 Task: Find connections with filter location Mau with filter topic #Saaswith filter profile language Potuguese with filter current company Atul Ltd with filter school Assam Jobs with filter industry IT System Testing and Evaluation with filter service category Financial Analysis with filter keywords title Hotel Front Door Greeter
Action: Mouse moved to (669, 87)
Screenshot: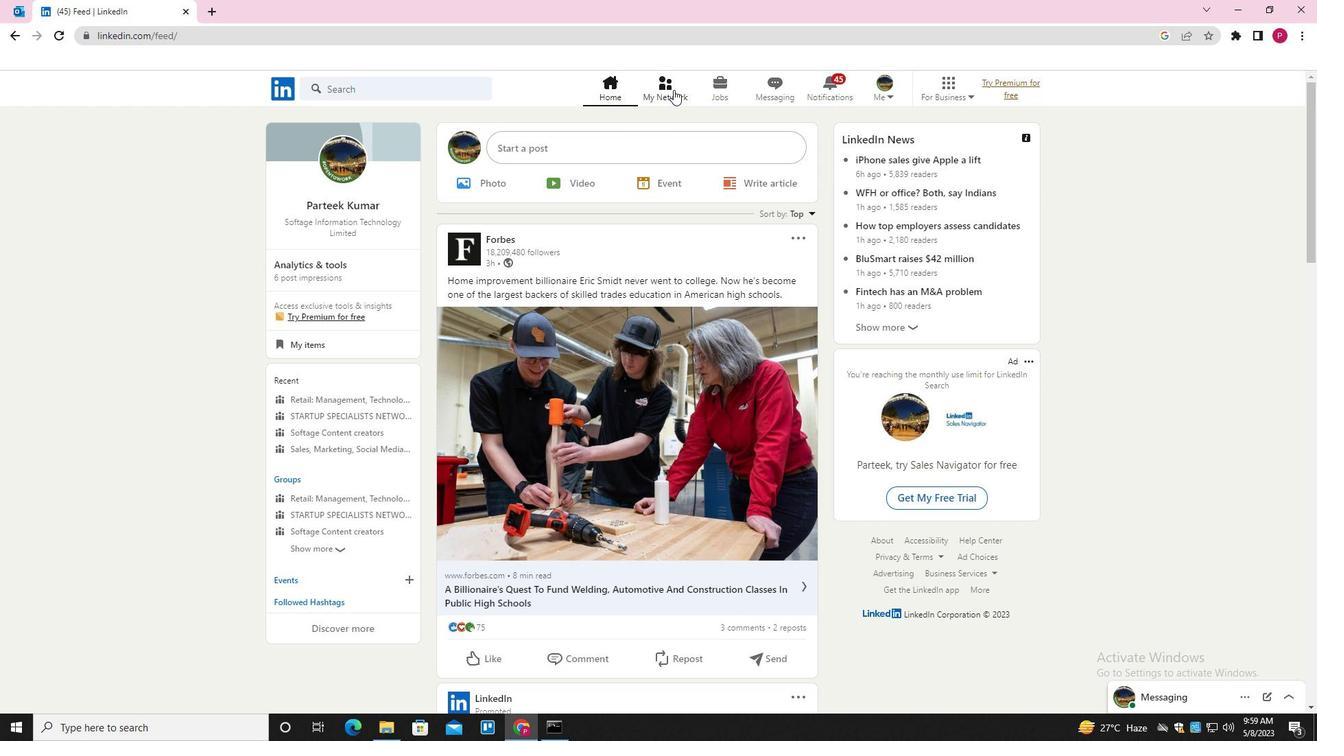 
Action: Mouse pressed left at (669, 87)
Screenshot: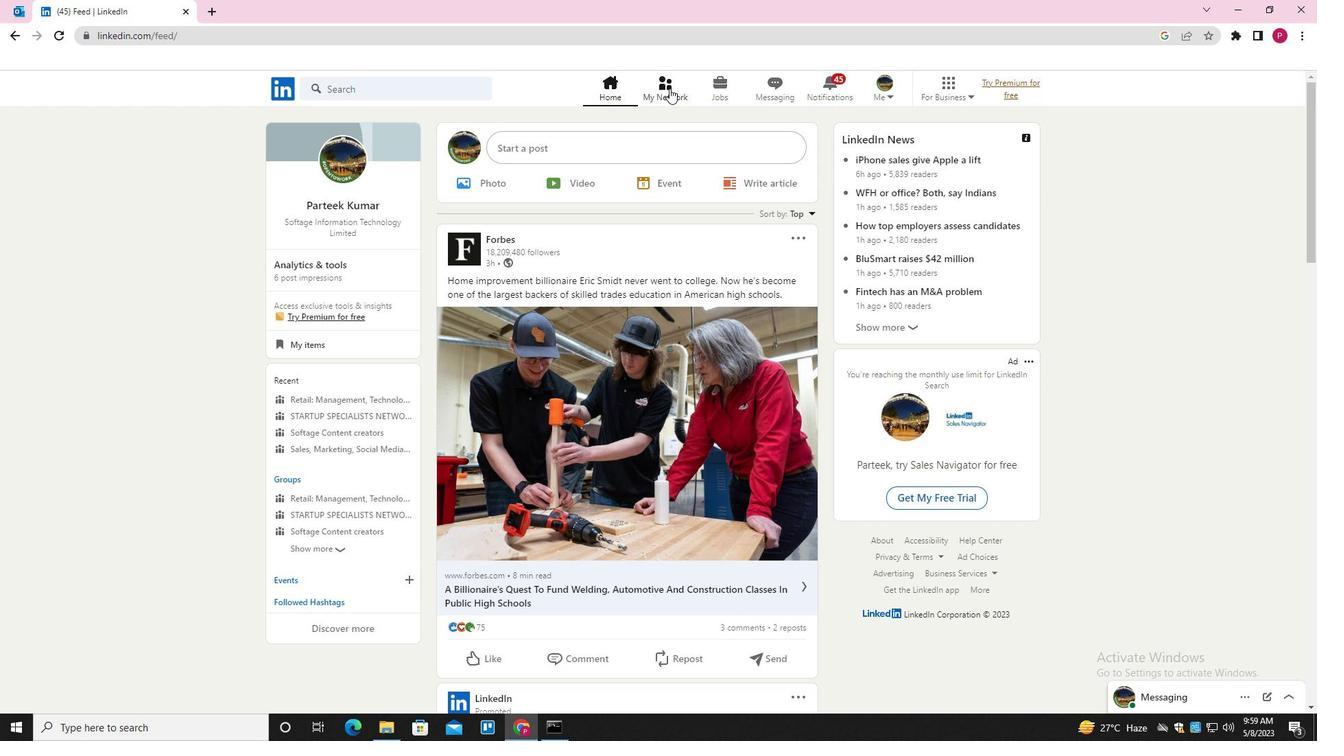 
Action: Mouse moved to (448, 166)
Screenshot: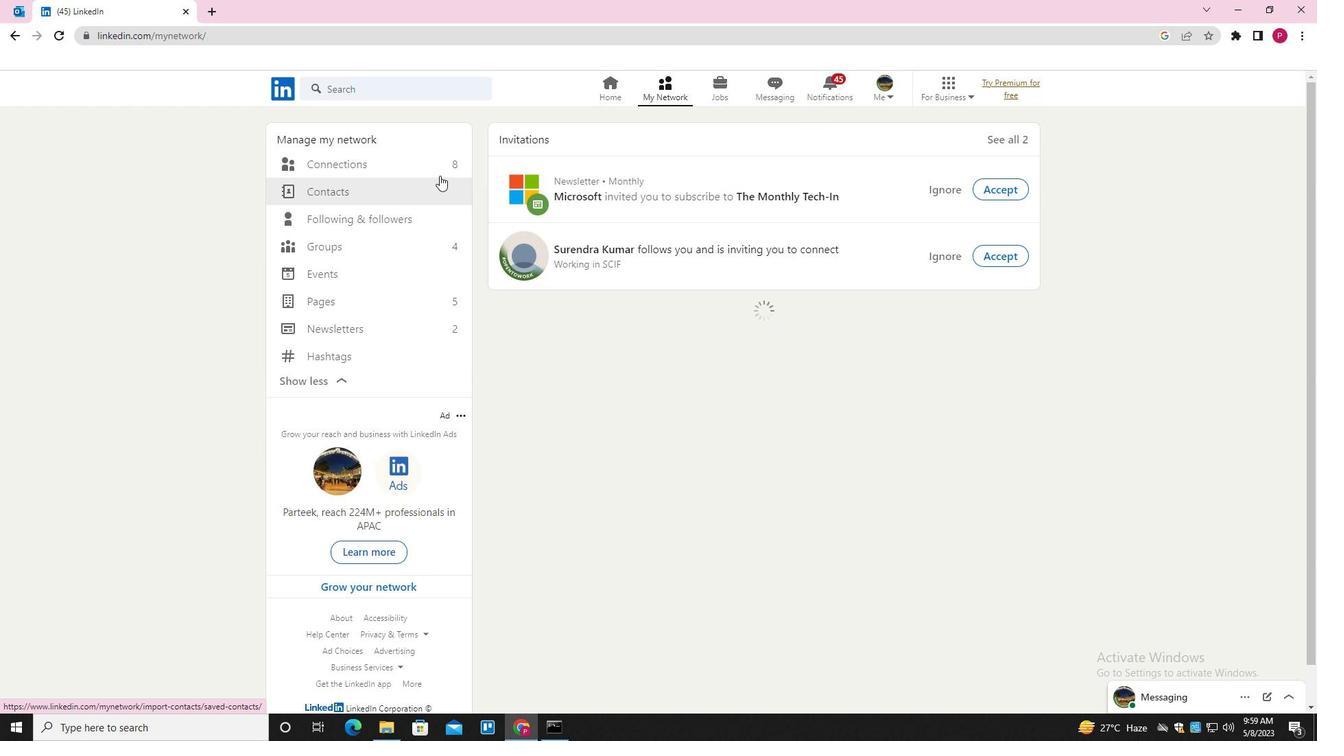 
Action: Mouse pressed left at (448, 166)
Screenshot: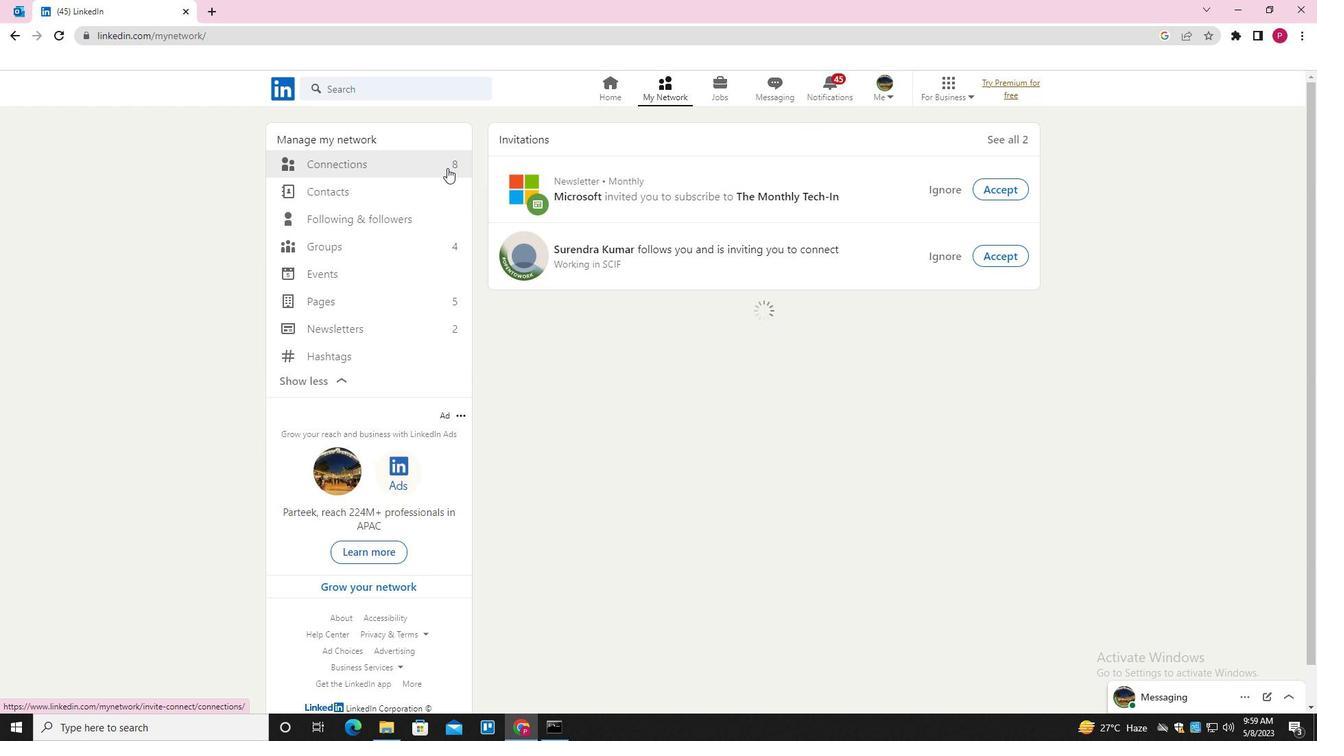 
Action: Mouse moved to (751, 166)
Screenshot: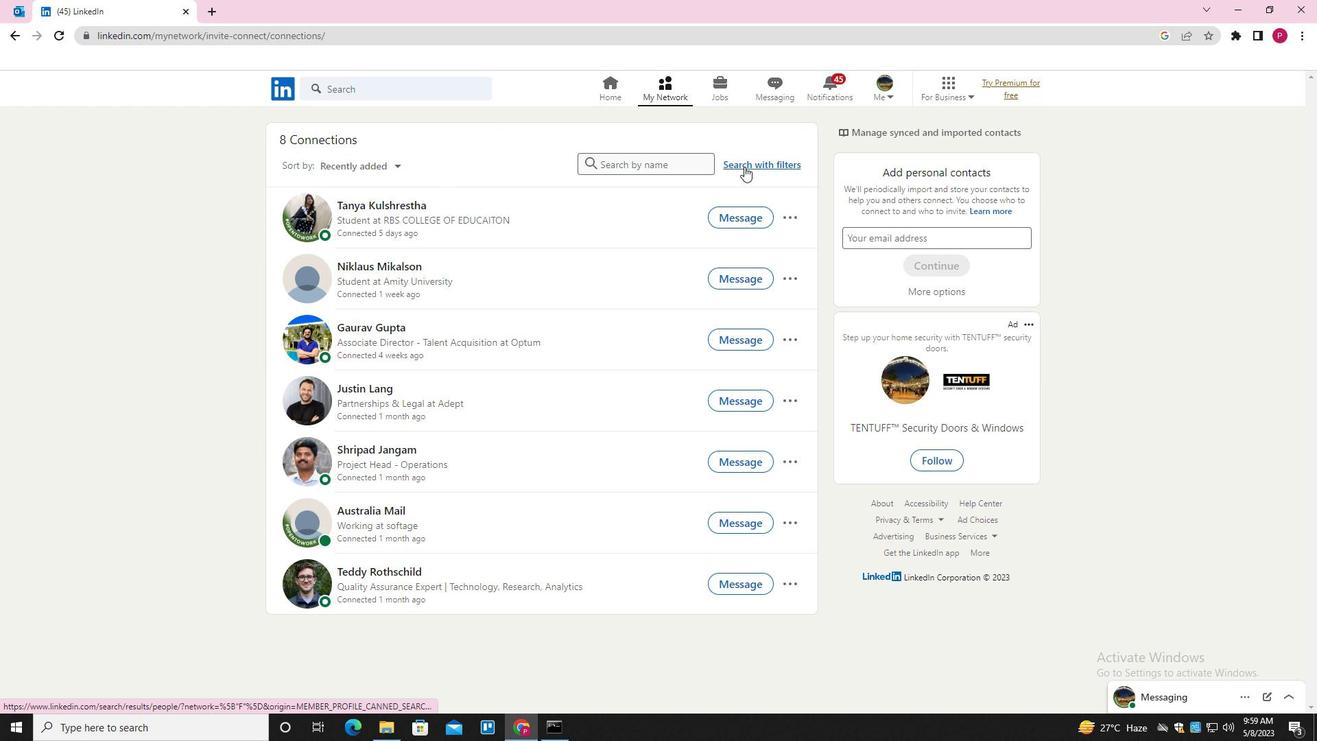 
Action: Mouse pressed left at (751, 166)
Screenshot: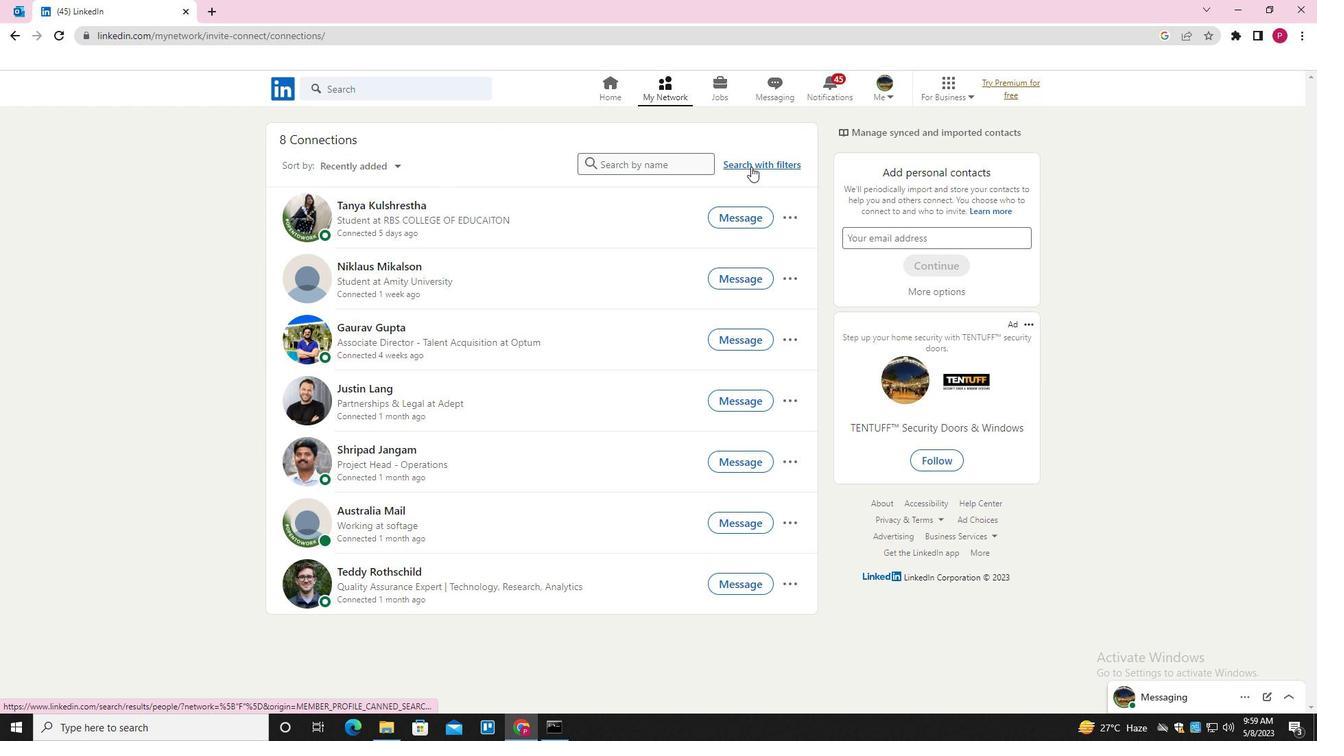 
Action: Mouse moved to (702, 126)
Screenshot: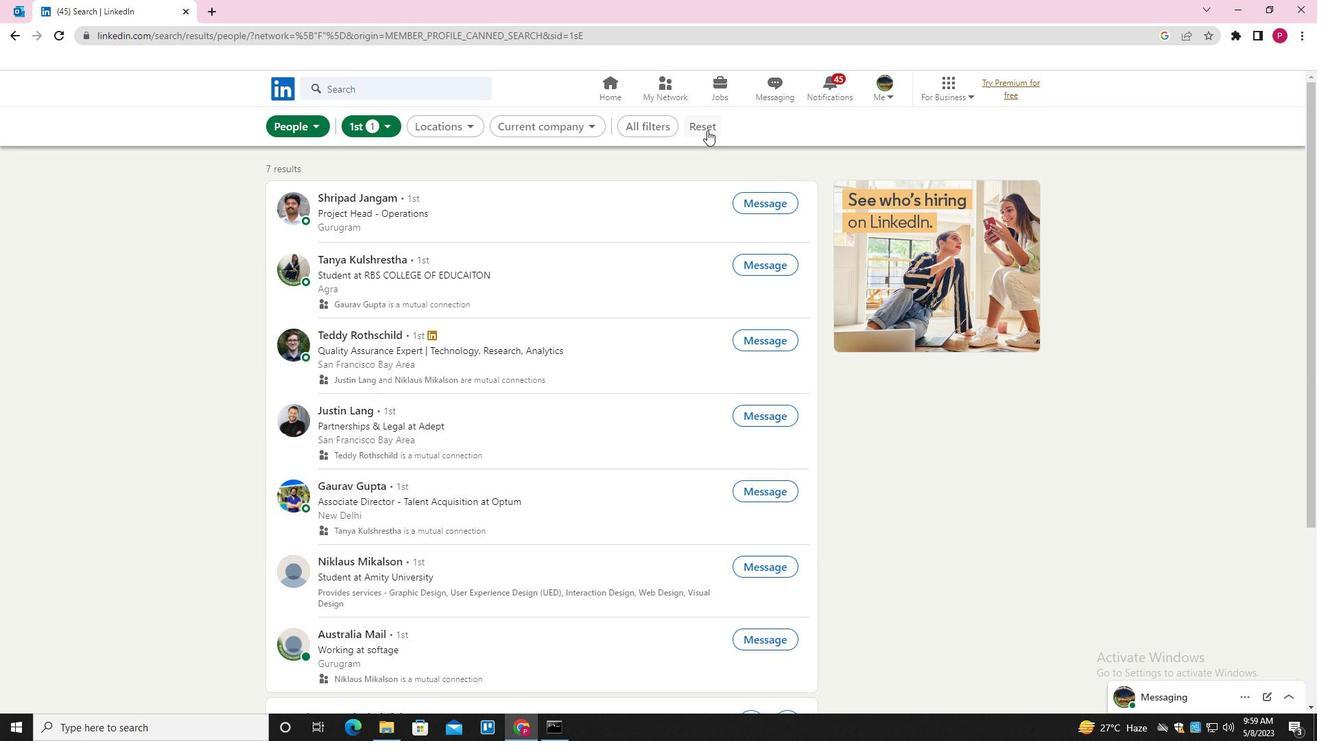 
Action: Mouse pressed left at (702, 126)
Screenshot: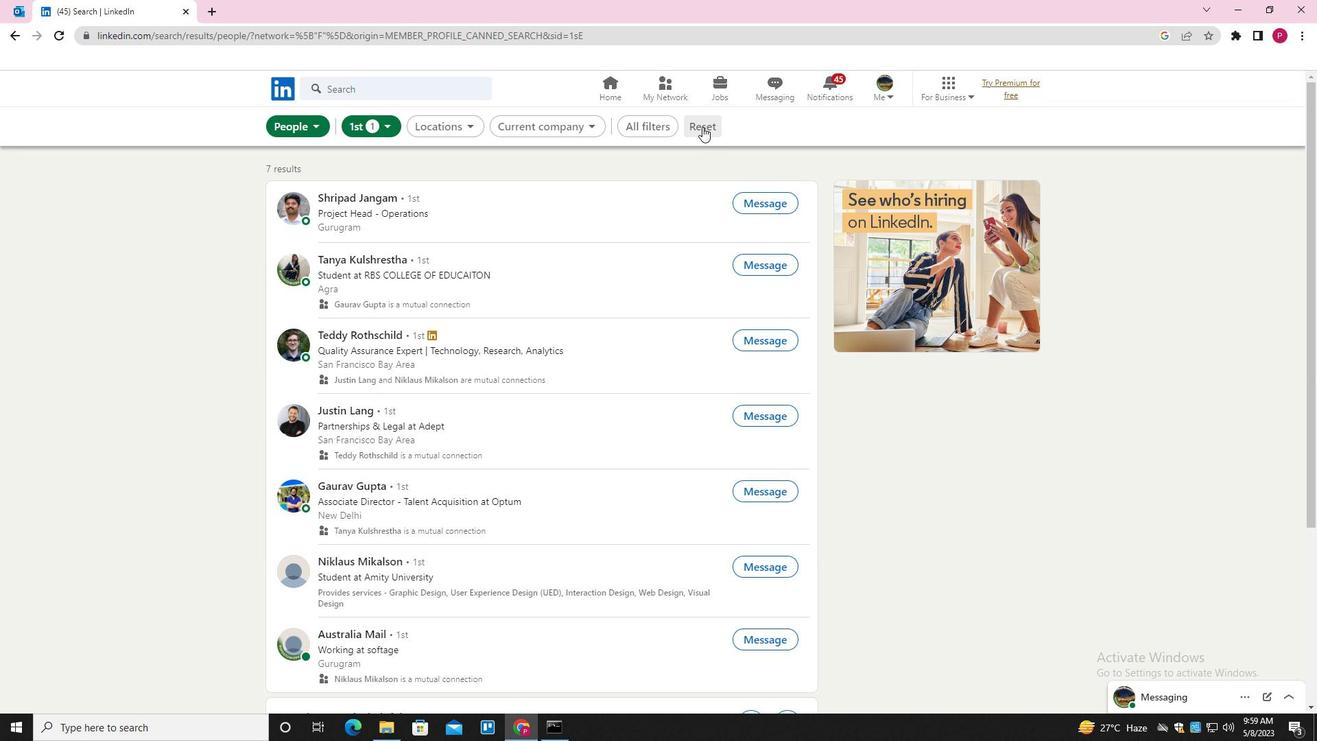 
Action: Mouse moved to (683, 127)
Screenshot: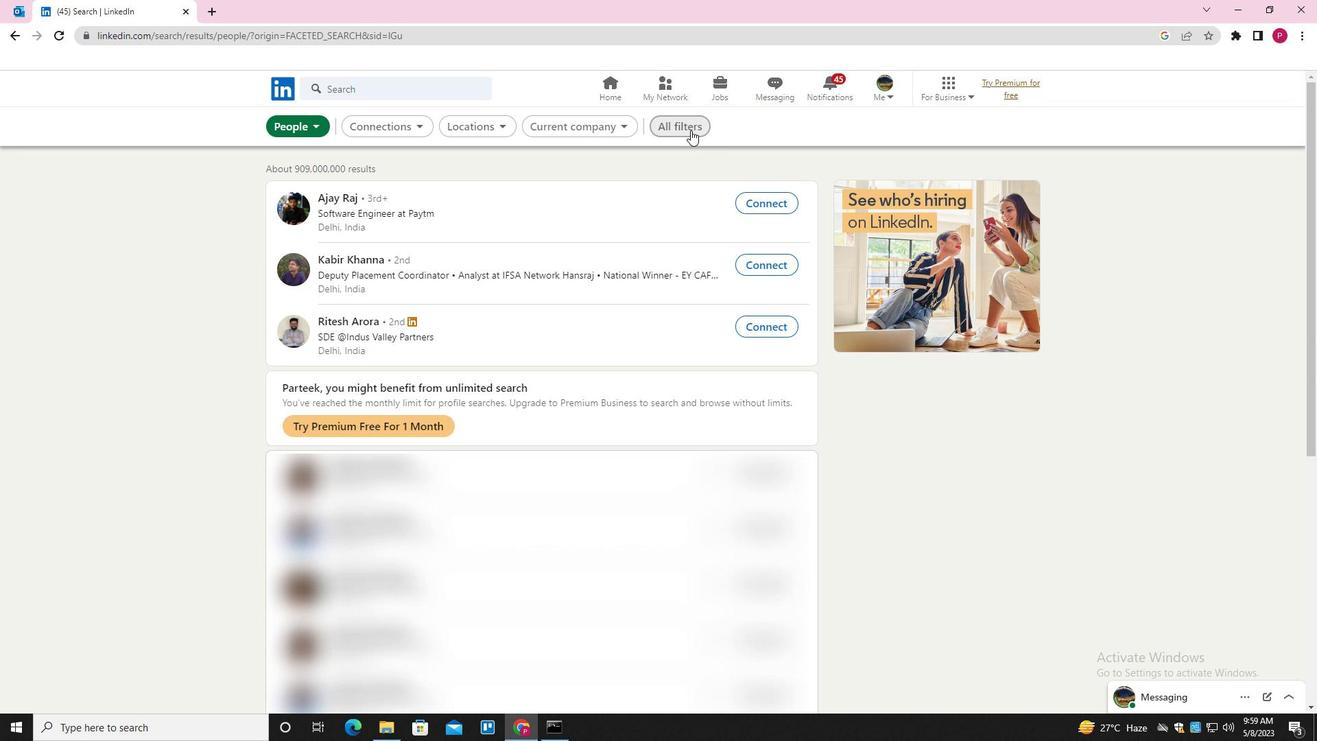 
Action: Mouse pressed left at (683, 127)
Screenshot: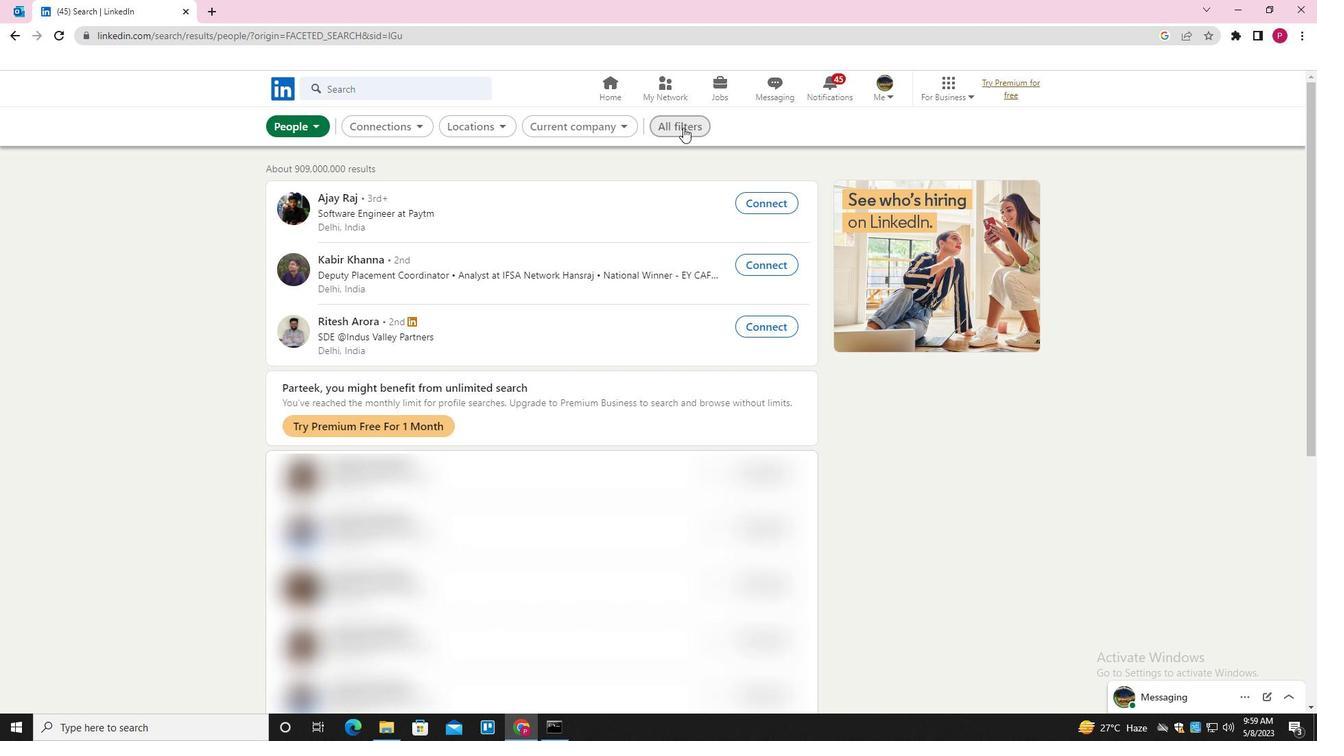 
Action: Mouse moved to (977, 313)
Screenshot: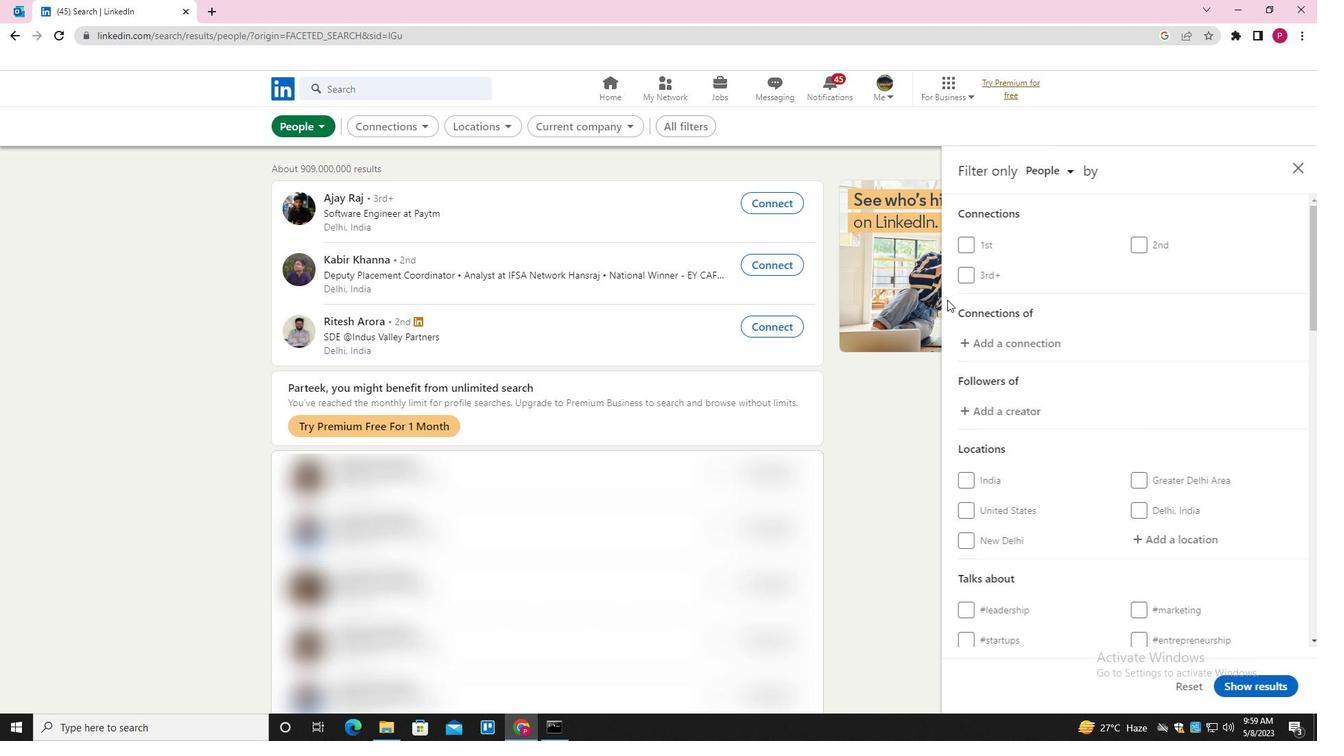 
Action: Mouse scrolled (977, 312) with delta (0, 0)
Screenshot: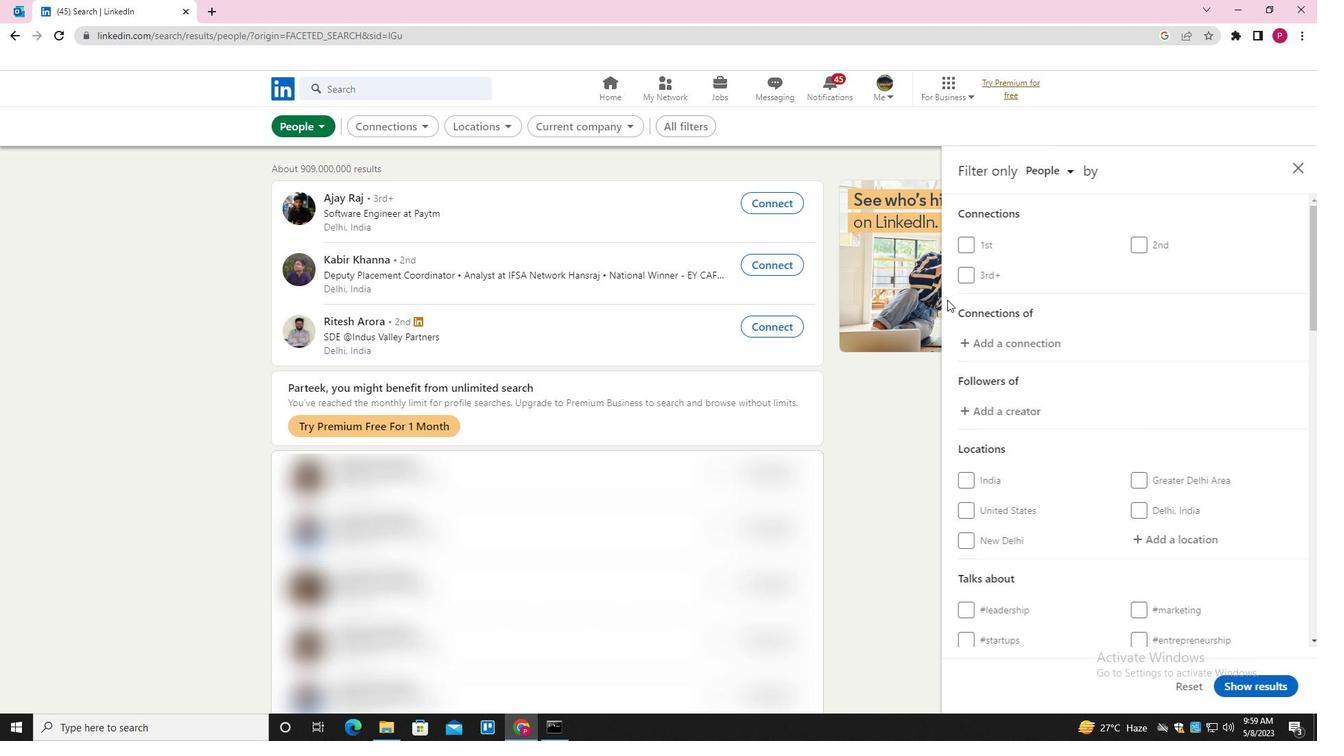 
Action: Mouse moved to (994, 325)
Screenshot: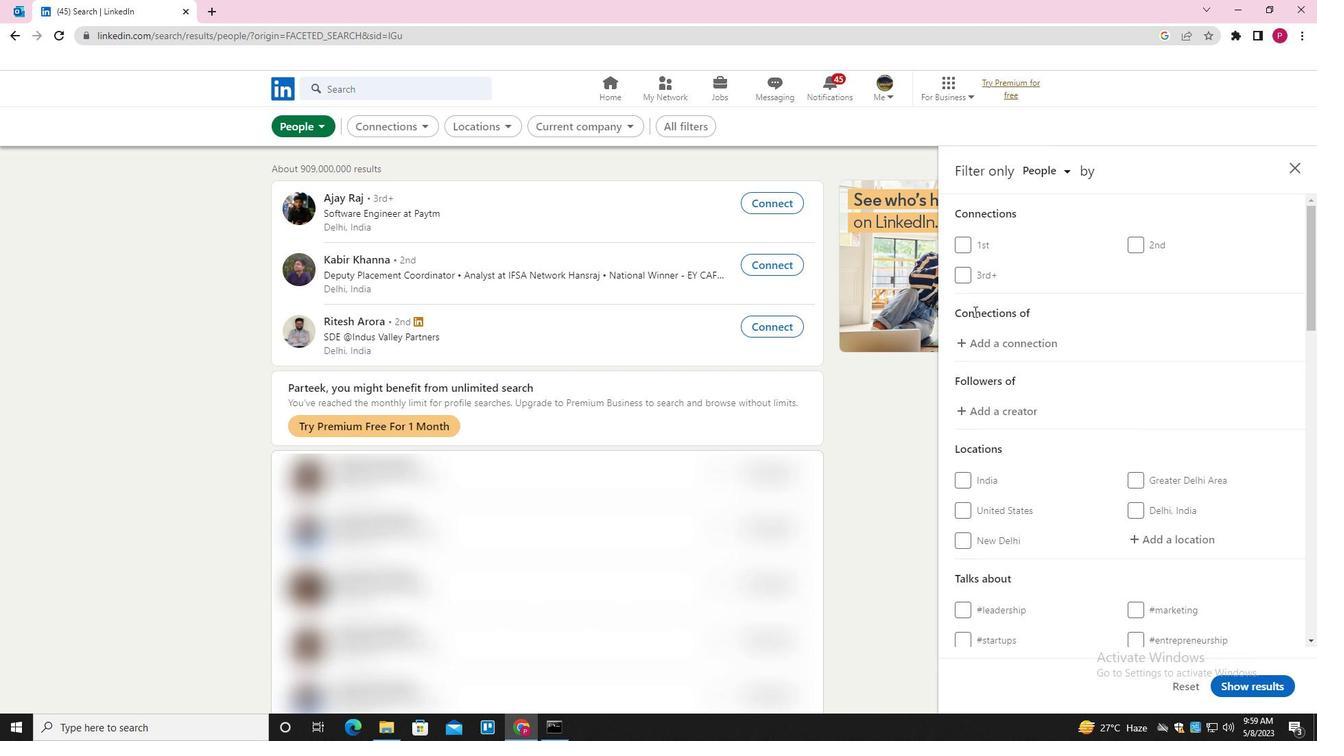 
Action: Mouse scrolled (994, 325) with delta (0, 0)
Screenshot: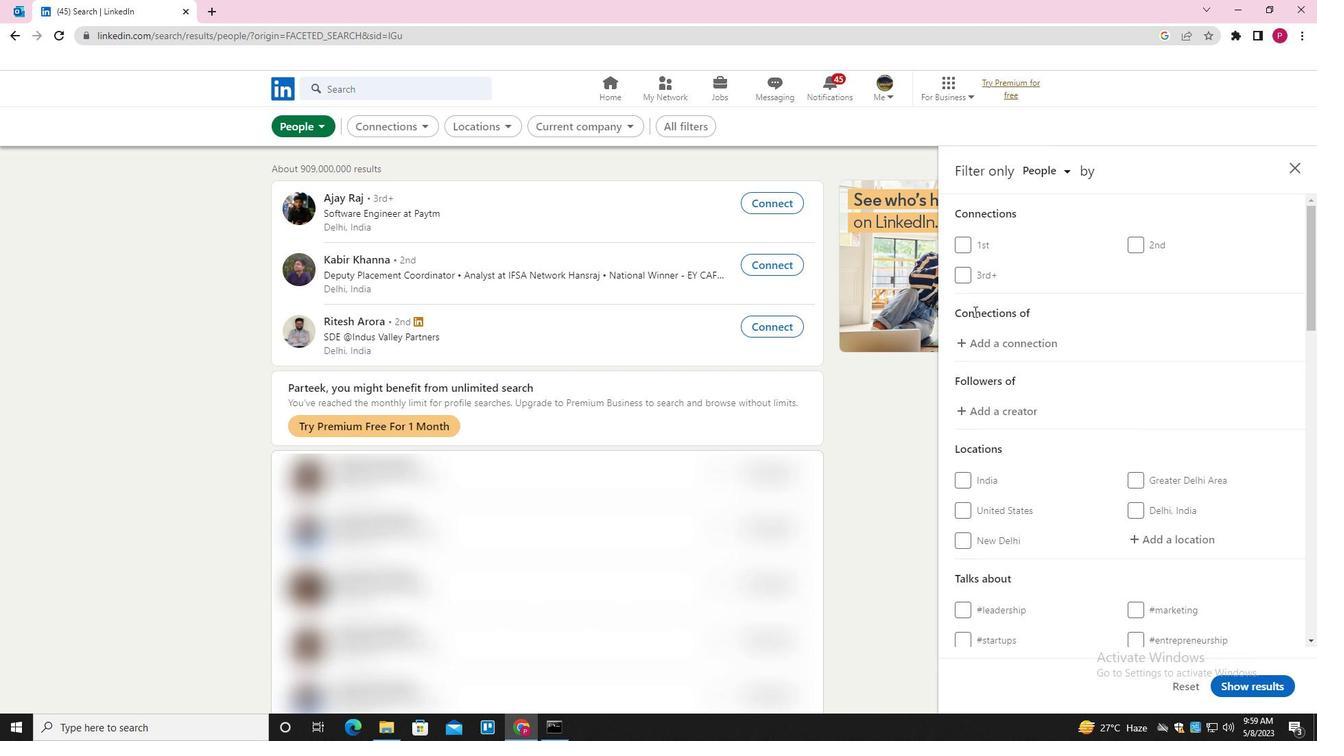 
Action: Mouse moved to (1161, 402)
Screenshot: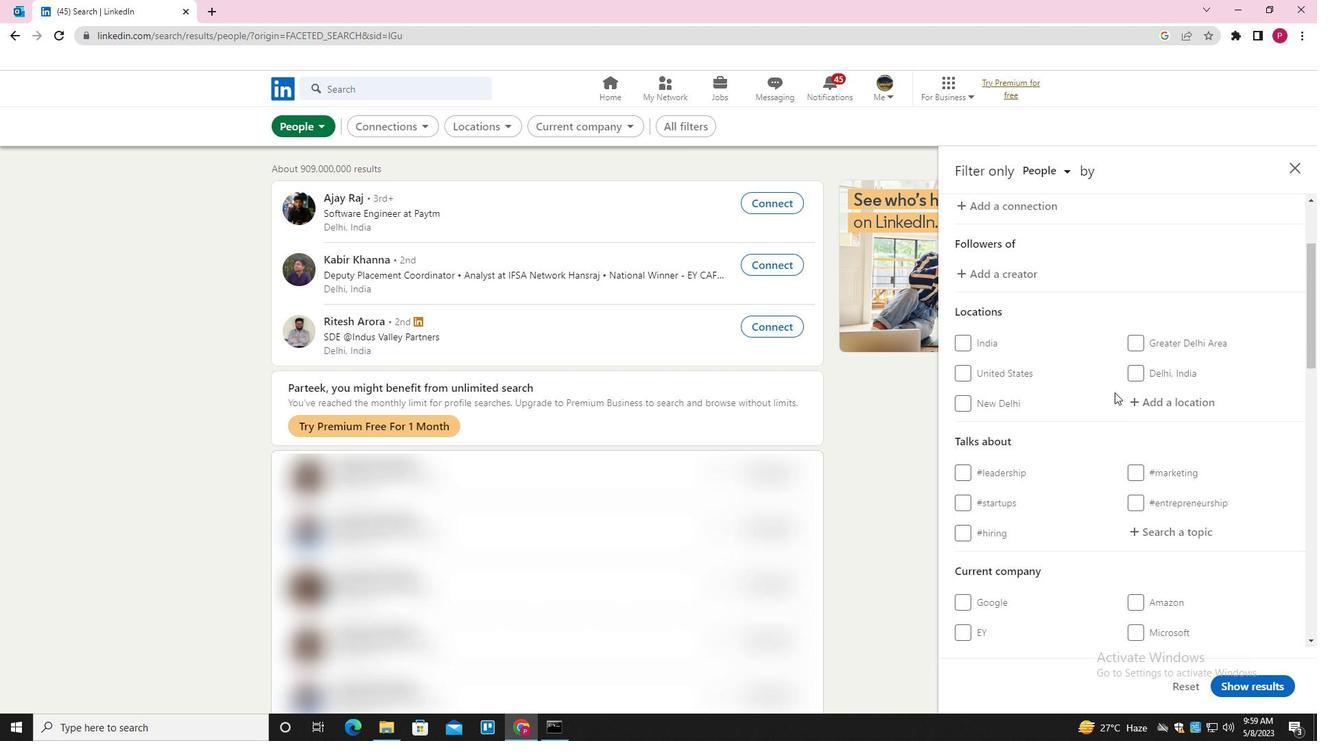 
Action: Mouse pressed left at (1161, 402)
Screenshot: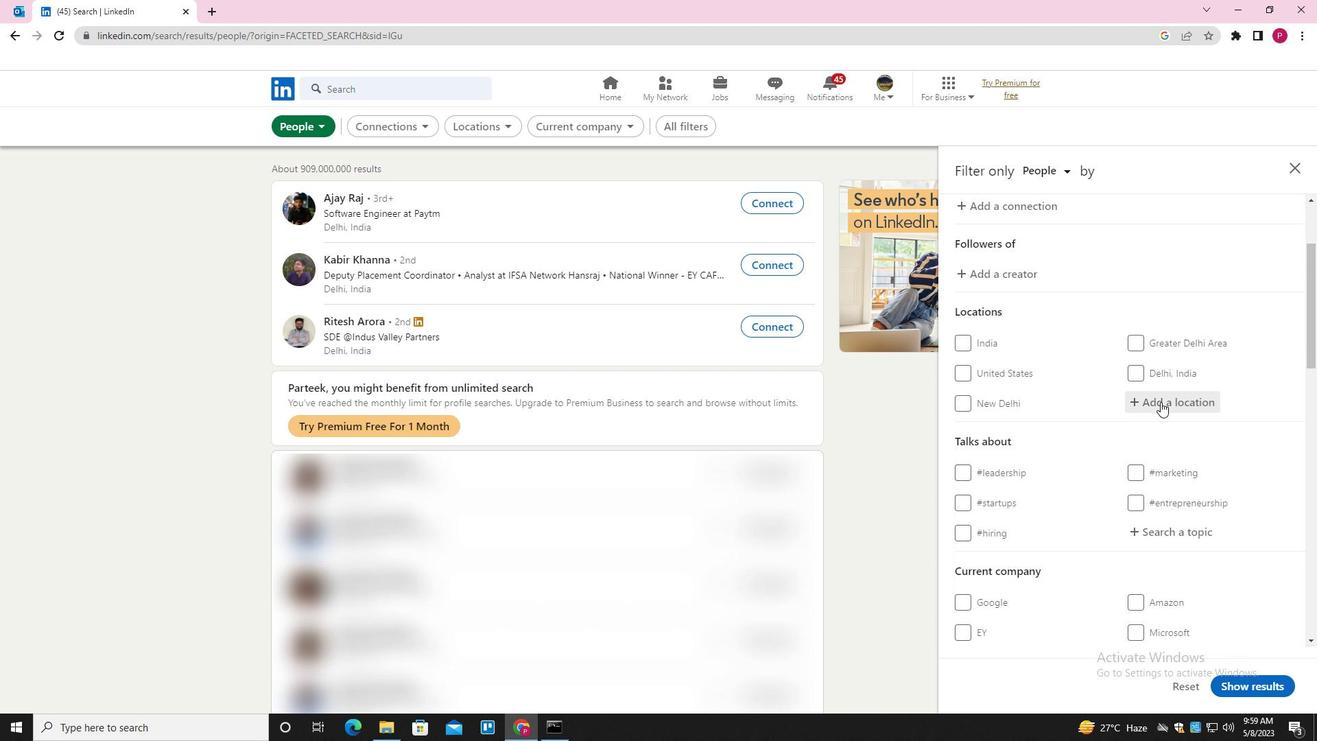 
Action: Key pressed <Key.shift>MAU<Key.down><Key.down><Key.down><Key.down><Key.down><Key.down><Key.enter>
Screenshot: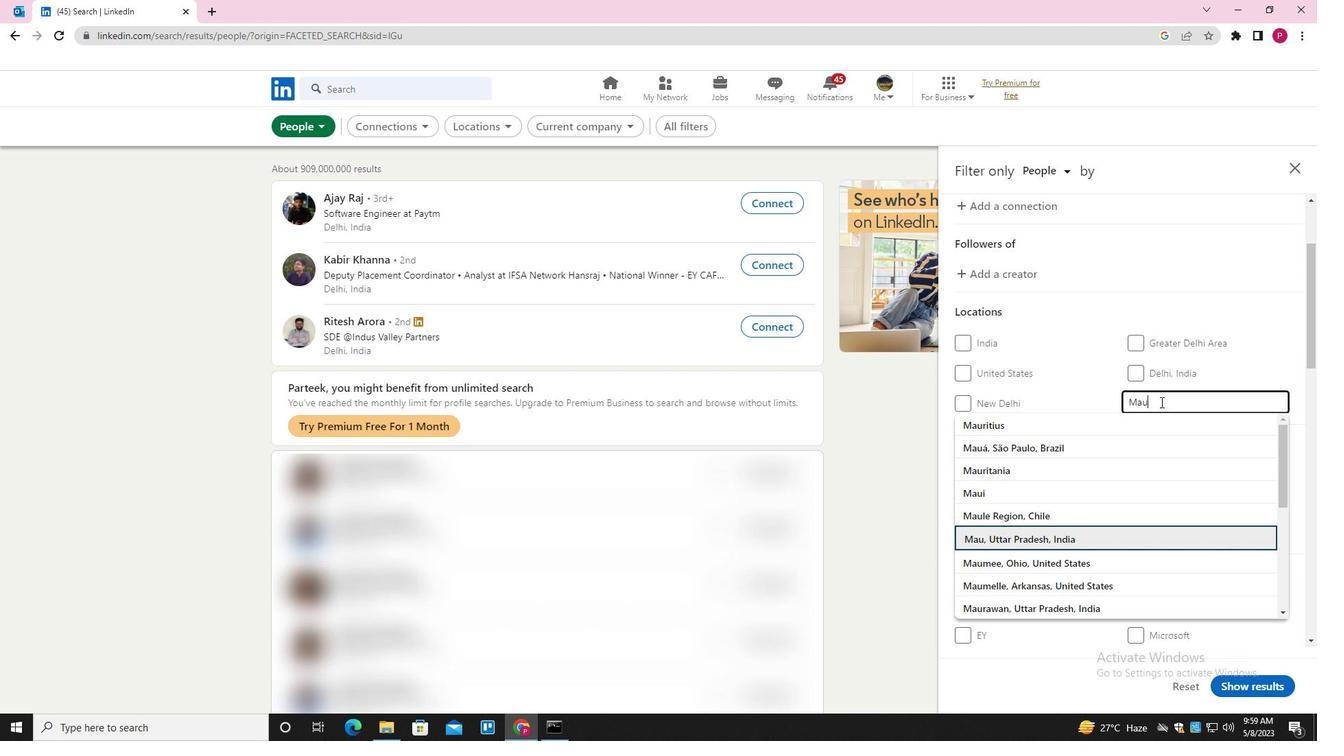 
Action: Mouse moved to (1122, 400)
Screenshot: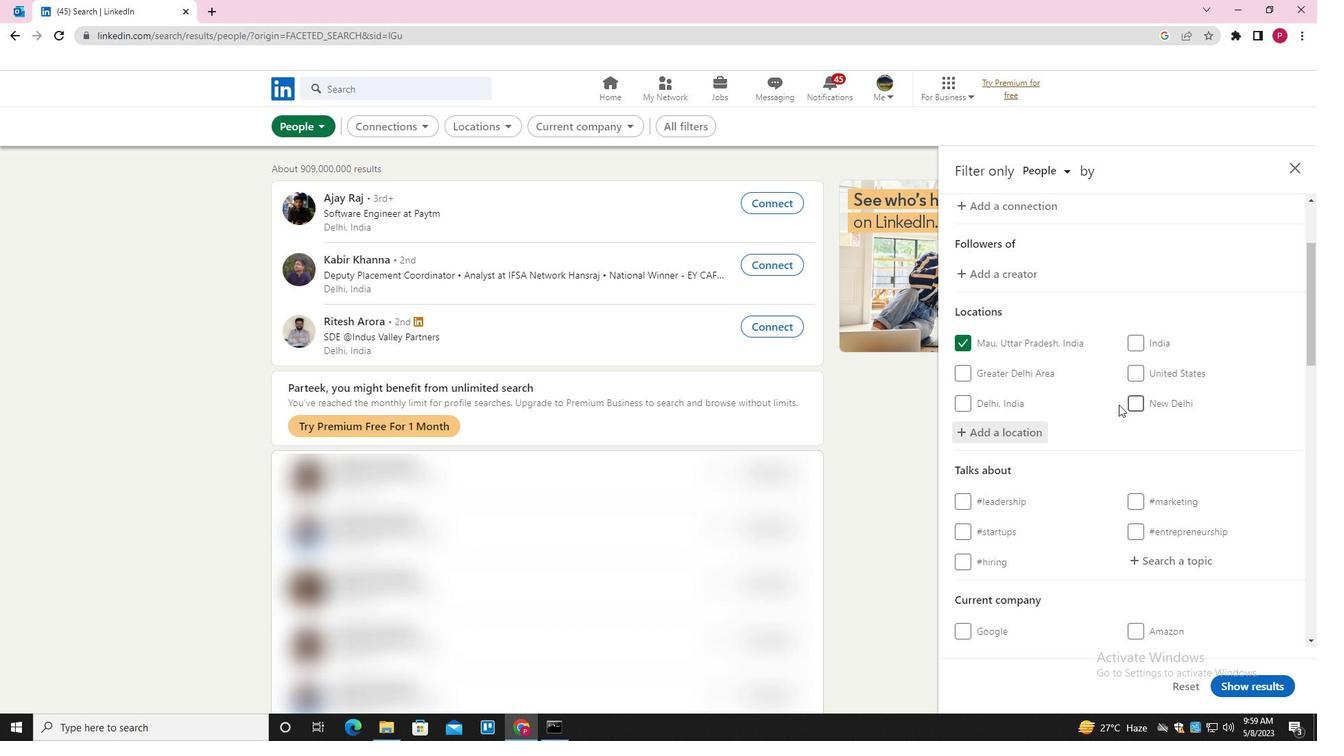 
Action: Mouse scrolled (1122, 399) with delta (0, 0)
Screenshot: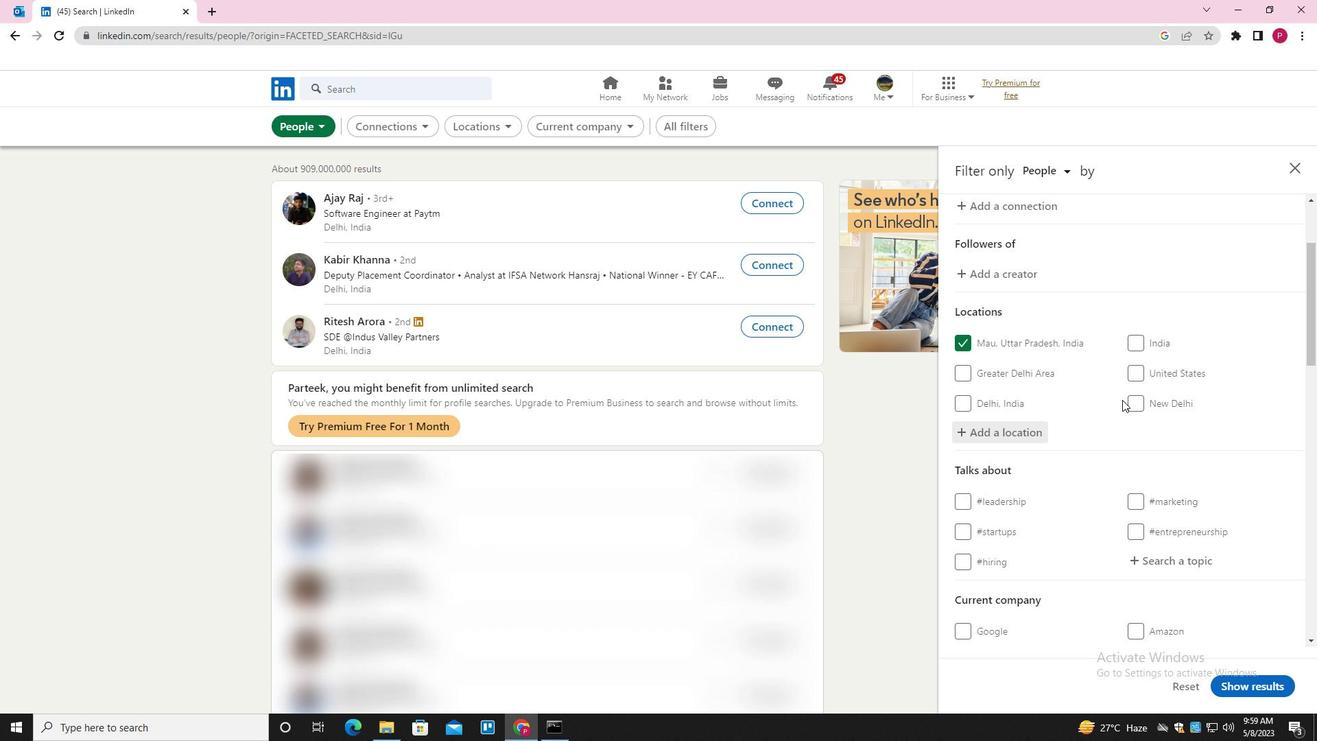 
Action: Mouse scrolled (1122, 399) with delta (0, 0)
Screenshot: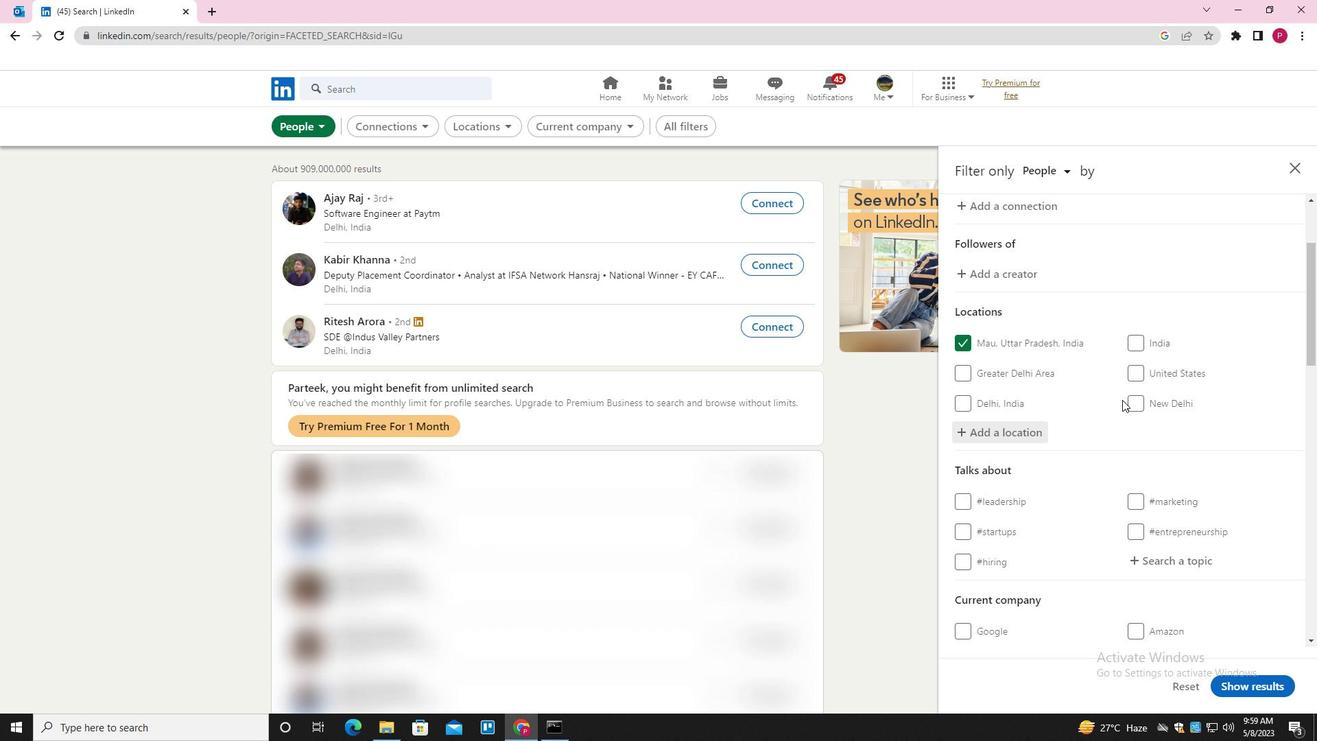 
Action: Mouse scrolled (1122, 399) with delta (0, 0)
Screenshot: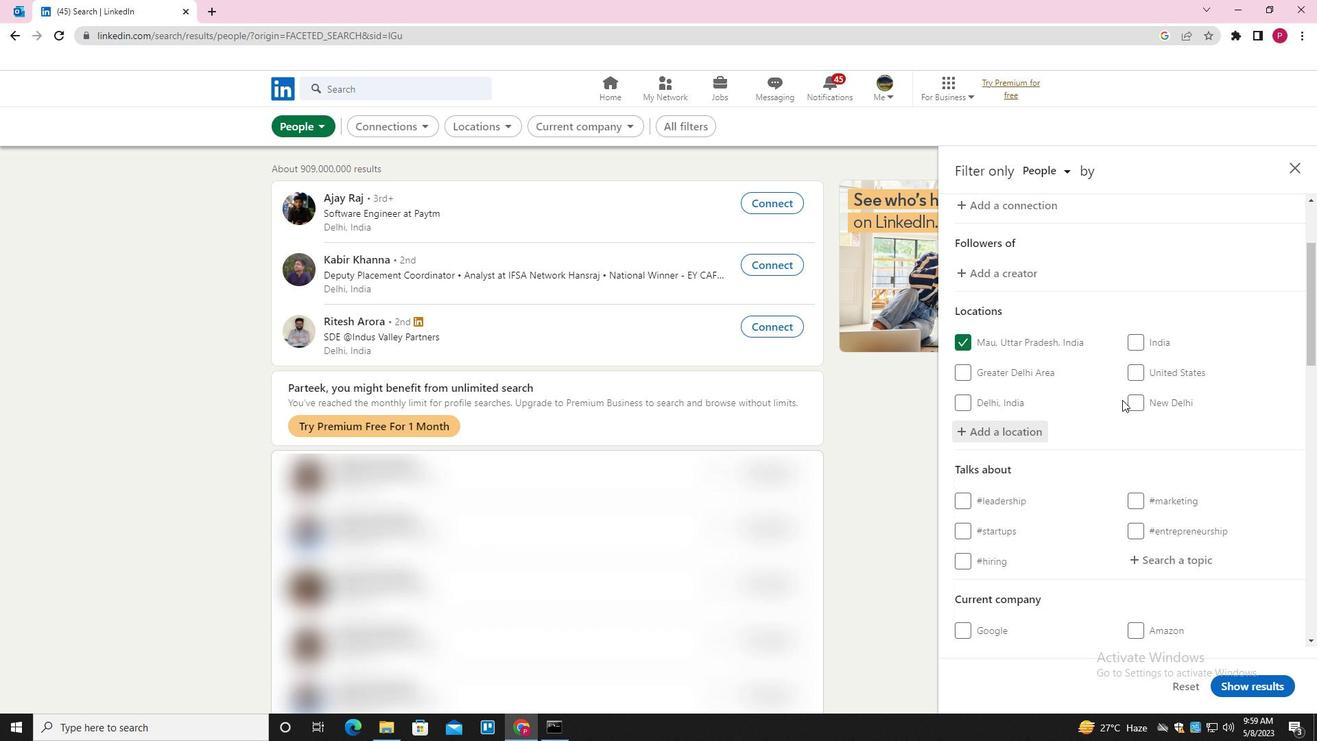 
Action: Mouse scrolled (1122, 399) with delta (0, 0)
Screenshot: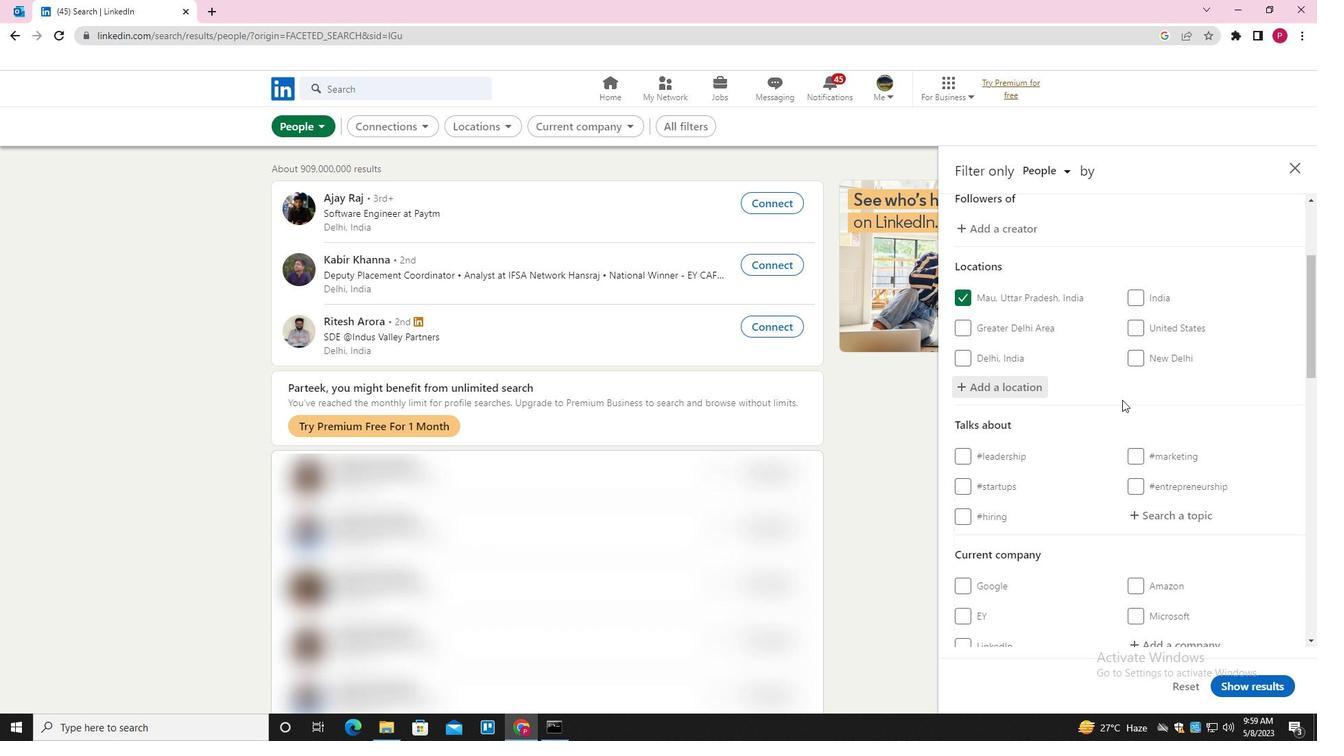 
Action: Mouse moved to (1163, 292)
Screenshot: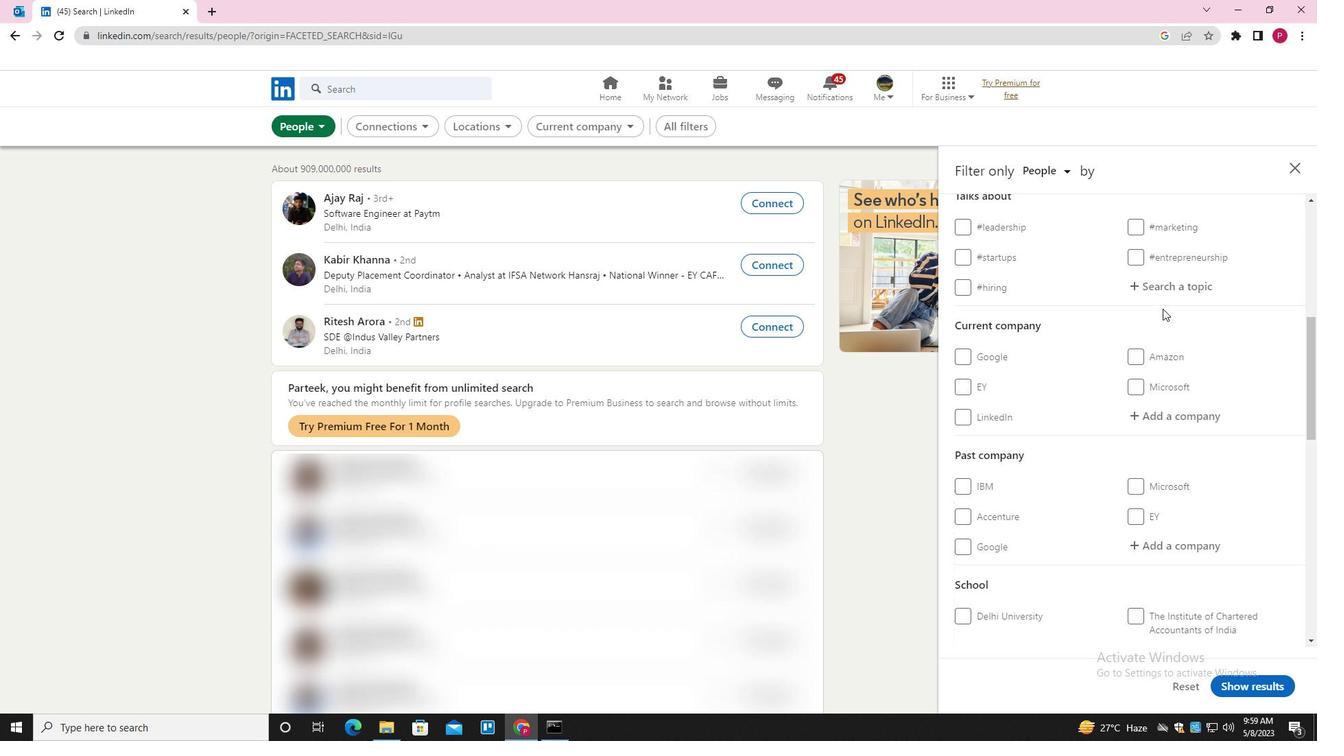 
Action: Mouse pressed left at (1163, 292)
Screenshot: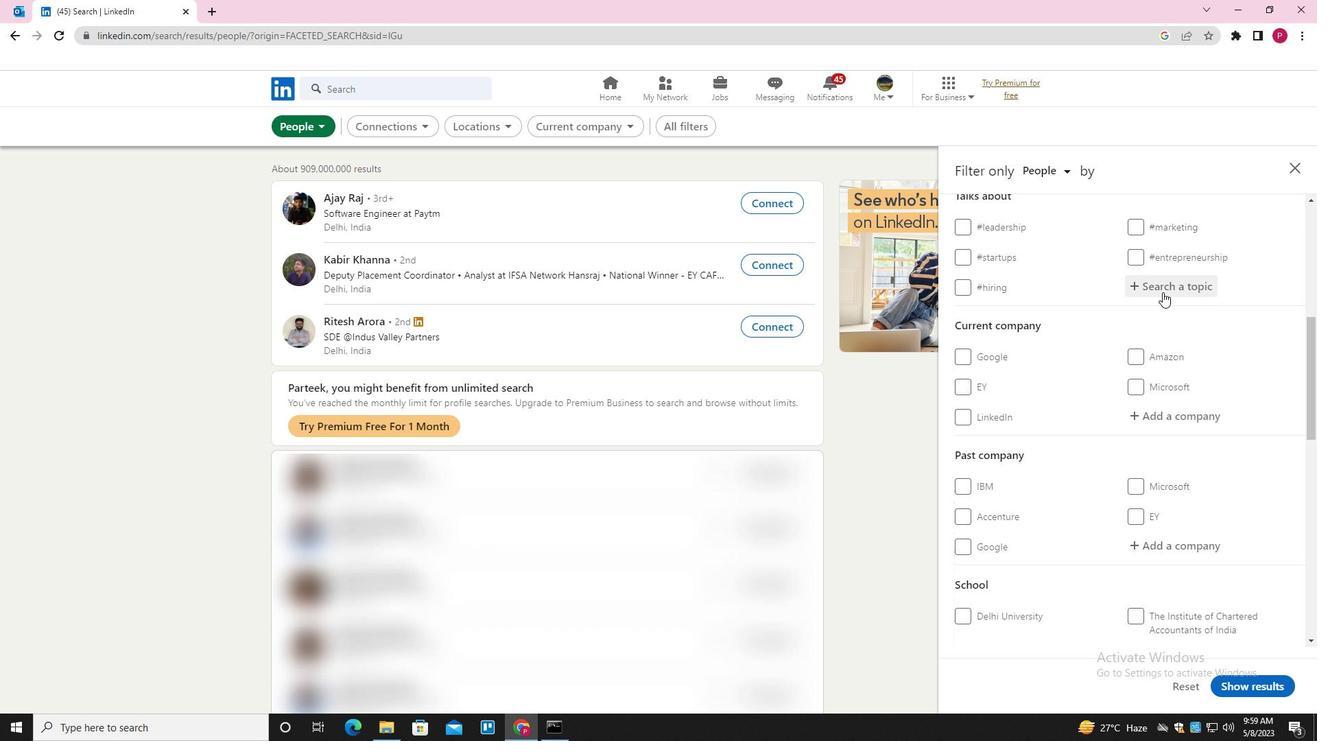 
Action: Key pressed SAAS<Key.down><Key.enter>
Screenshot: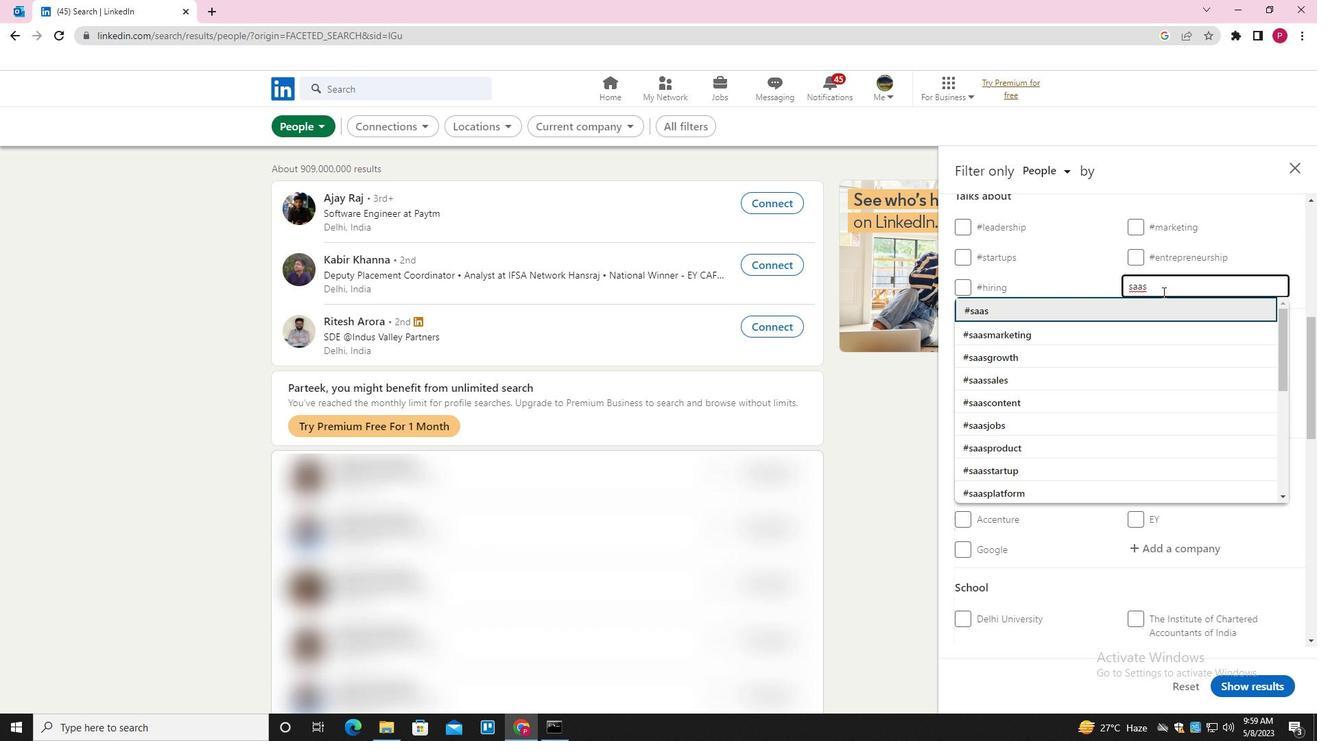 
Action: Mouse moved to (1131, 332)
Screenshot: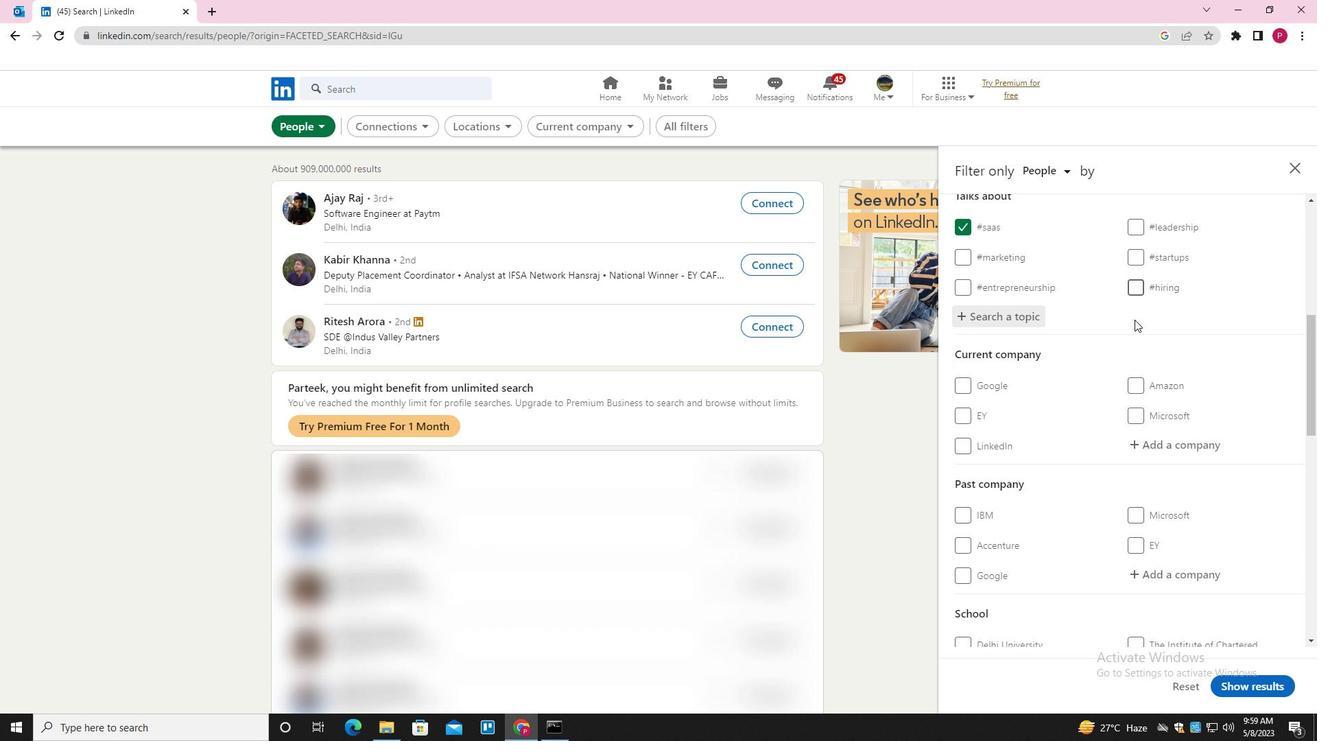 
Action: Mouse scrolled (1131, 331) with delta (0, 0)
Screenshot: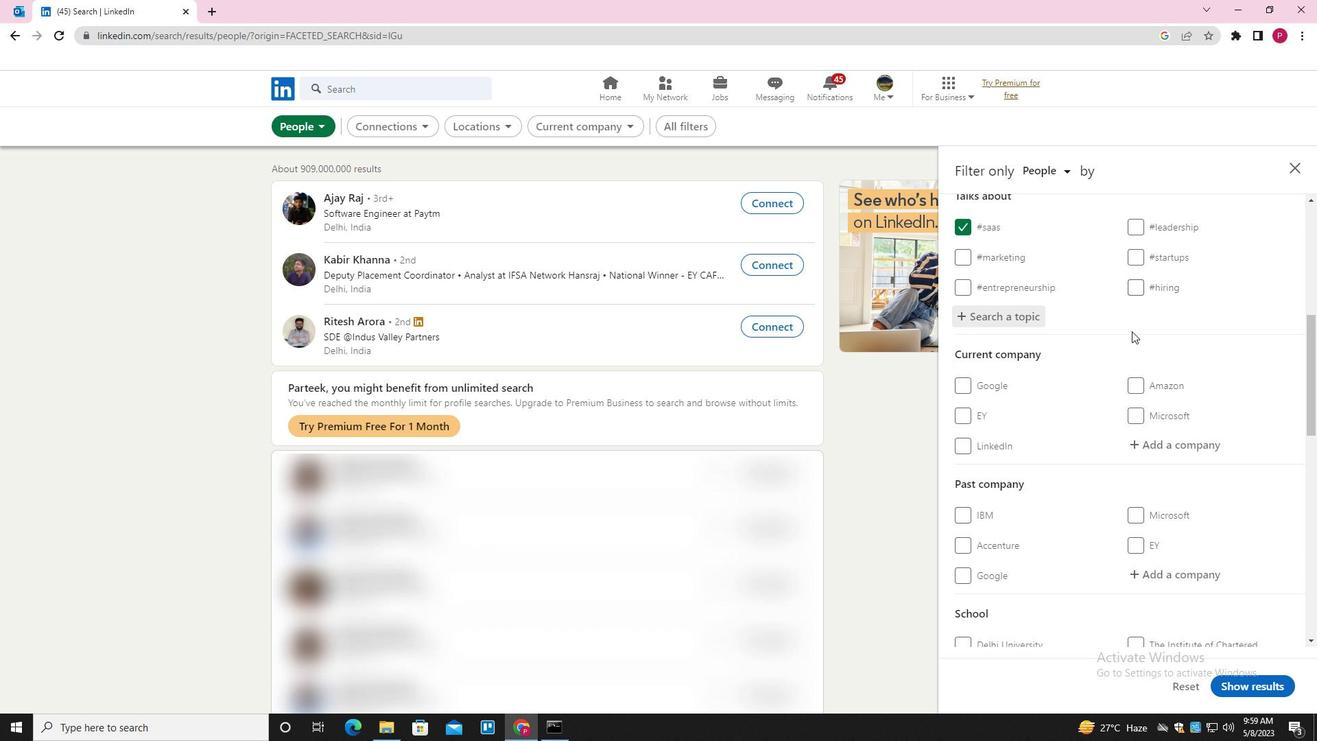 
Action: Mouse scrolled (1131, 331) with delta (0, 0)
Screenshot: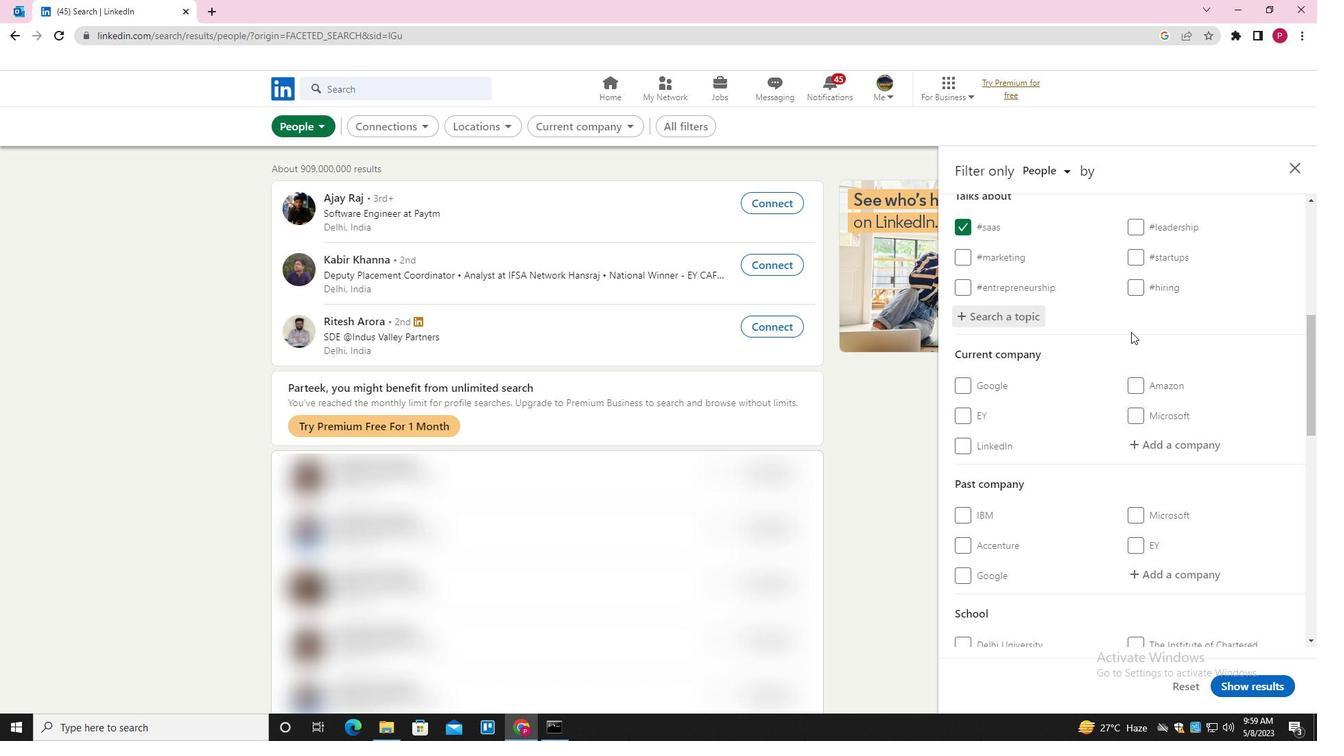 
Action: Mouse scrolled (1131, 331) with delta (0, 0)
Screenshot: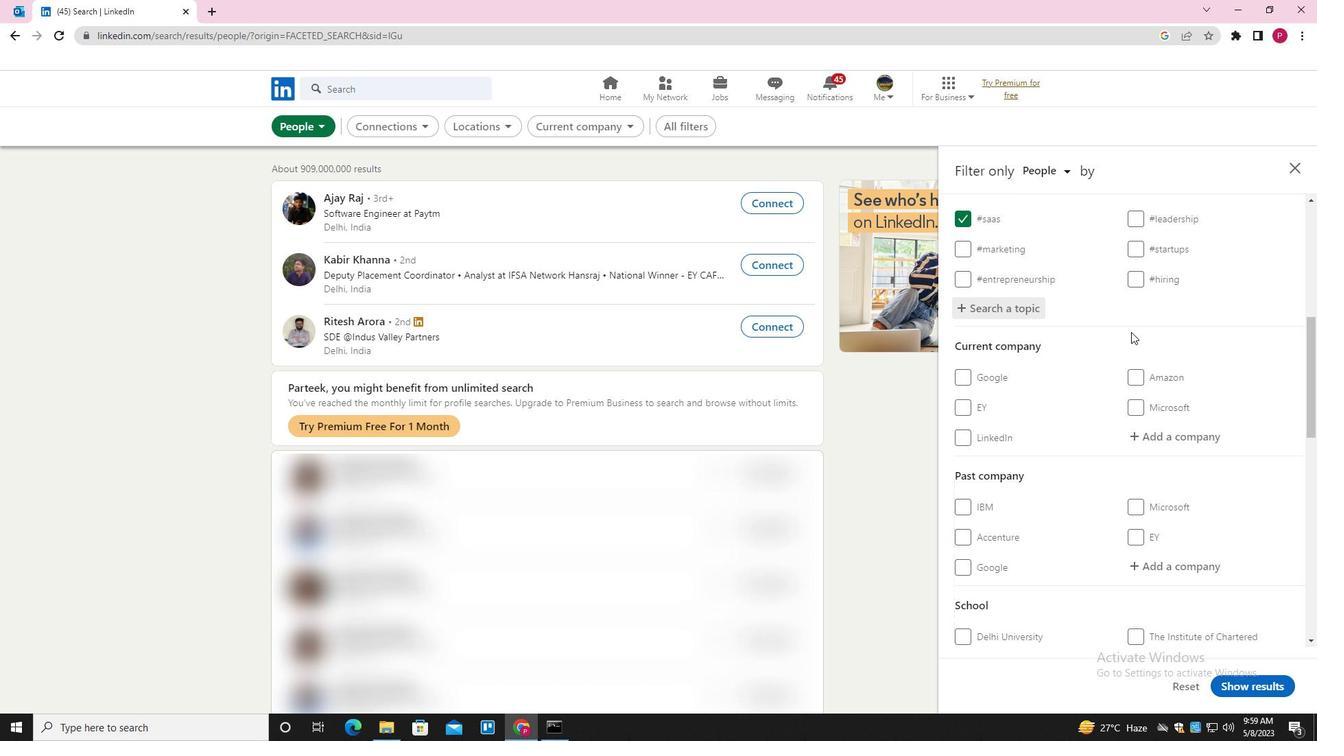 
Action: Mouse scrolled (1131, 331) with delta (0, 0)
Screenshot: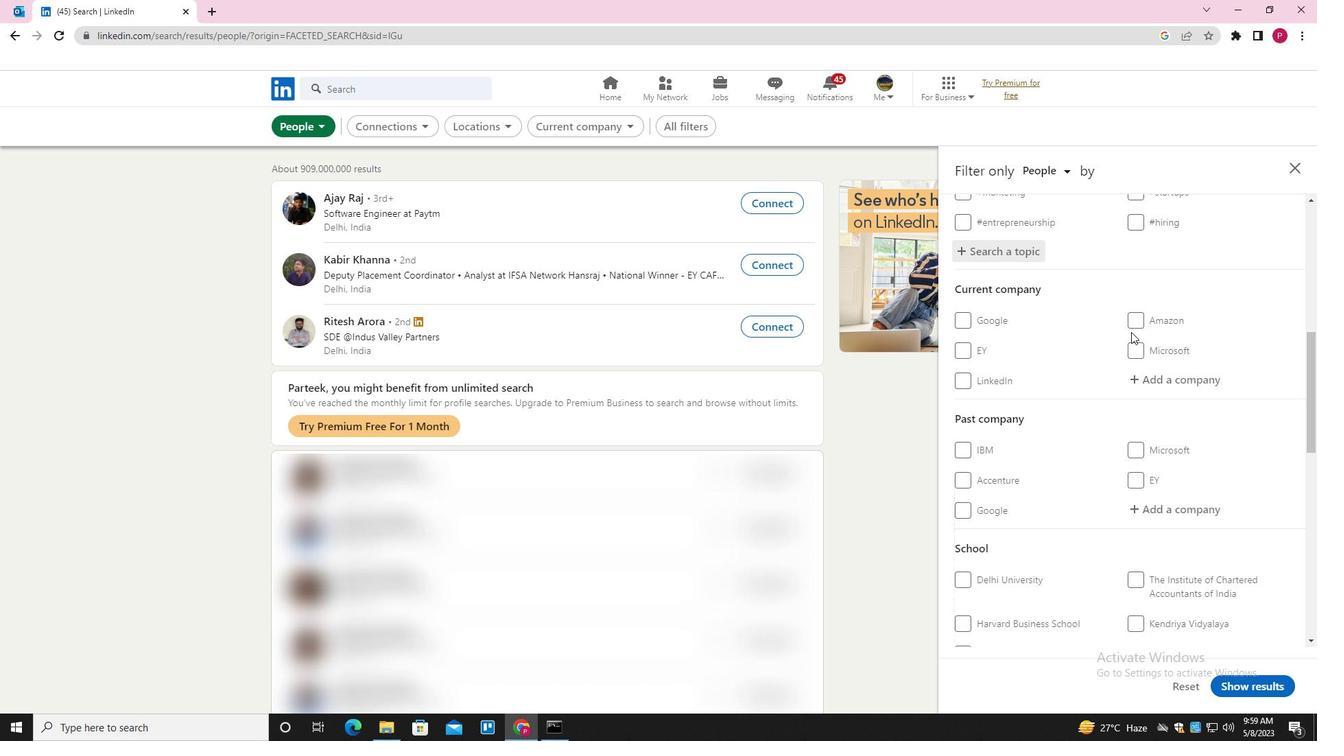
Action: Mouse scrolled (1131, 331) with delta (0, 0)
Screenshot: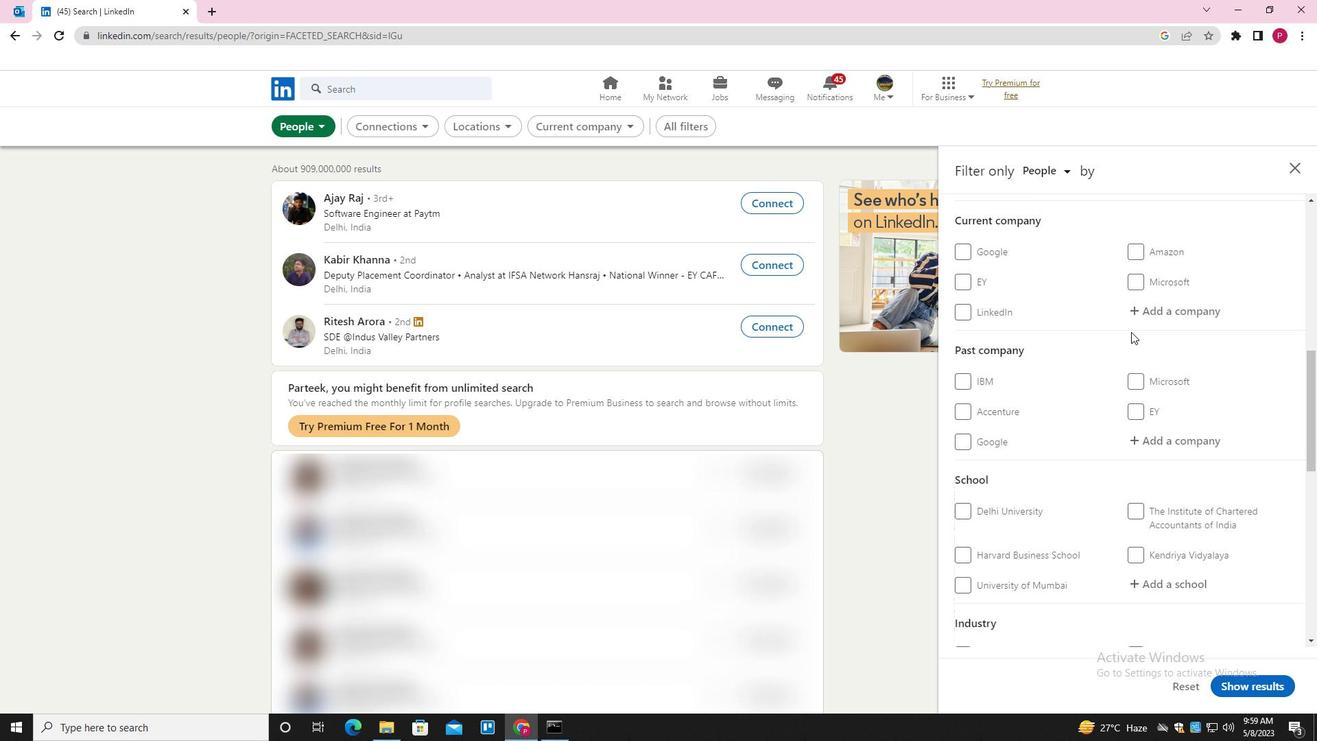 
Action: Mouse scrolled (1131, 331) with delta (0, 0)
Screenshot: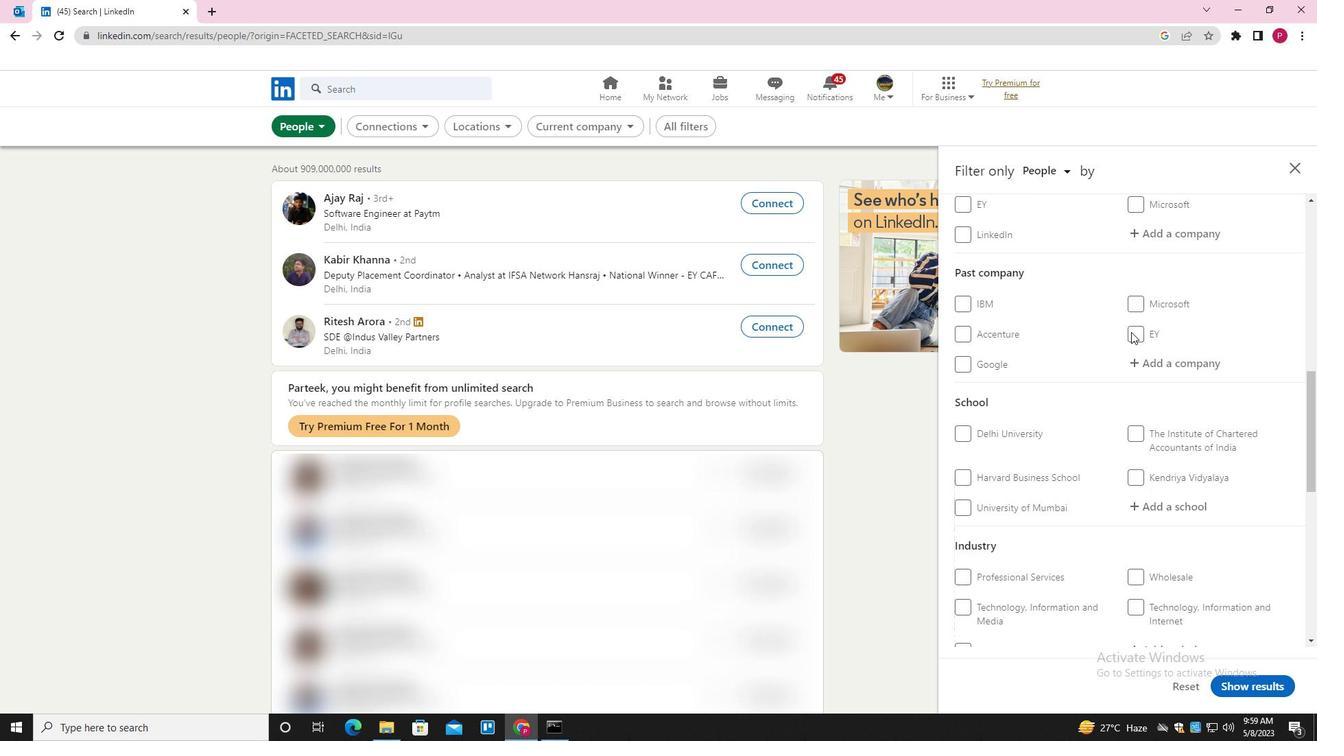 
Action: Mouse scrolled (1131, 331) with delta (0, 0)
Screenshot: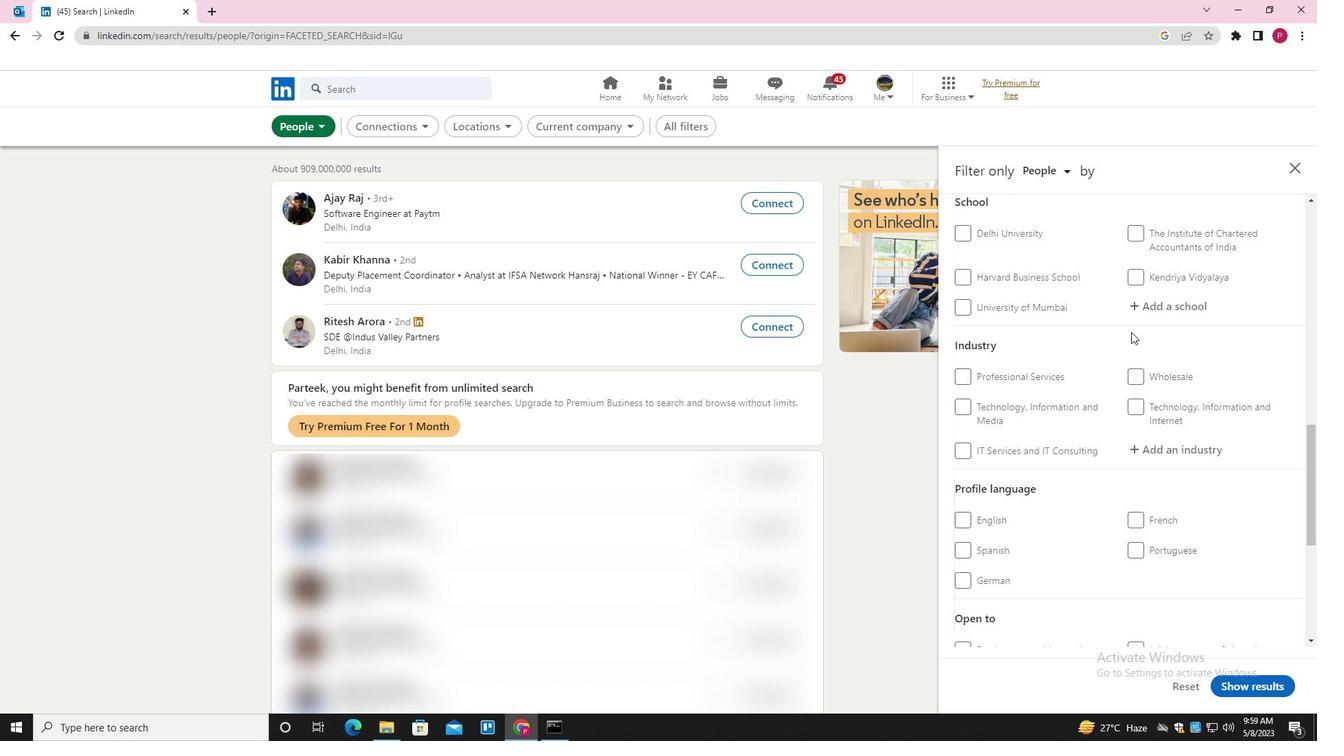 
Action: Mouse scrolled (1131, 331) with delta (0, 0)
Screenshot: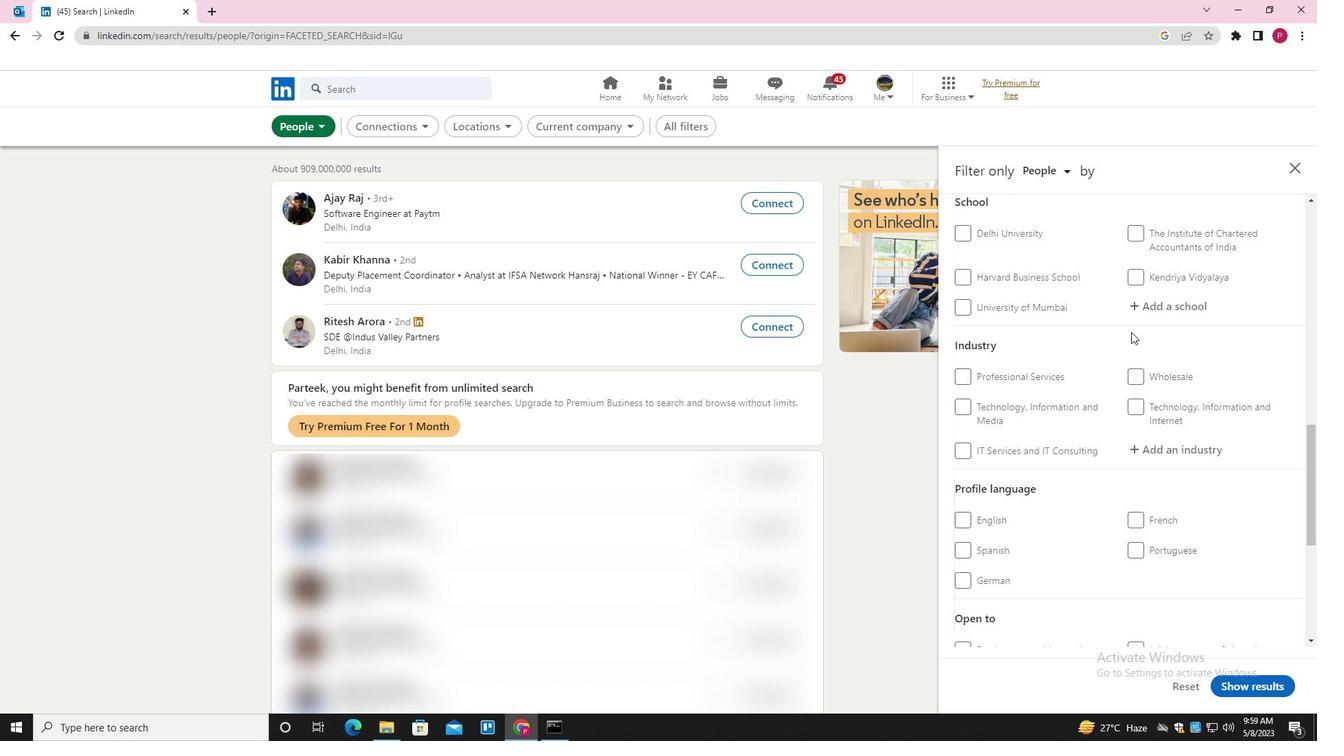 
Action: Mouse scrolled (1131, 331) with delta (0, 0)
Screenshot: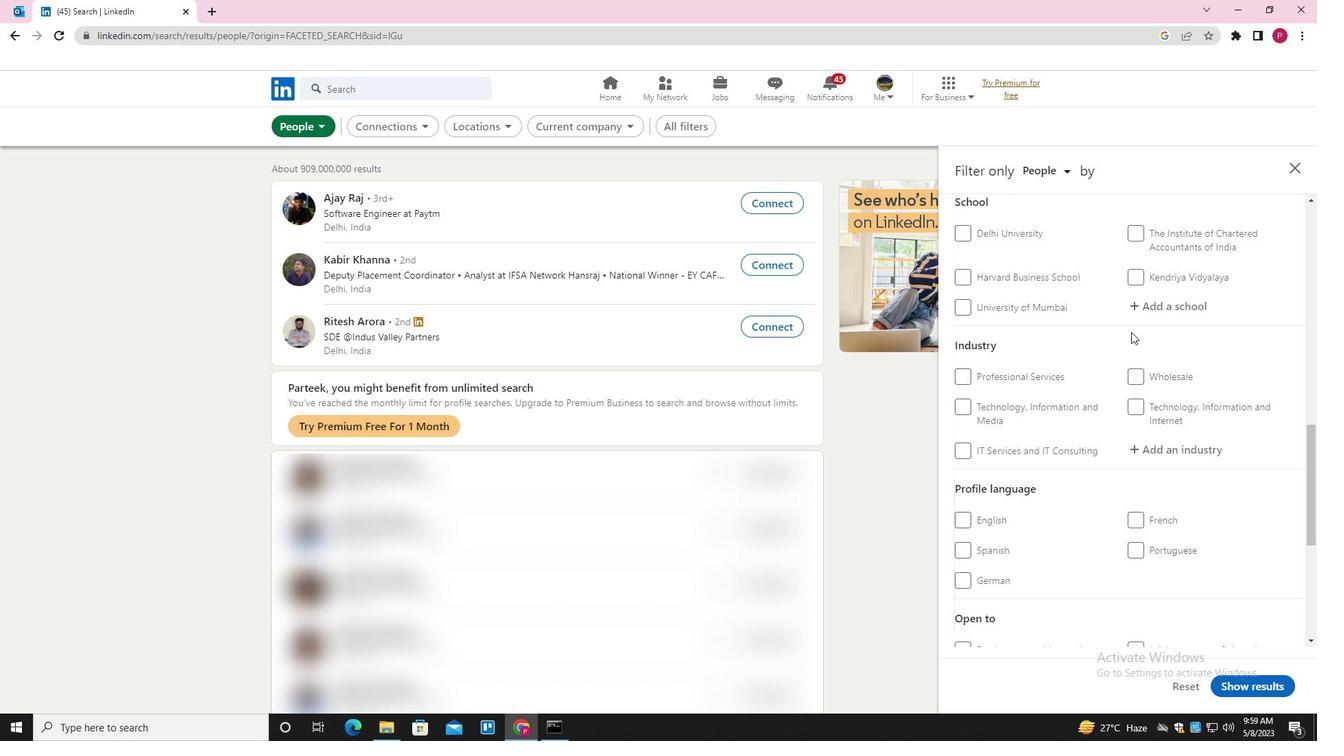 
Action: Mouse moved to (1137, 336)
Screenshot: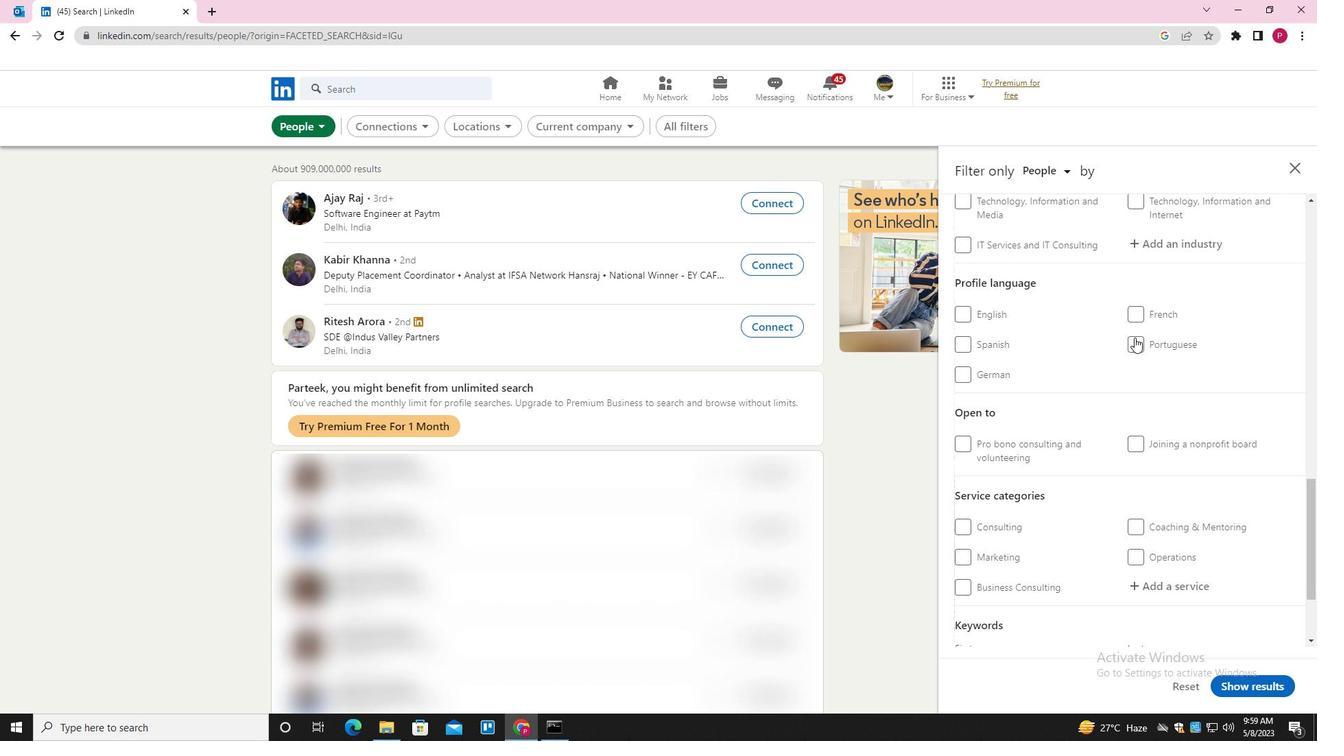 
Action: Mouse pressed left at (1137, 336)
Screenshot: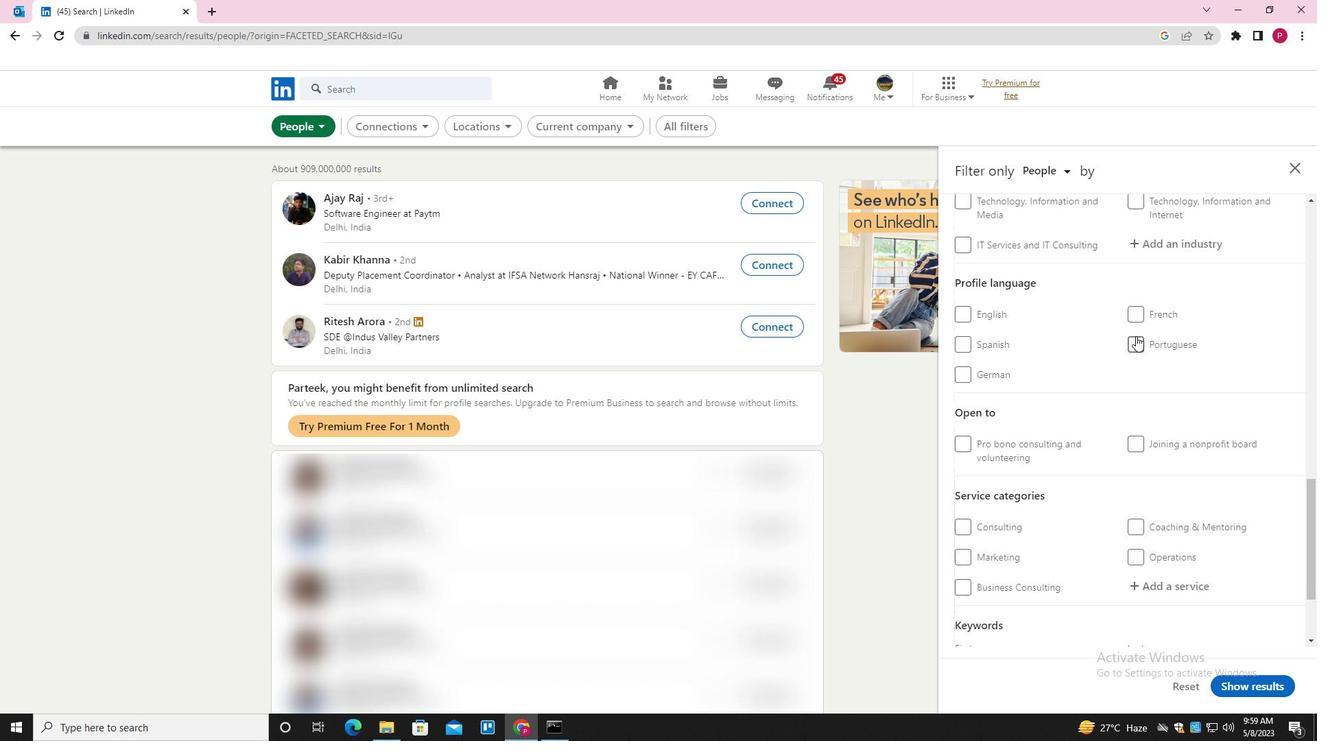 
Action: Mouse moved to (1106, 383)
Screenshot: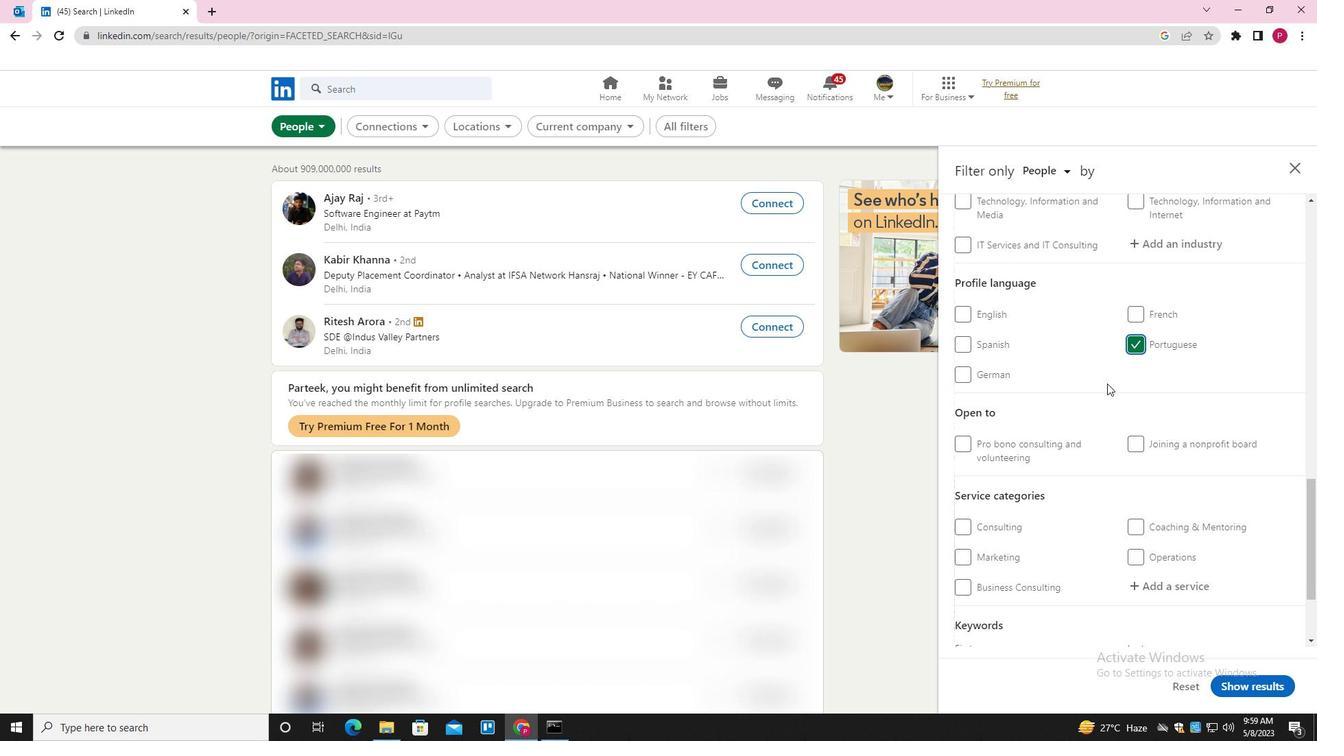 
Action: Mouse scrolled (1106, 384) with delta (0, 0)
Screenshot: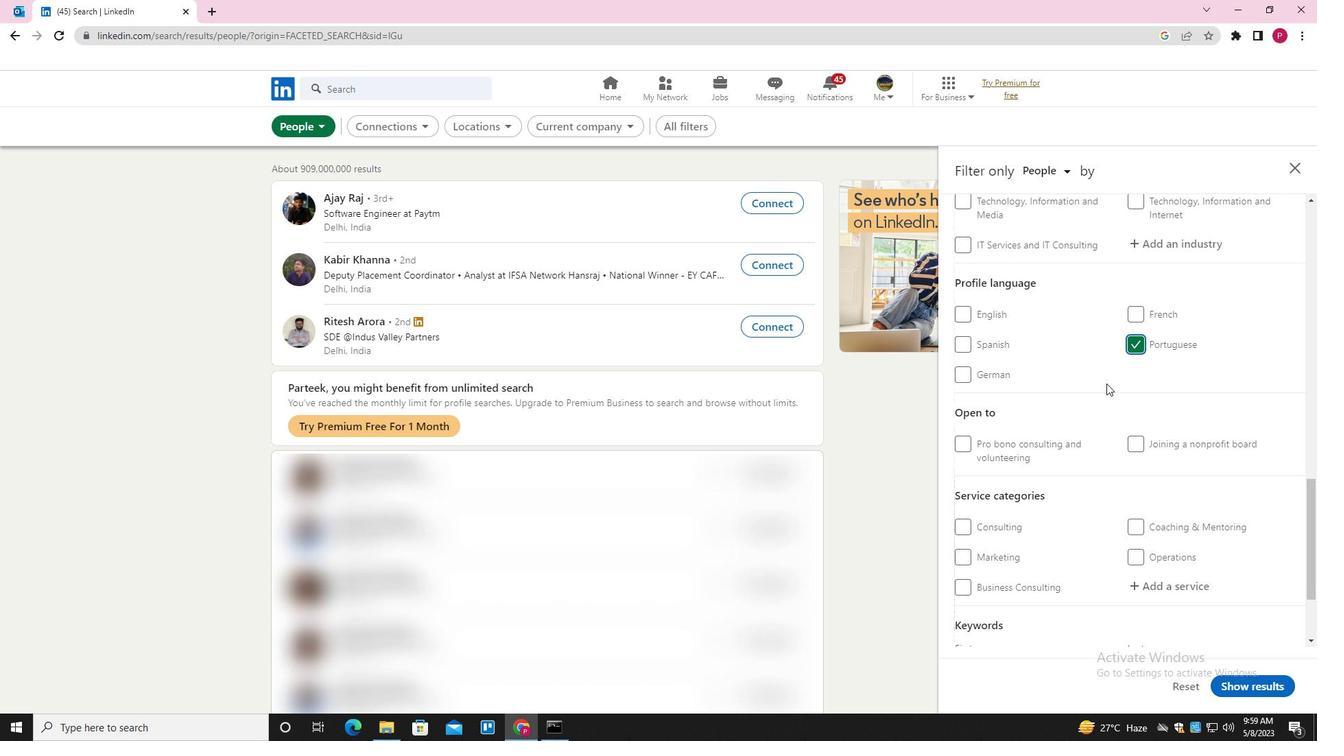 
Action: Mouse moved to (1106, 383)
Screenshot: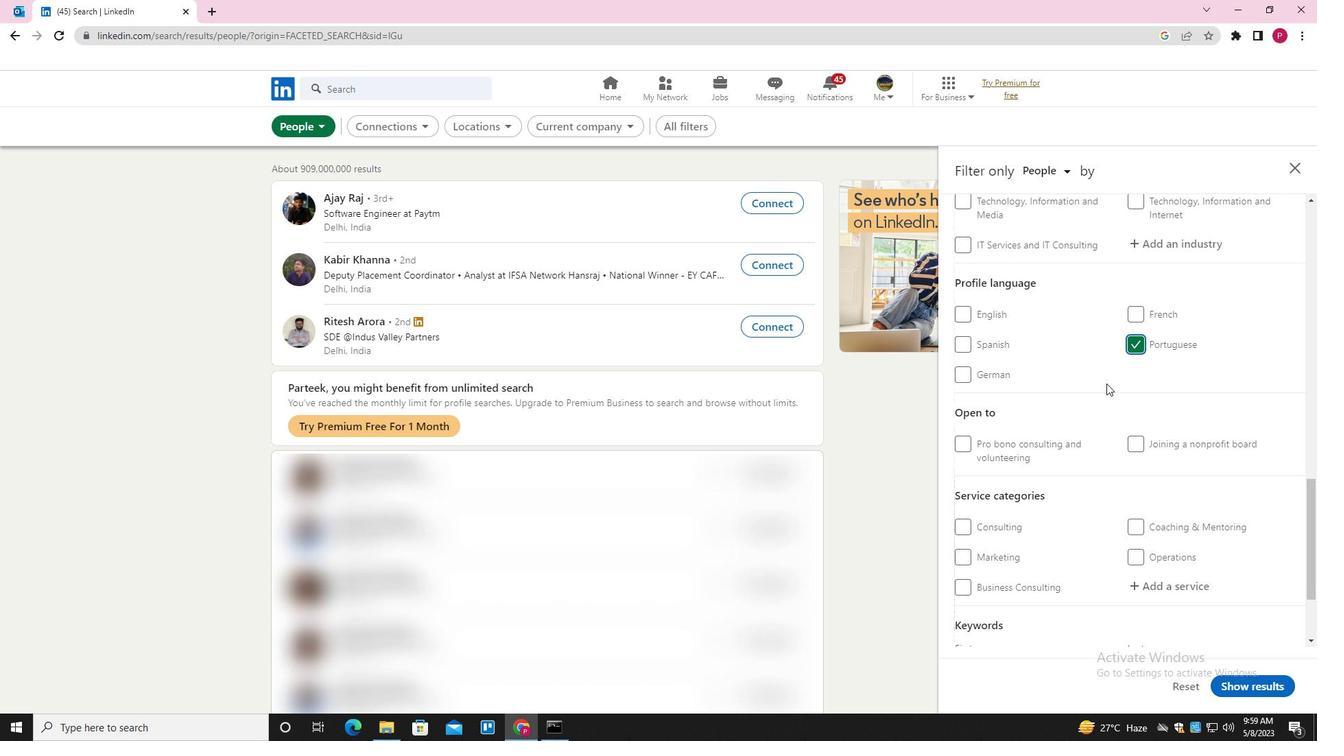 
Action: Mouse scrolled (1106, 384) with delta (0, 0)
Screenshot: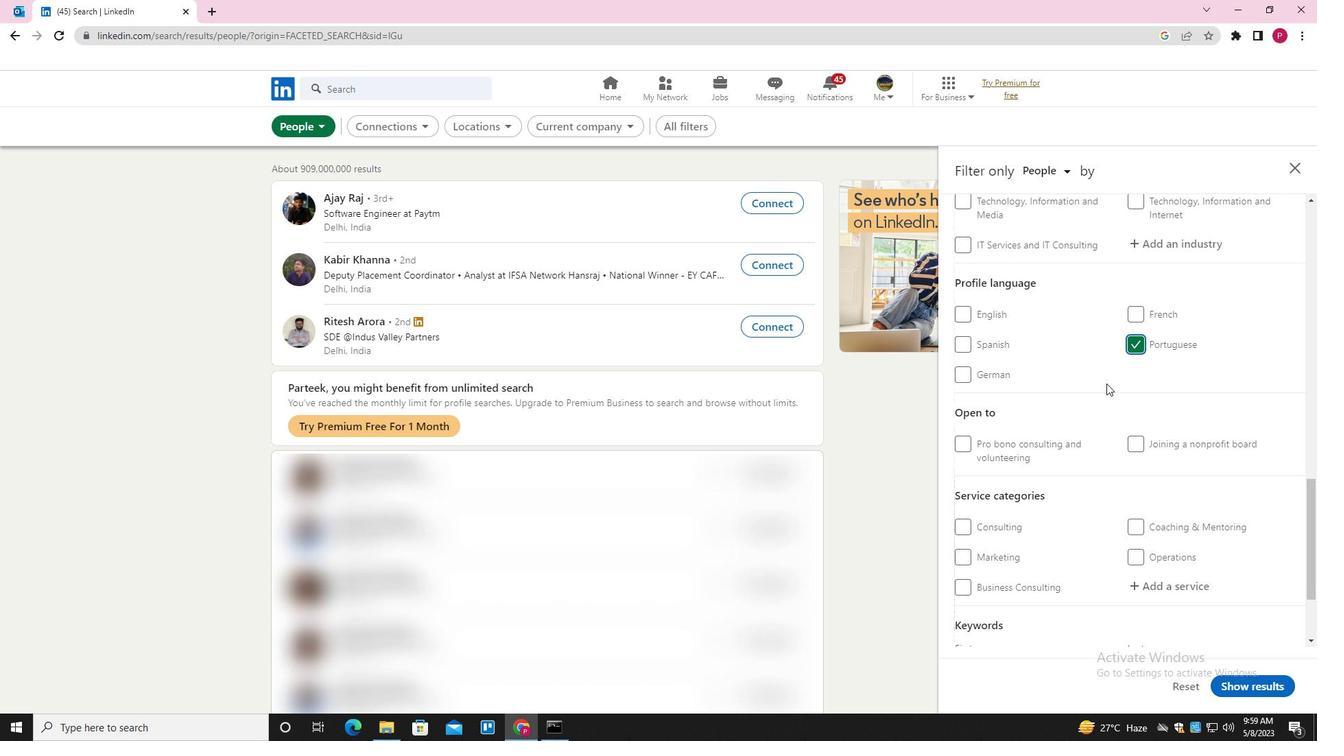 
Action: Mouse moved to (1106, 382)
Screenshot: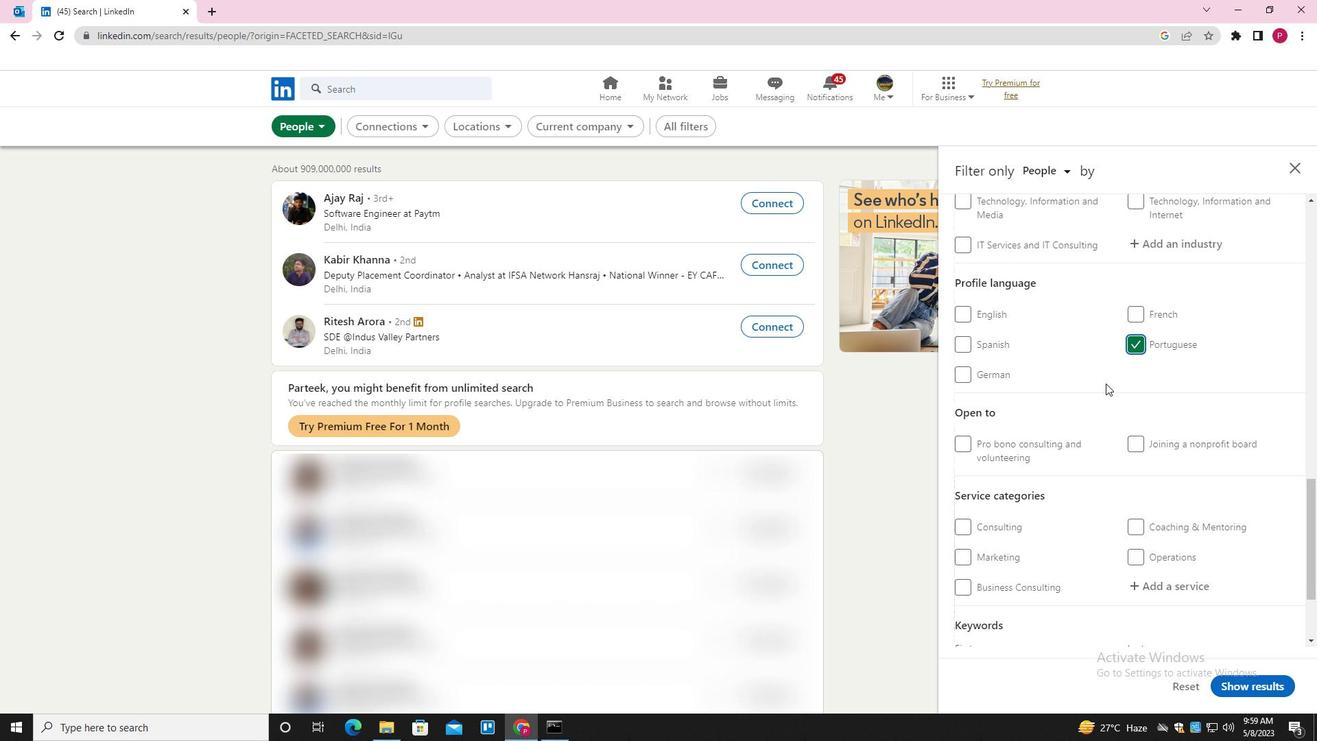 
Action: Mouse scrolled (1106, 383) with delta (0, 0)
Screenshot: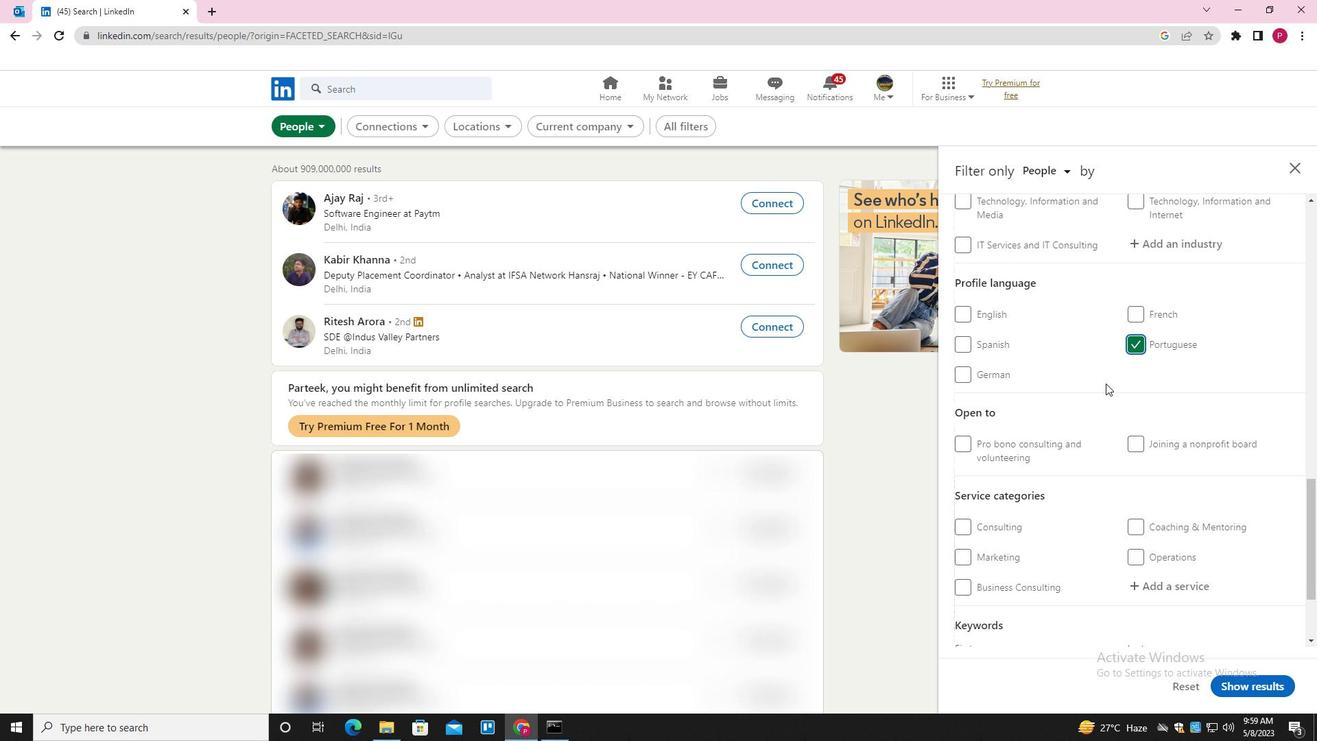 
Action: Mouse moved to (1108, 380)
Screenshot: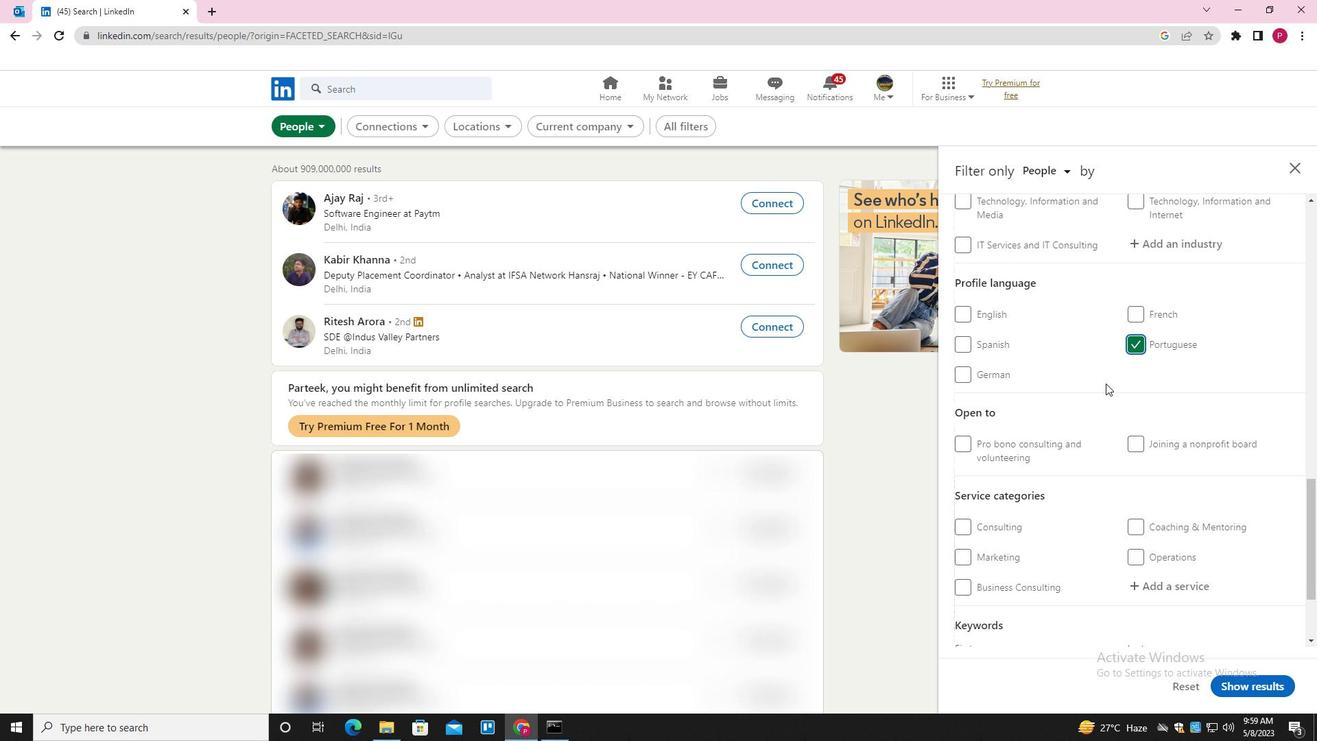 
Action: Mouse scrolled (1108, 381) with delta (0, 0)
Screenshot: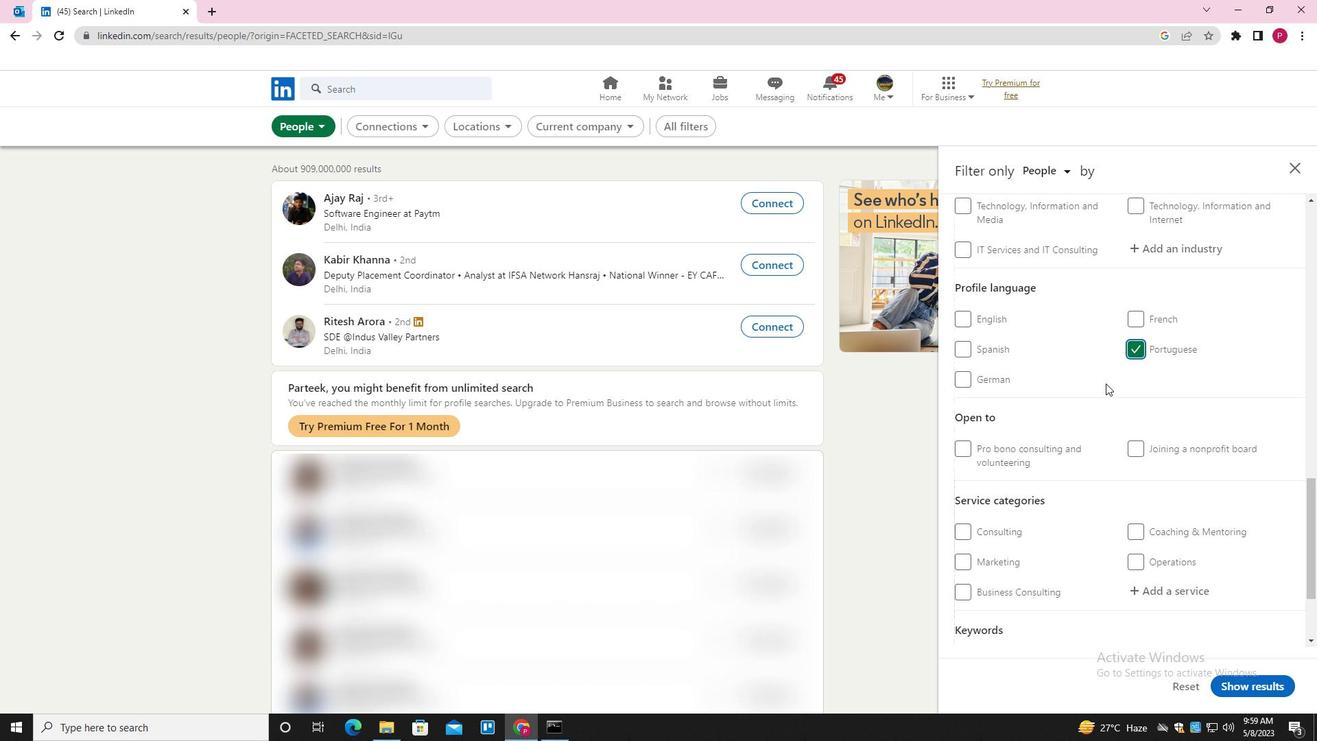 
Action: Mouse scrolled (1108, 381) with delta (0, 0)
Screenshot: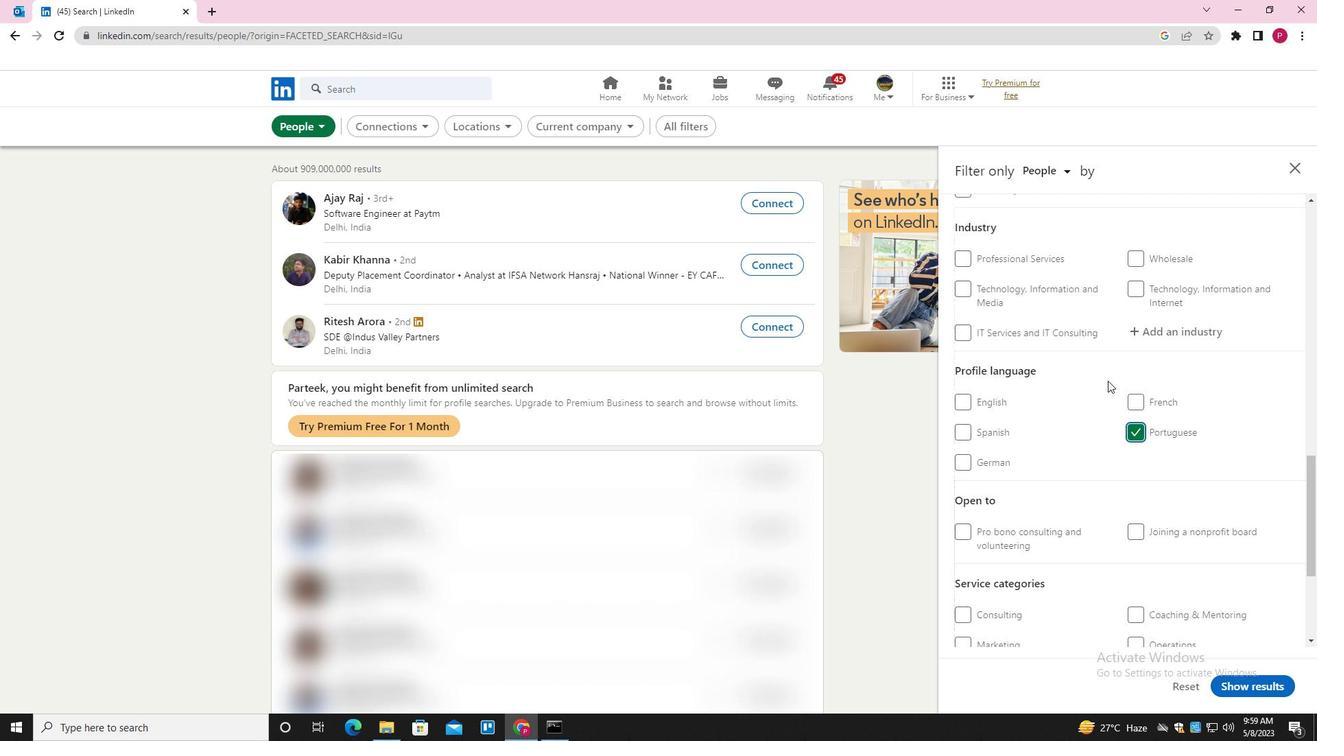 
Action: Mouse moved to (1110, 378)
Screenshot: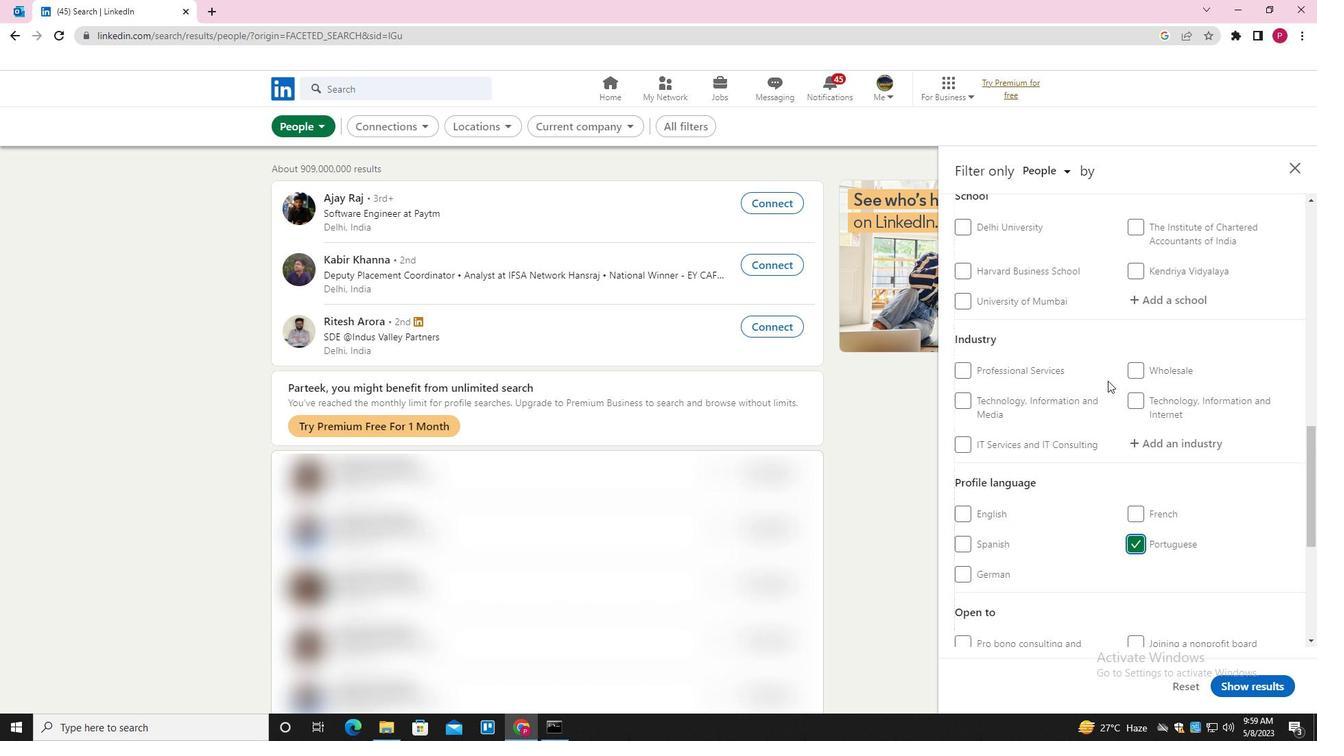 
Action: Mouse scrolled (1110, 378) with delta (0, 0)
Screenshot: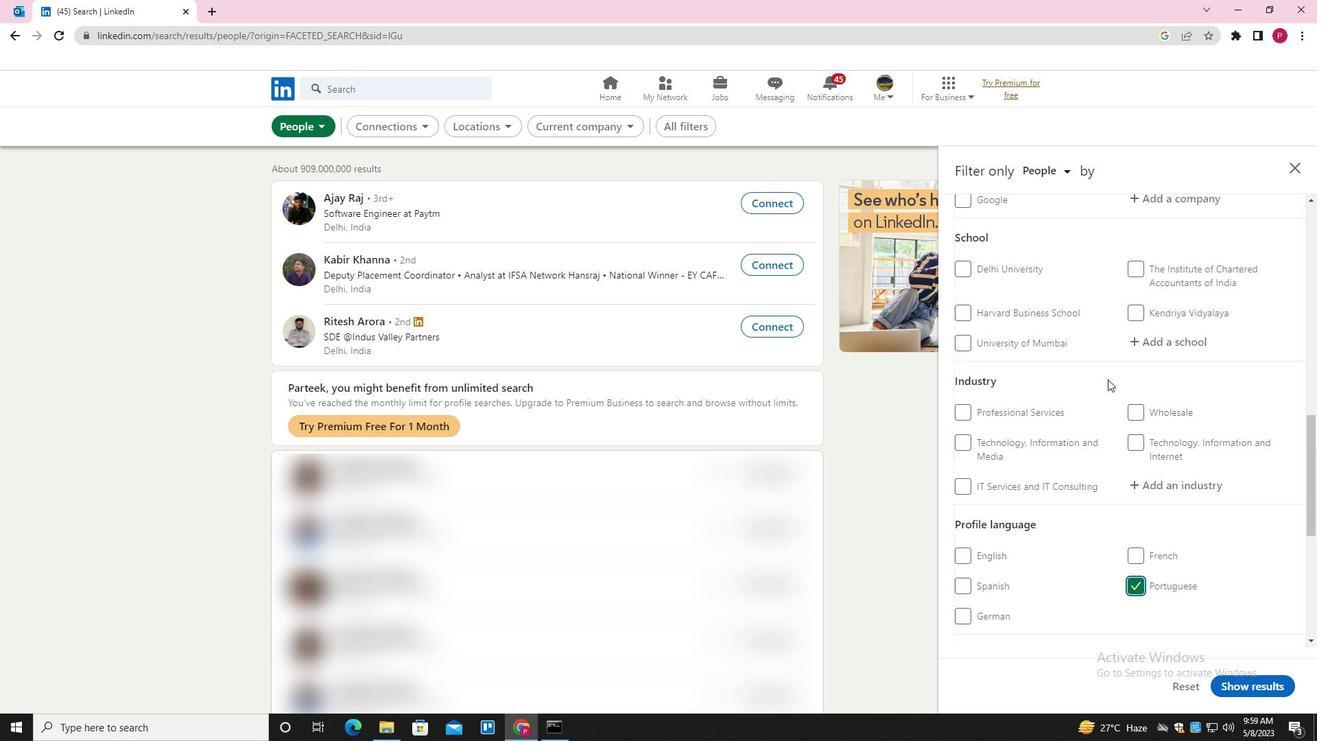 
Action: Mouse moved to (1109, 378)
Screenshot: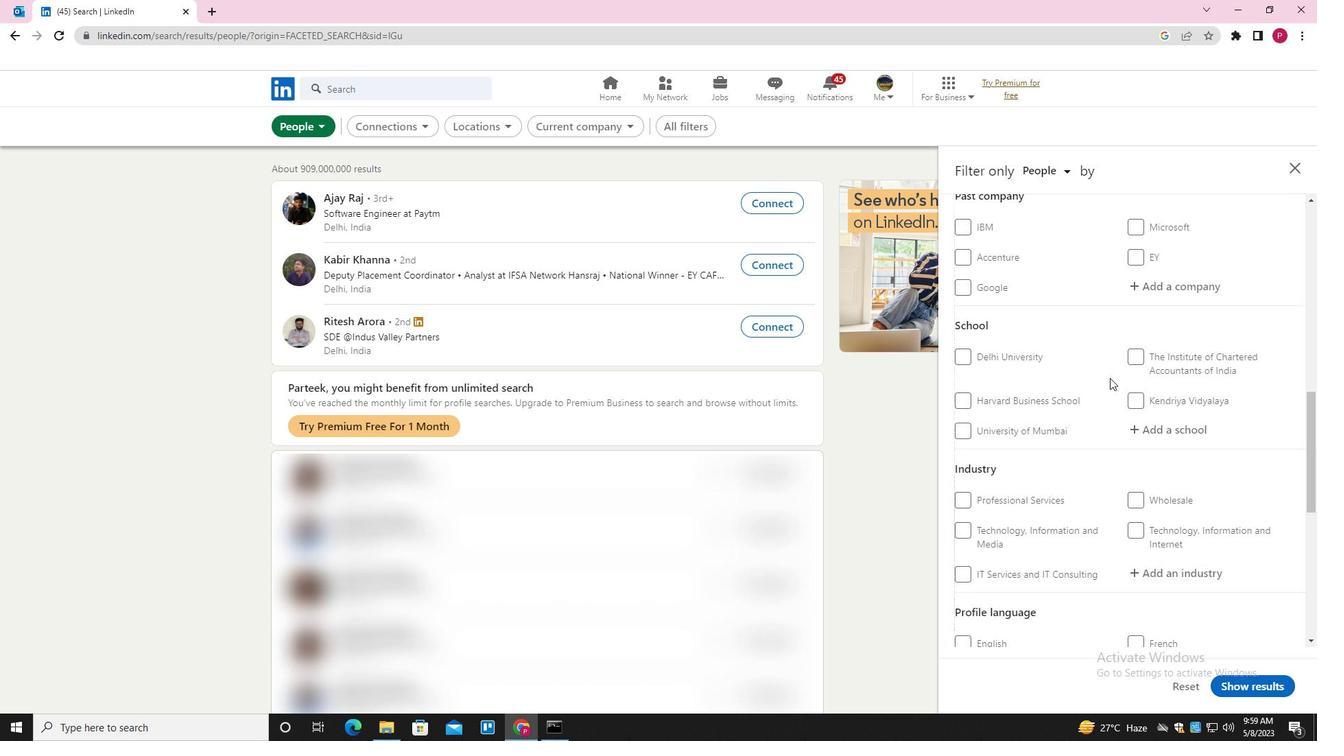
Action: Mouse scrolled (1109, 379) with delta (0, 0)
Screenshot: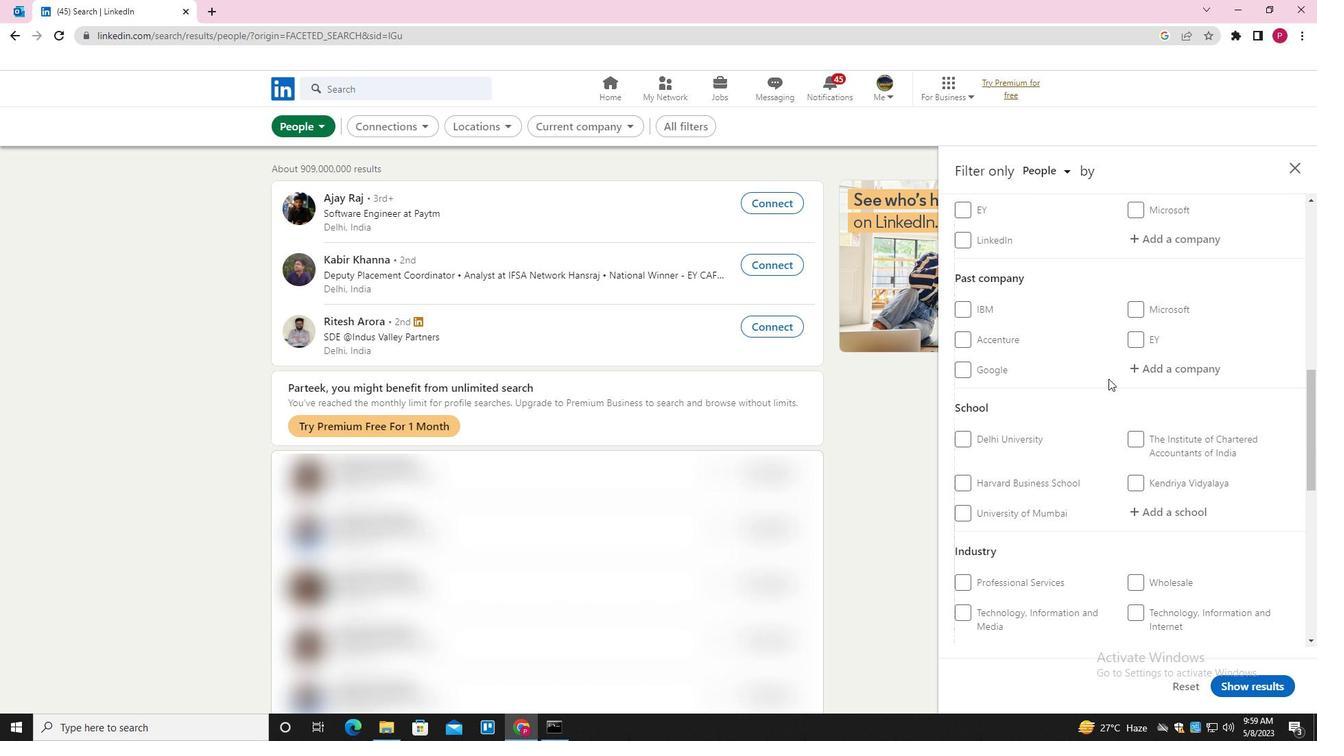 
Action: Mouse scrolled (1109, 379) with delta (0, 0)
Screenshot: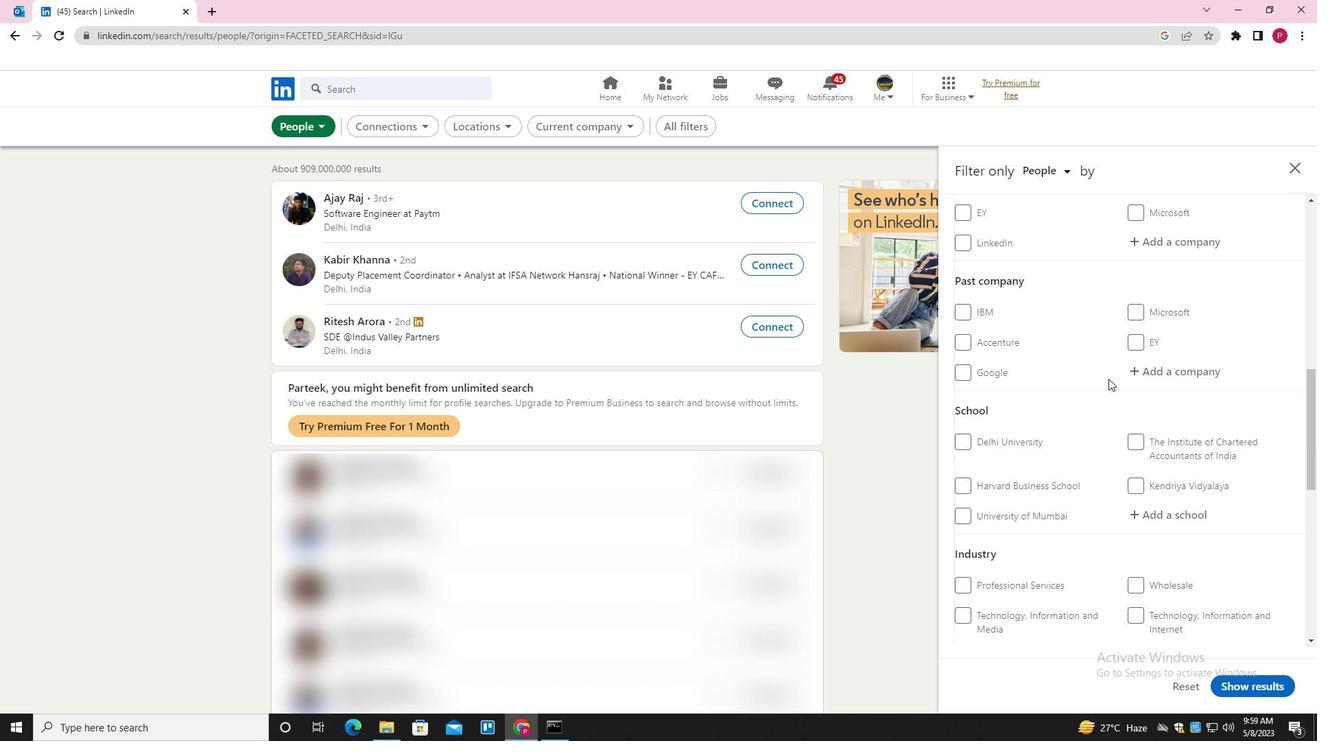 
Action: Mouse moved to (1180, 376)
Screenshot: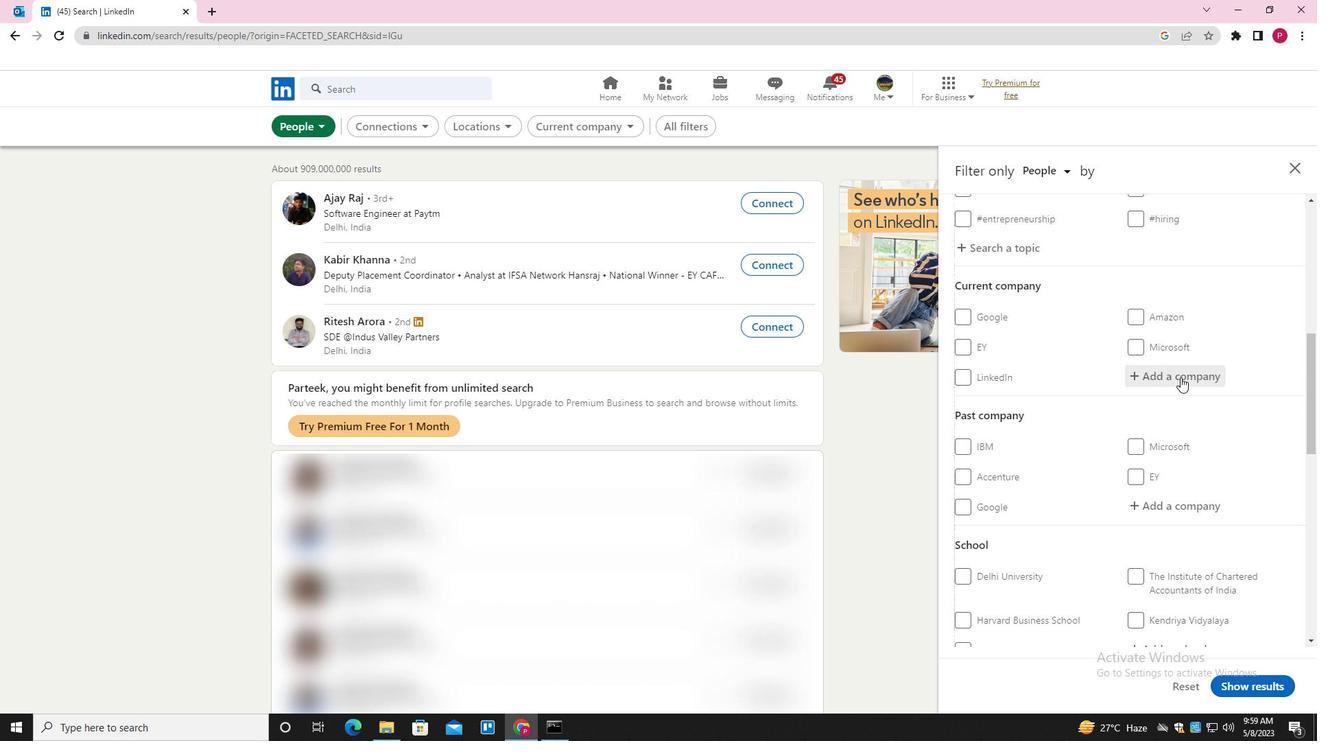 
Action: Mouse pressed left at (1180, 376)
Screenshot: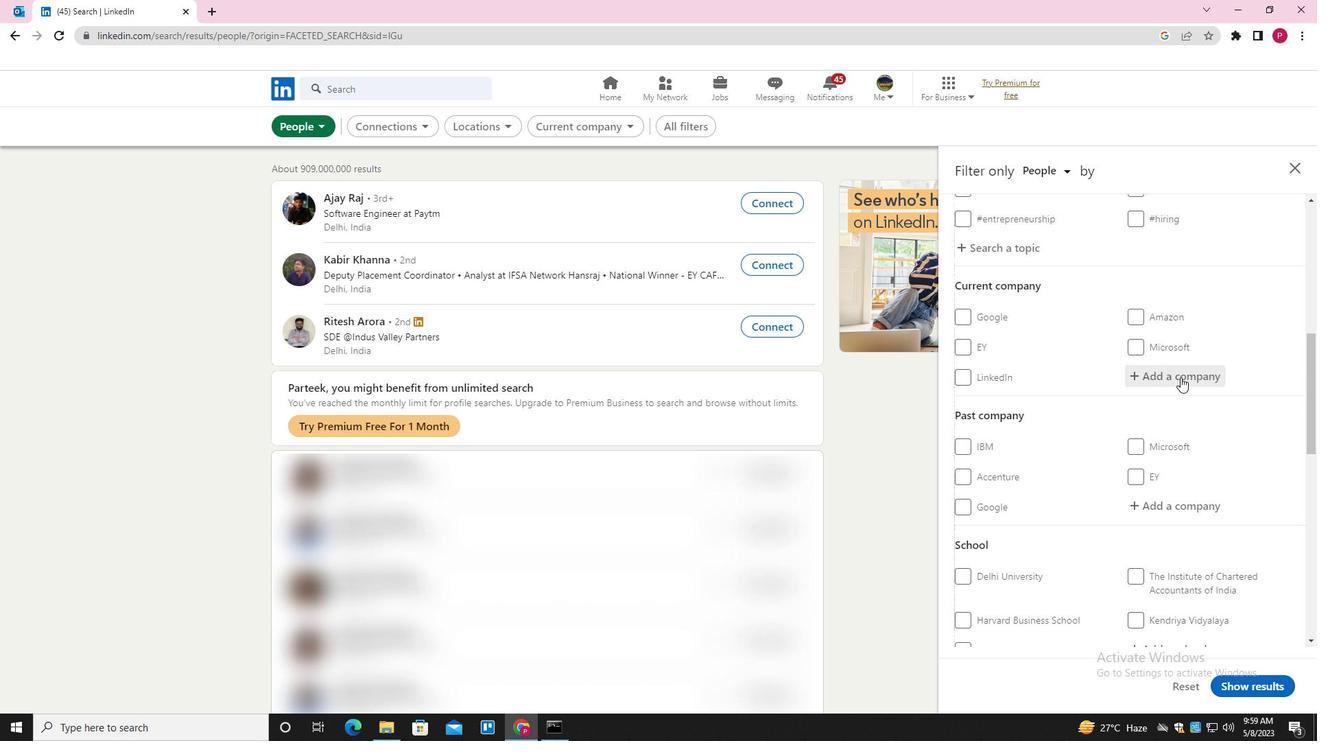 
Action: Mouse moved to (1152, 455)
Screenshot: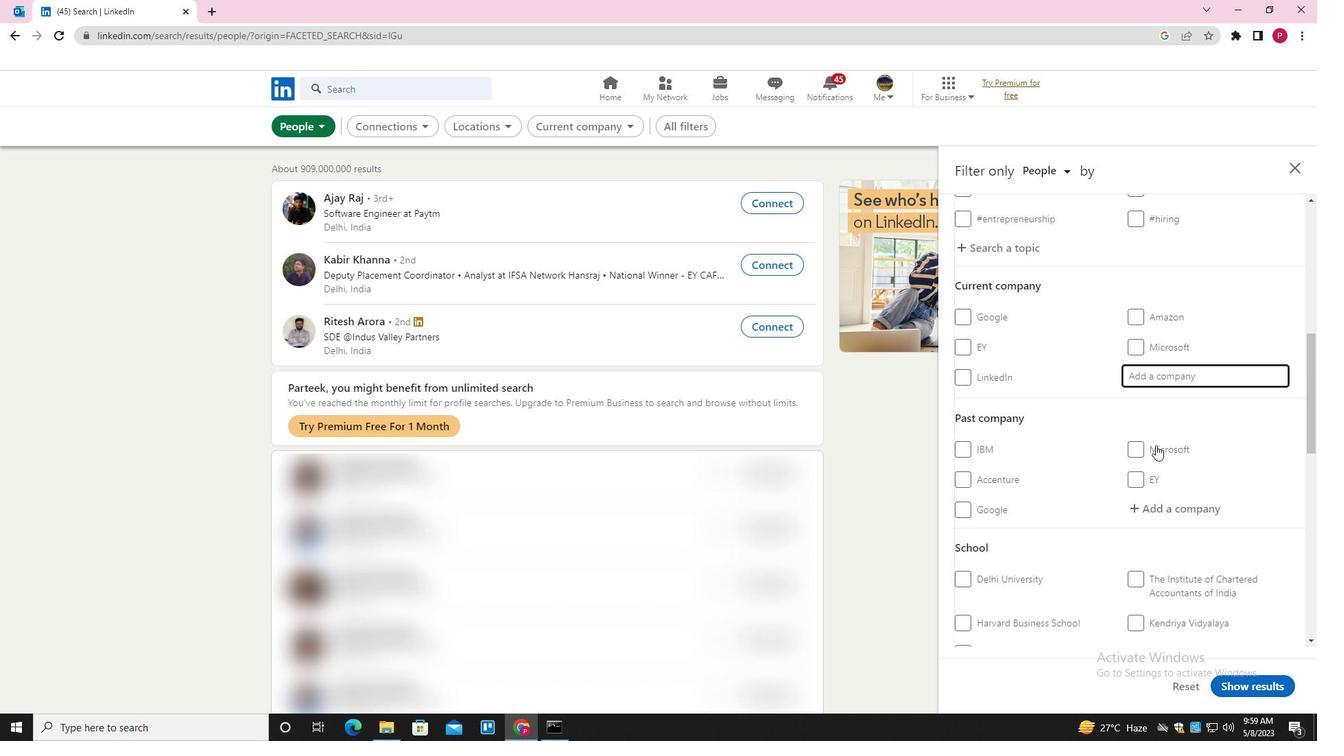 
Action: Mouse scrolled (1152, 455) with delta (0, 0)
Screenshot: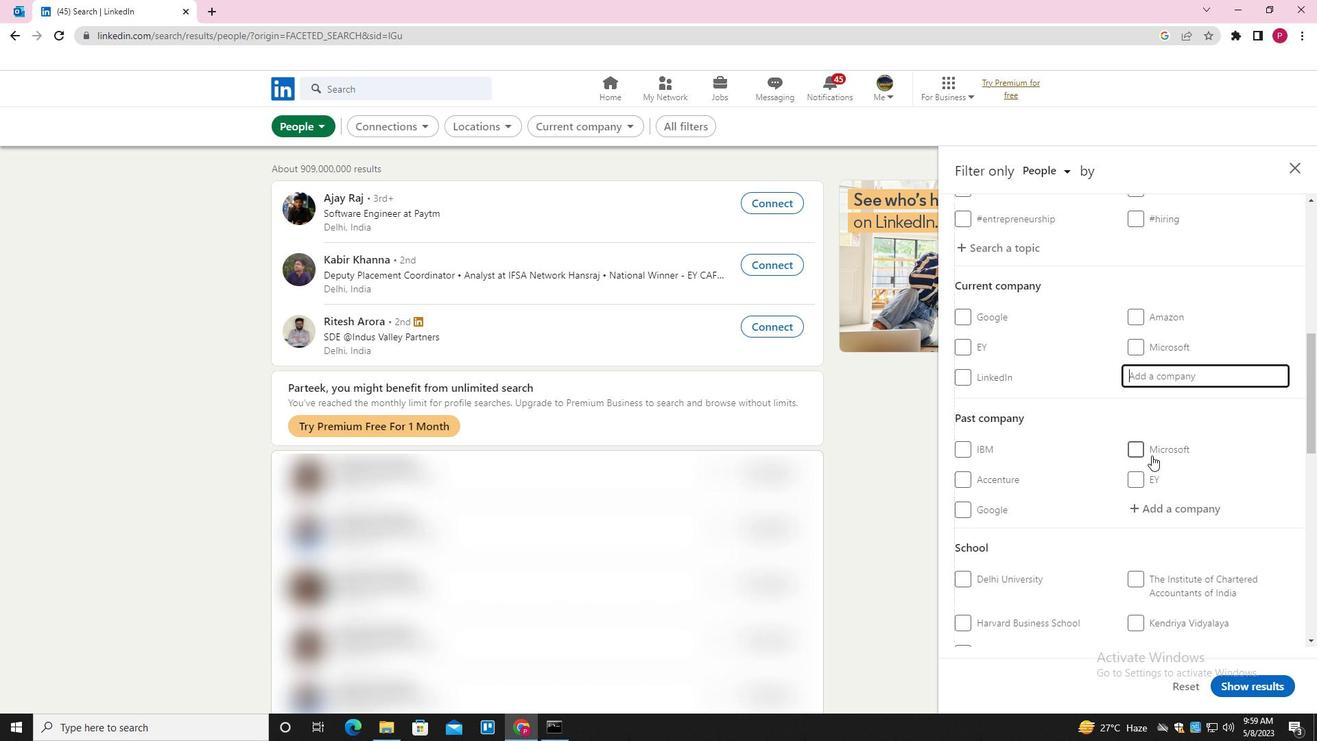 
Action: Mouse scrolled (1152, 455) with delta (0, 0)
Screenshot: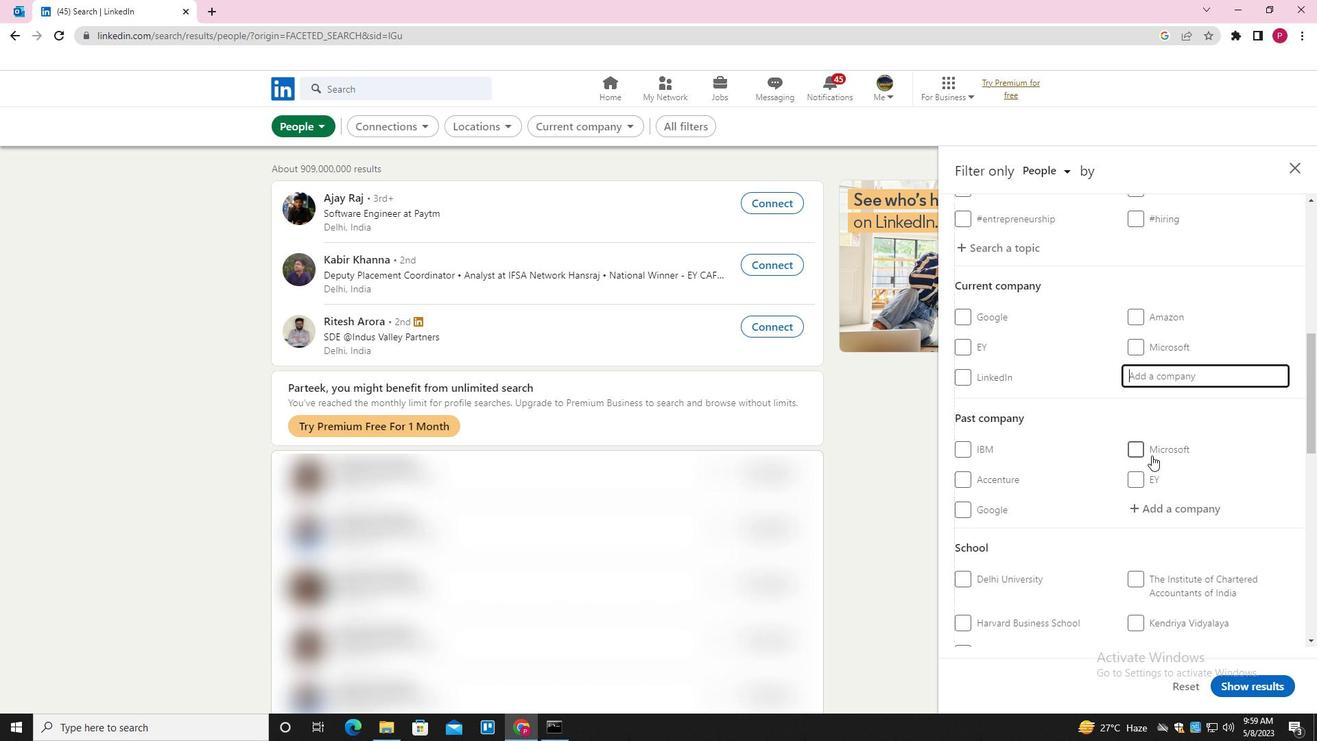 
Action: Mouse scrolled (1152, 456) with delta (0, 0)
Screenshot: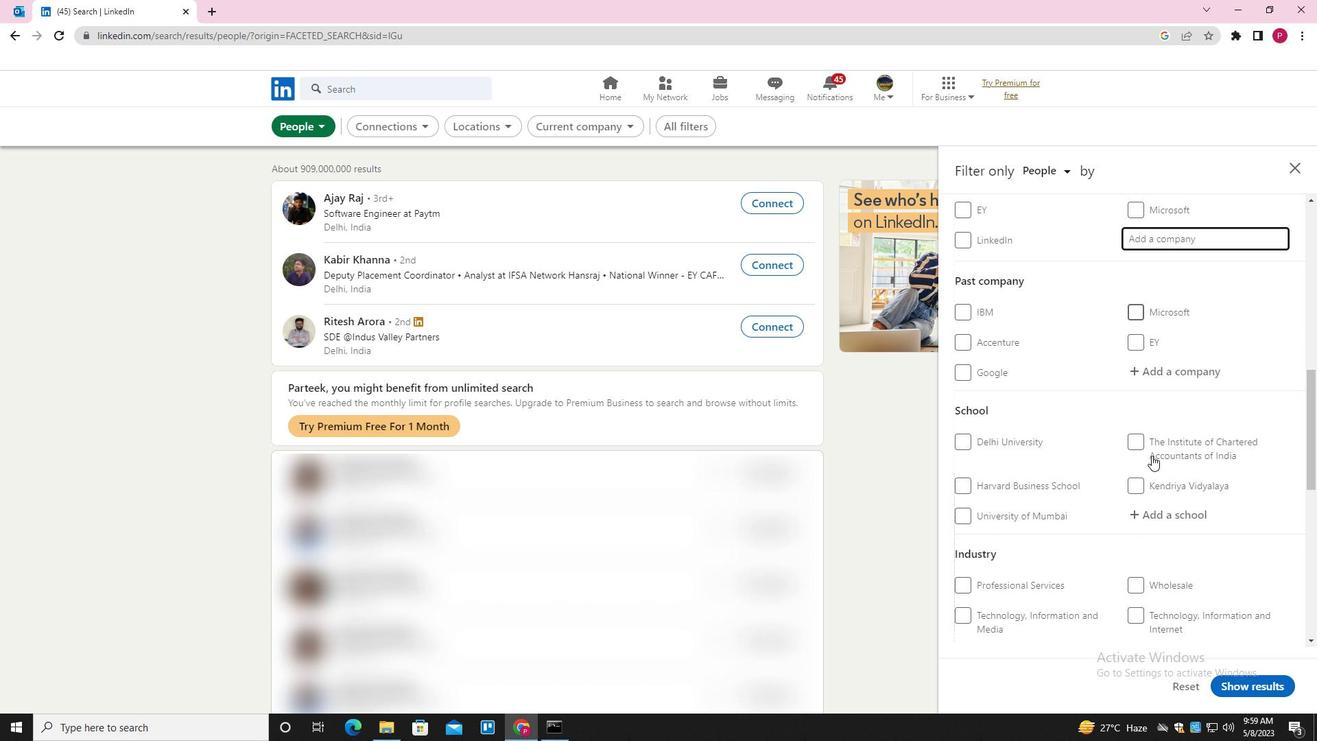 
Action: Mouse scrolled (1152, 456) with delta (0, 0)
Screenshot: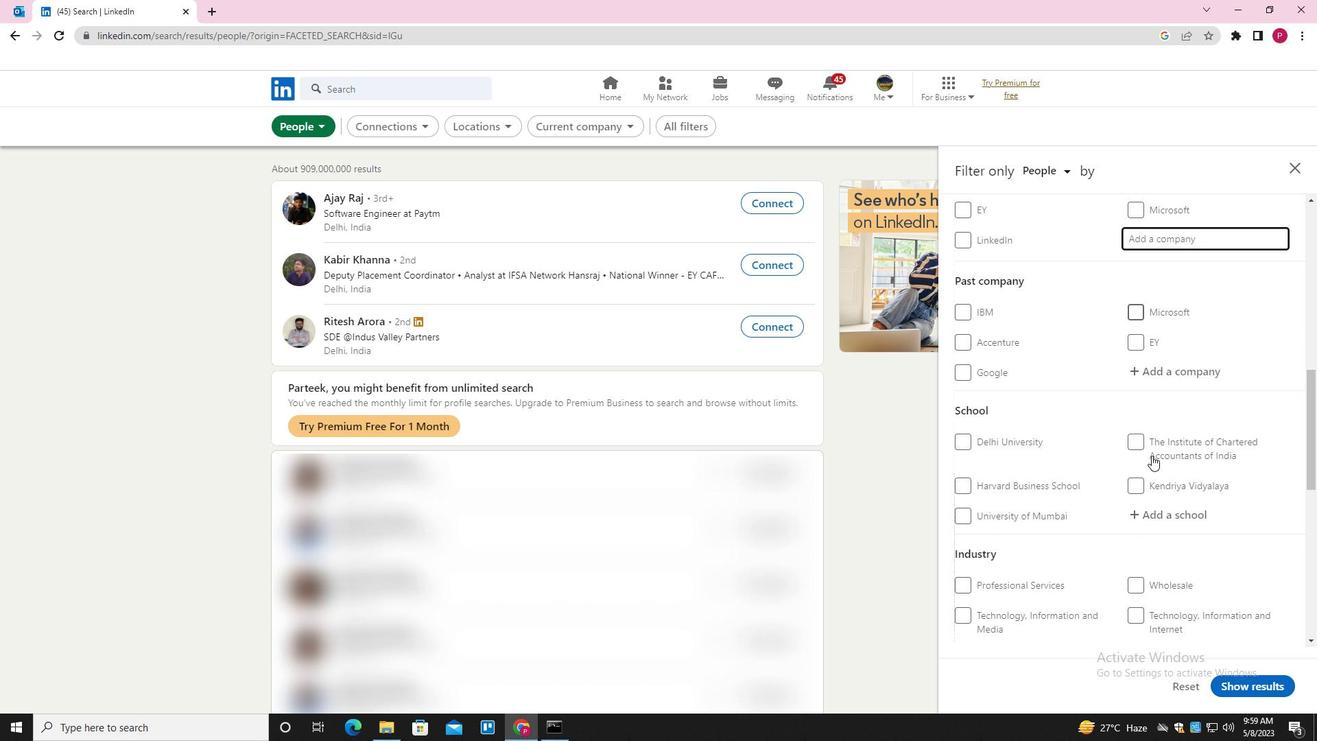 
Action: Mouse scrolled (1152, 456) with delta (0, 0)
Screenshot: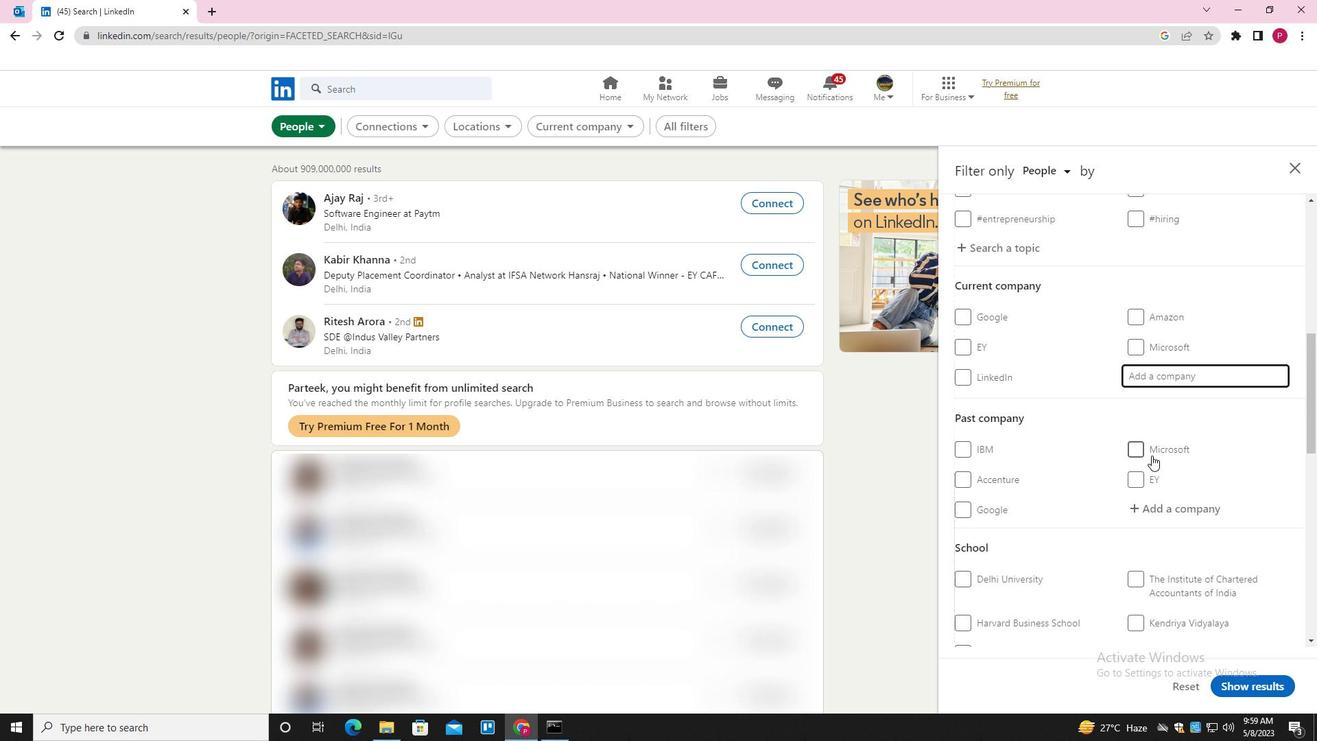 
Action: Mouse scrolled (1152, 456) with delta (0, 0)
Screenshot: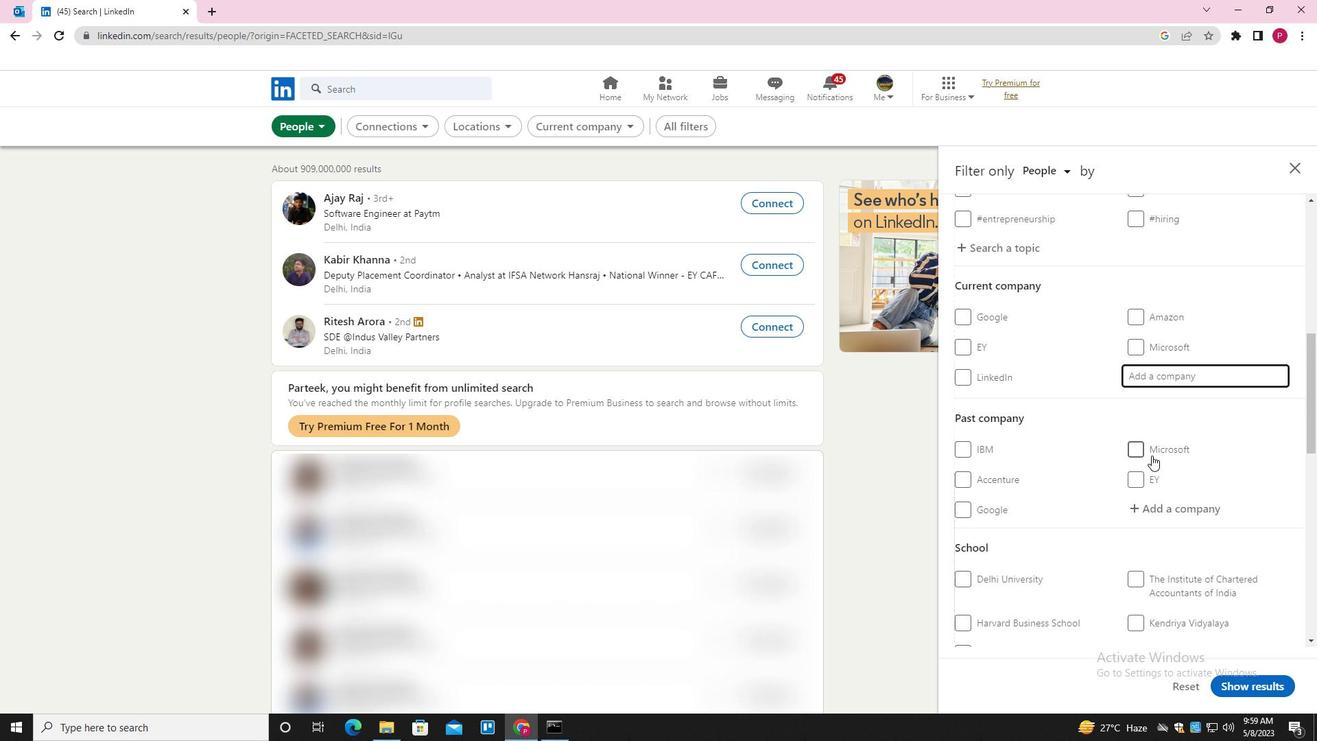 
Action: Mouse scrolled (1152, 455) with delta (0, 0)
Screenshot: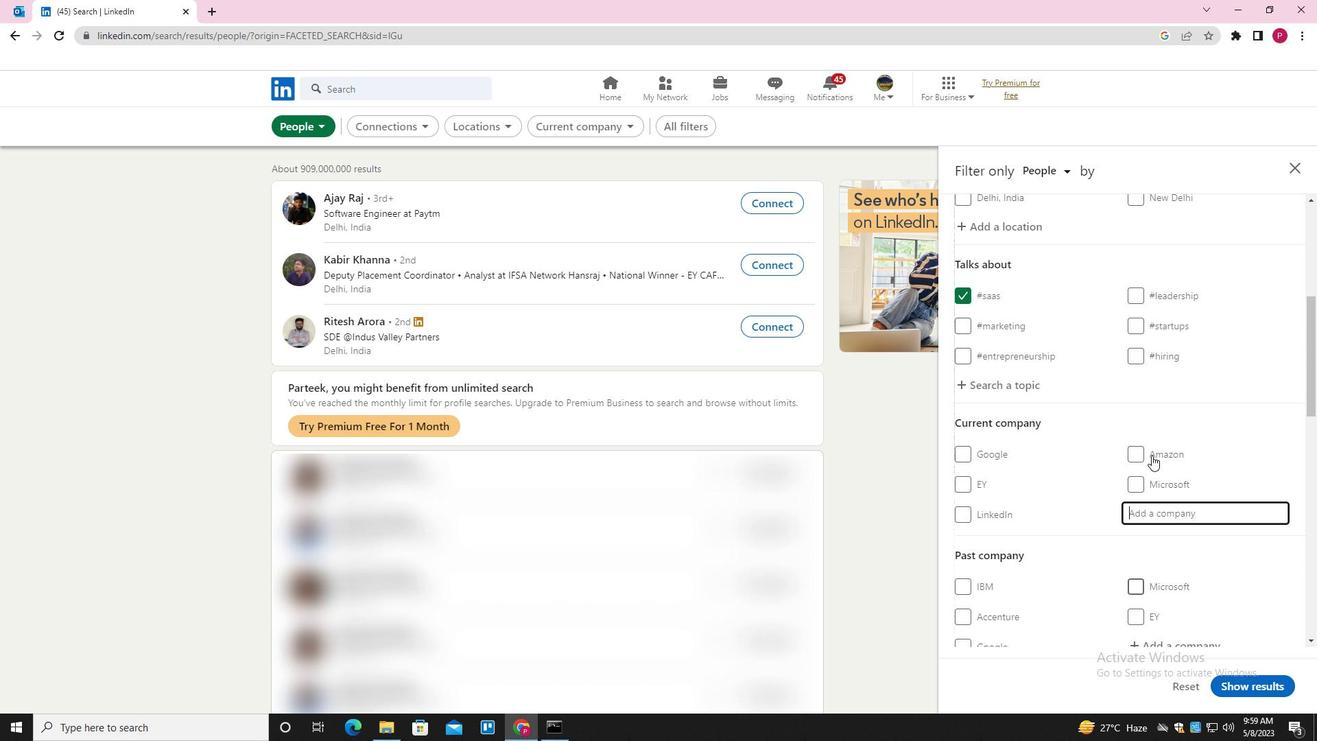 
Action: Mouse scrolled (1152, 455) with delta (0, 0)
Screenshot: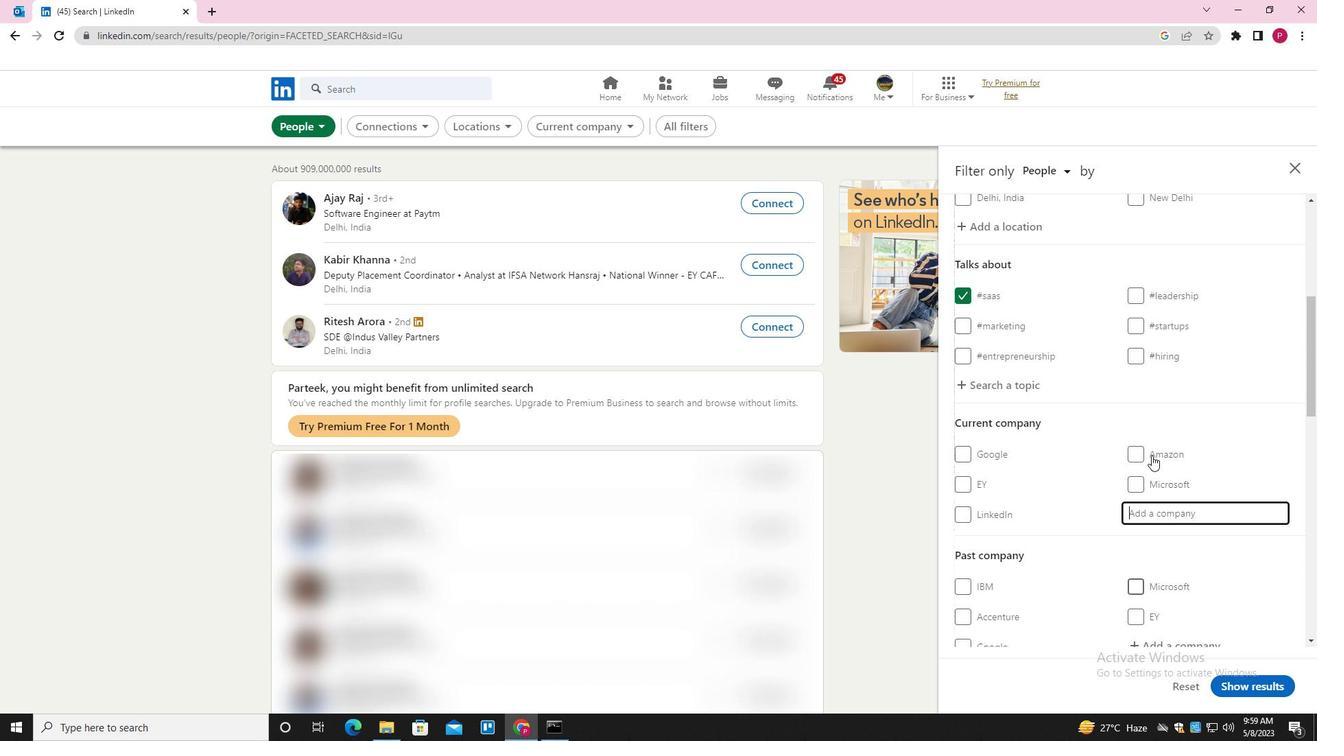 
Action: Mouse scrolled (1152, 455) with delta (0, 0)
Screenshot: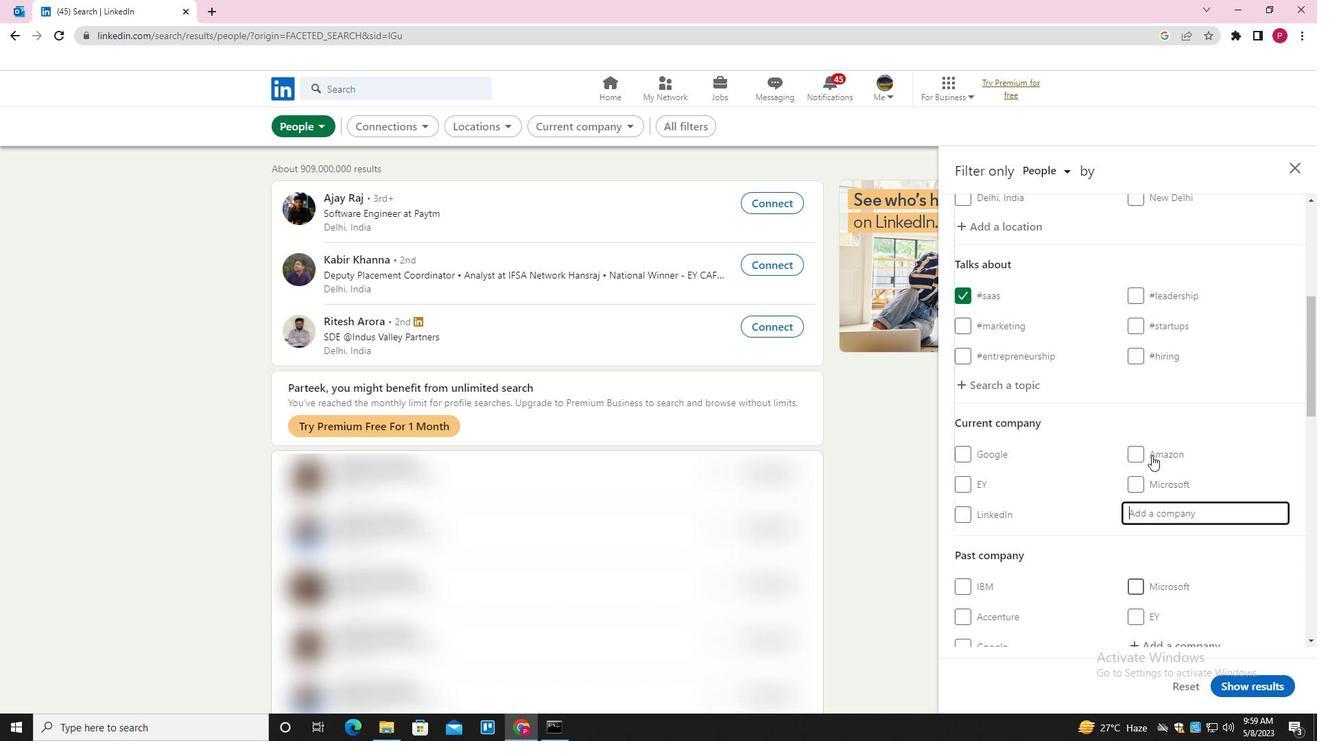 
Action: Mouse scrolled (1152, 455) with delta (0, 0)
Screenshot: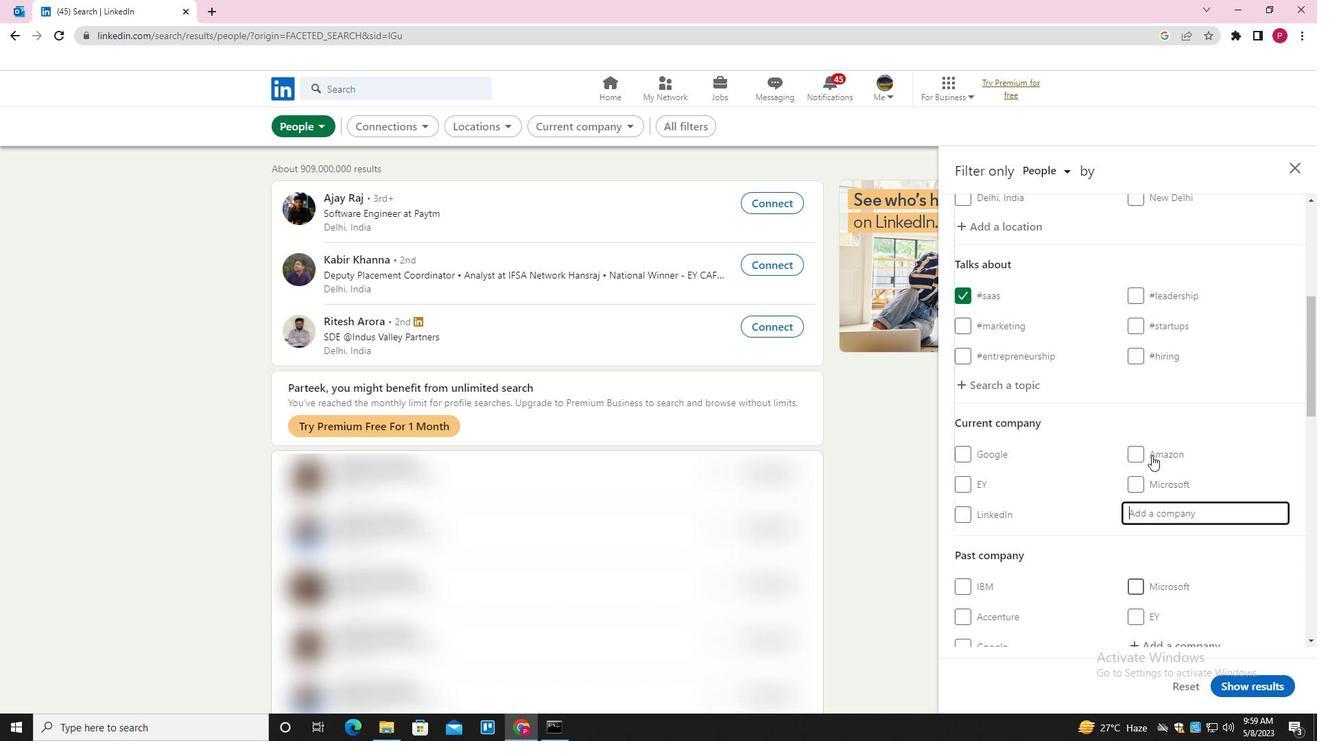
Action: Mouse scrolled (1152, 455) with delta (0, 0)
Screenshot: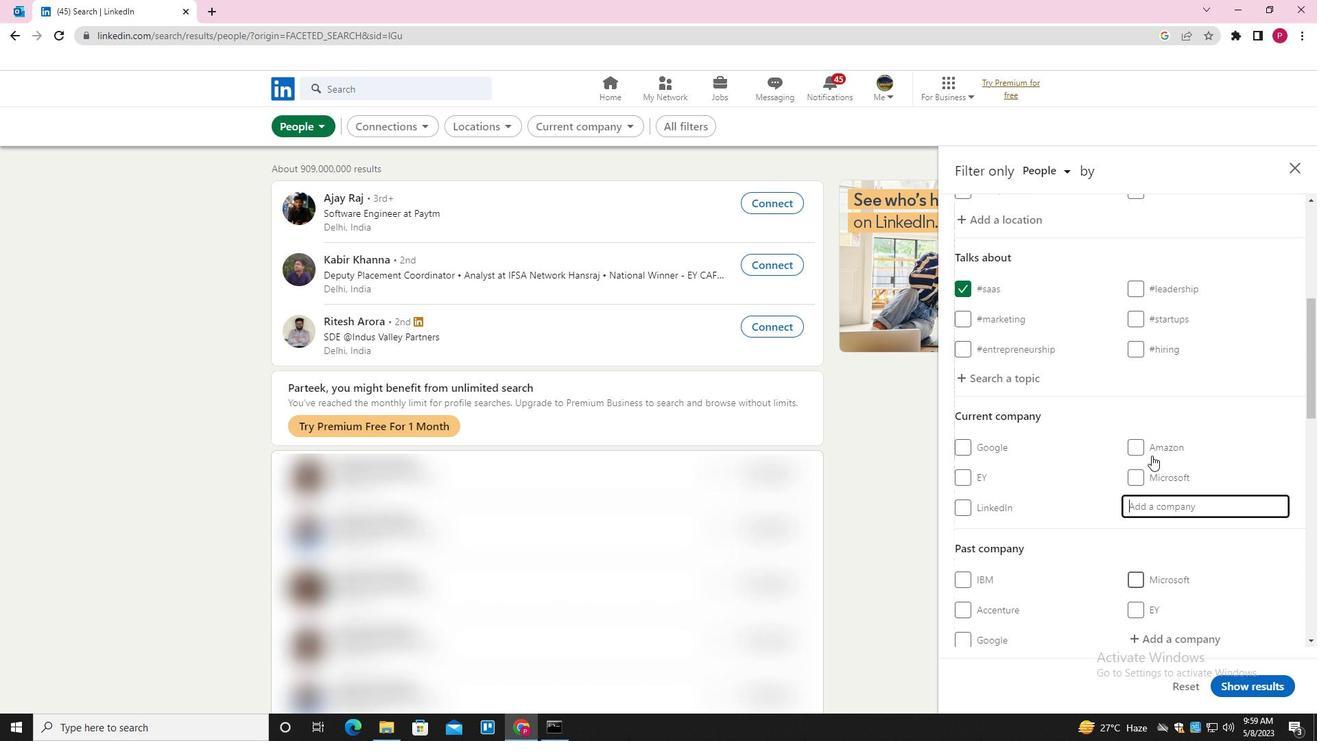 
Action: Mouse scrolled (1152, 455) with delta (0, 0)
Screenshot: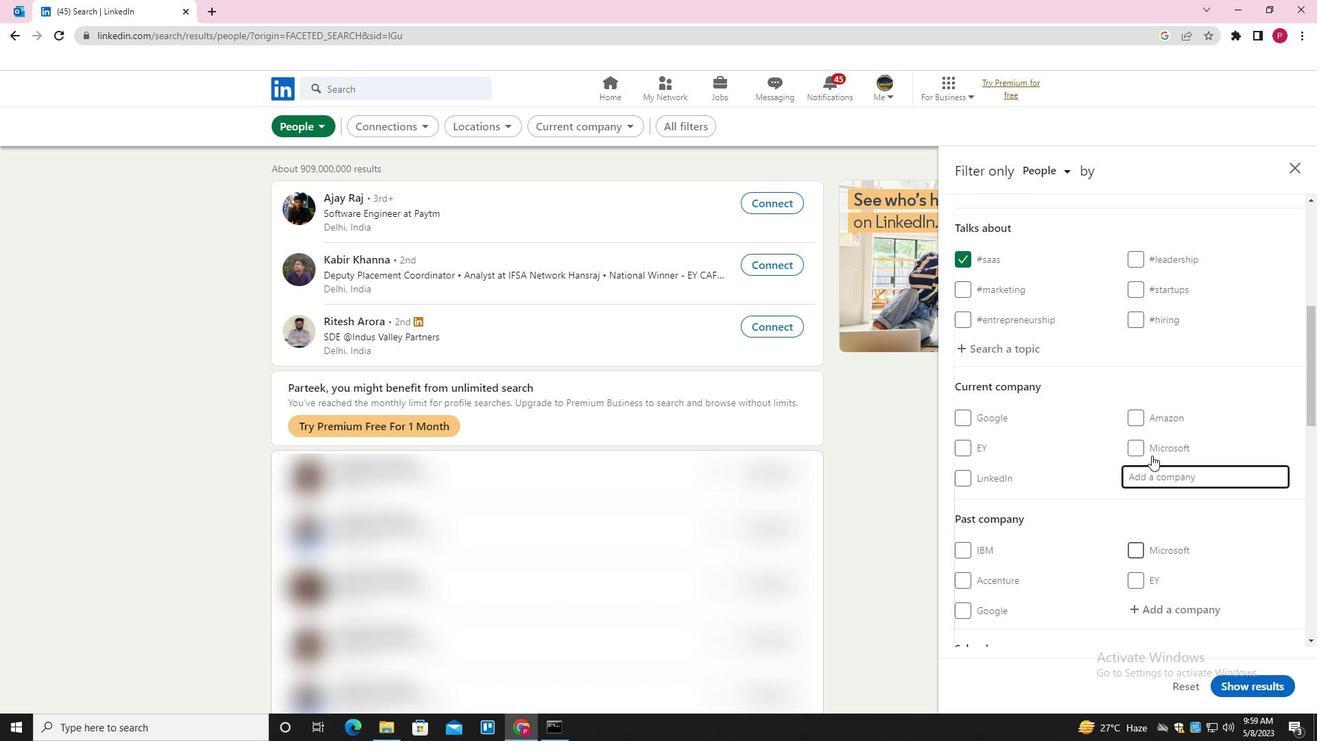 
Action: Mouse scrolled (1152, 455) with delta (0, 0)
Screenshot: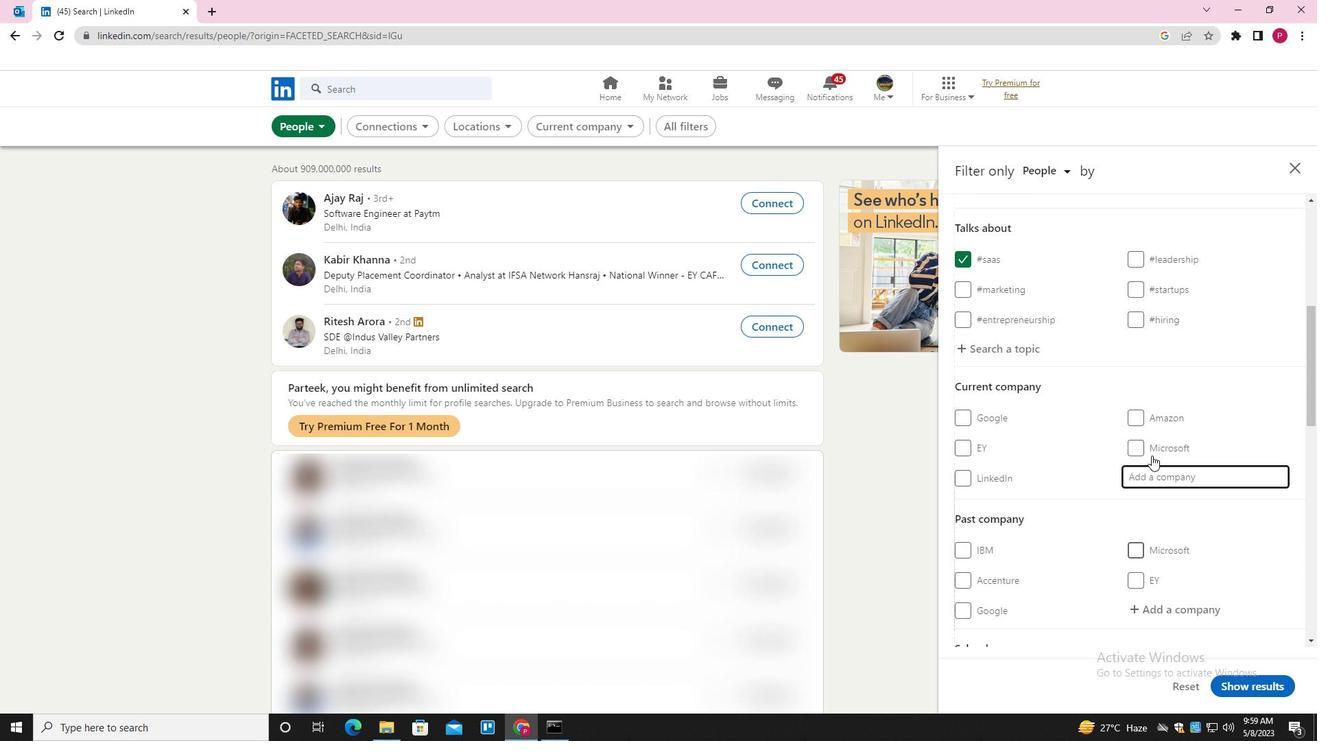 
Action: Mouse scrolled (1152, 455) with delta (0, 0)
Screenshot: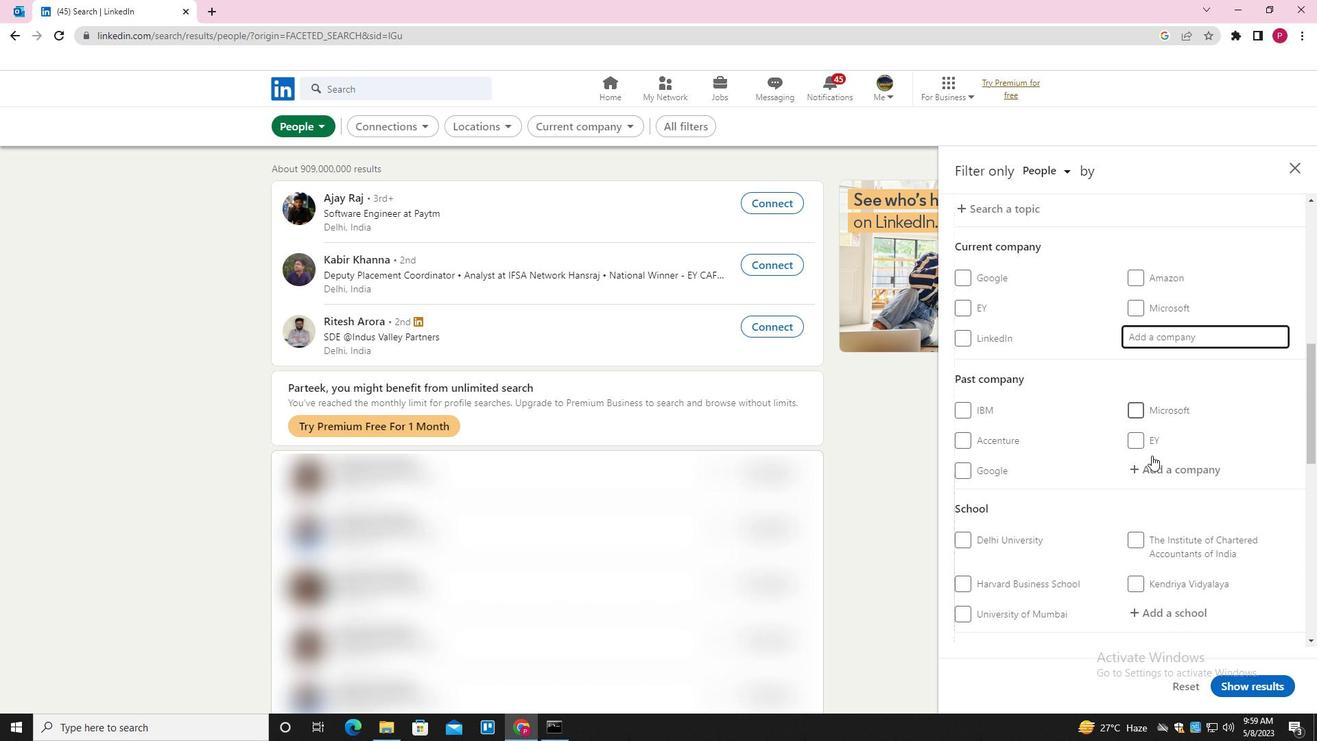 
Action: Mouse moved to (1122, 461)
Screenshot: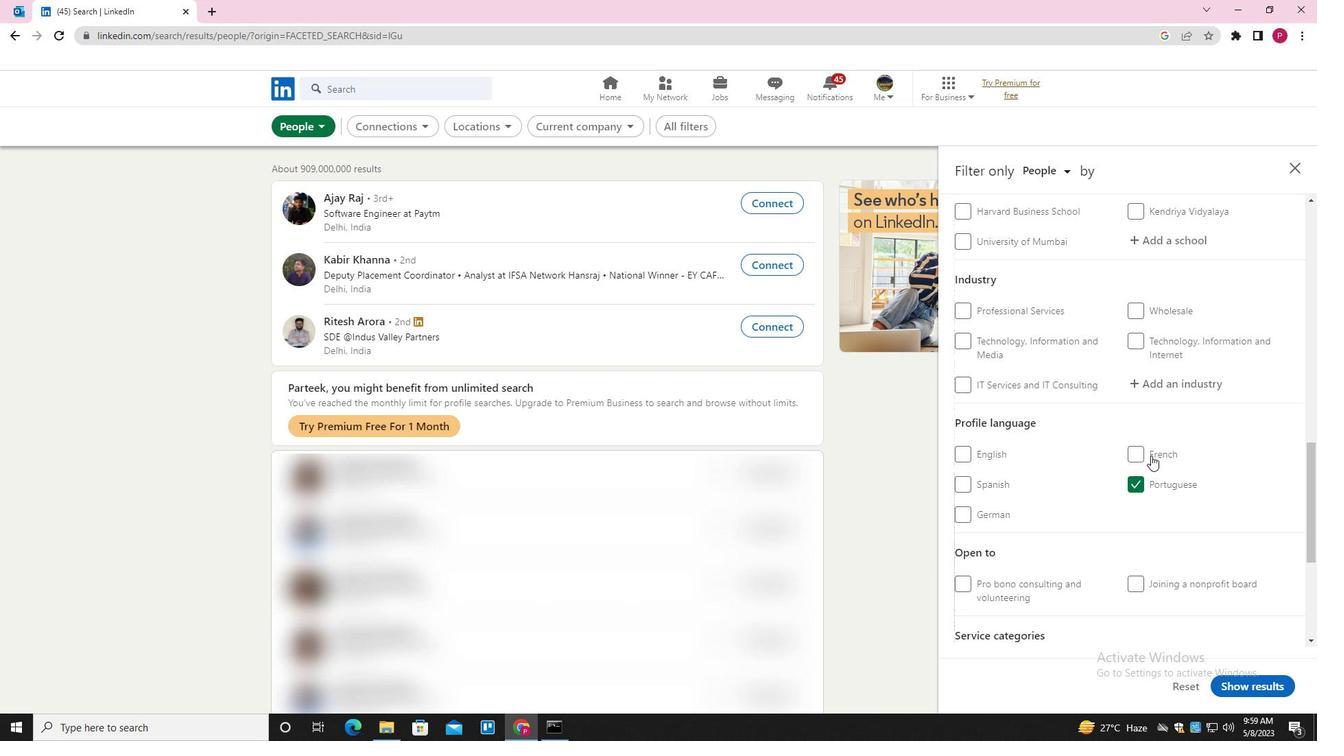 
Action: Mouse scrolled (1122, 461) with delta (0, 0)
Screenshot: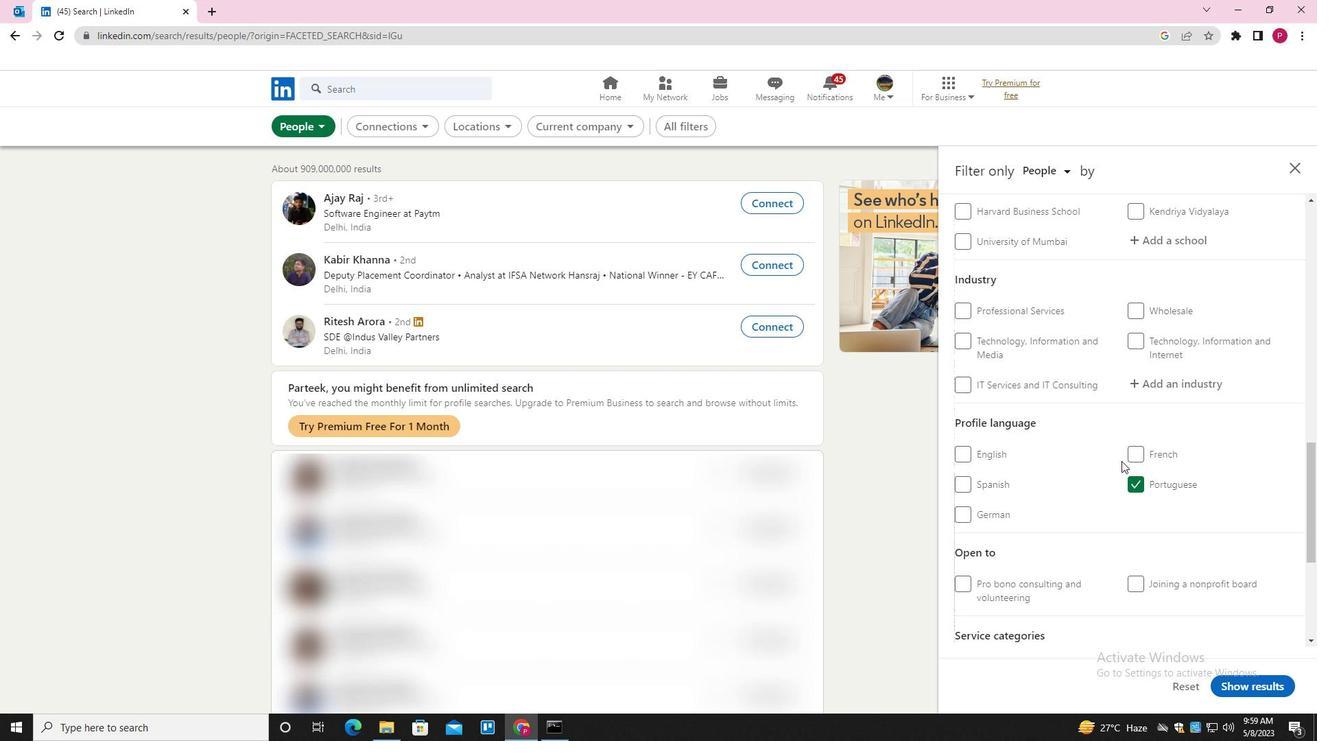 
Action: Mouse scrolled (1122, 461) with delta (0, 0)
Screenshot: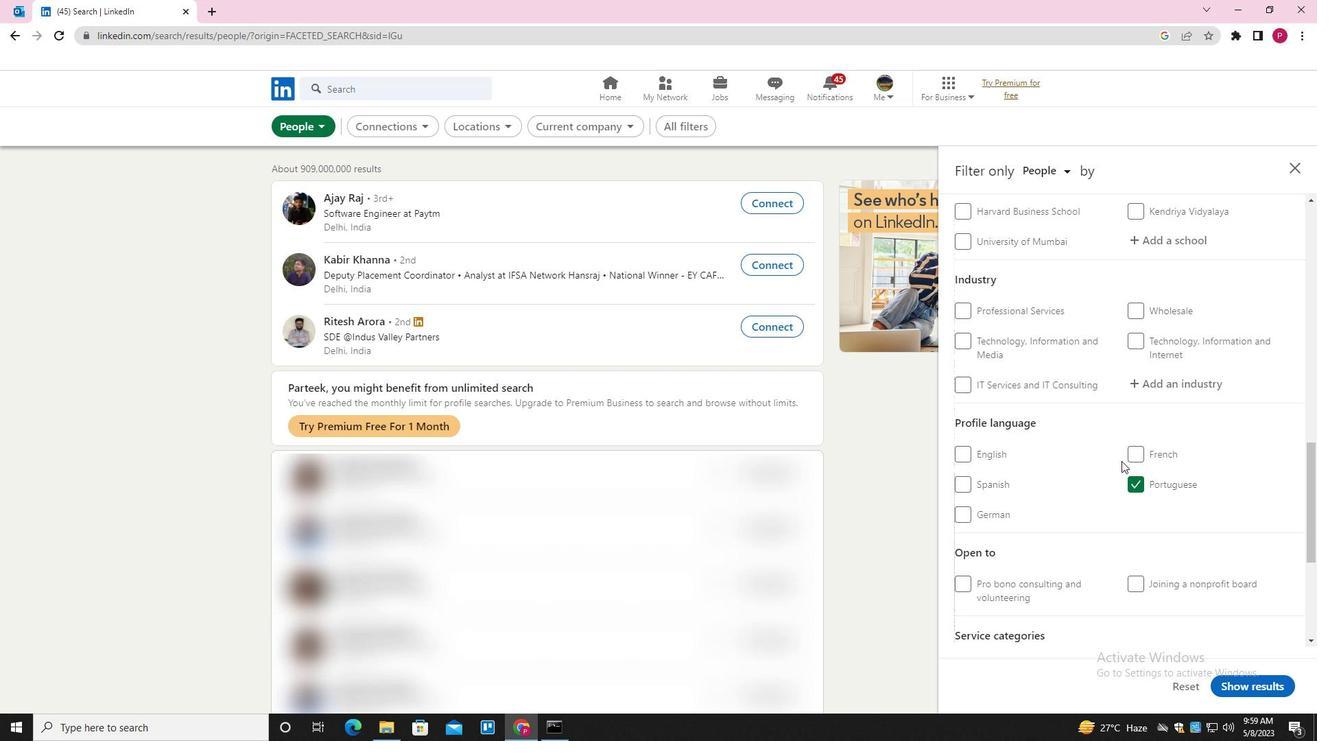 
Action: Mouse scrolled (1122, 461) with delta (0, 0)
Screenshot: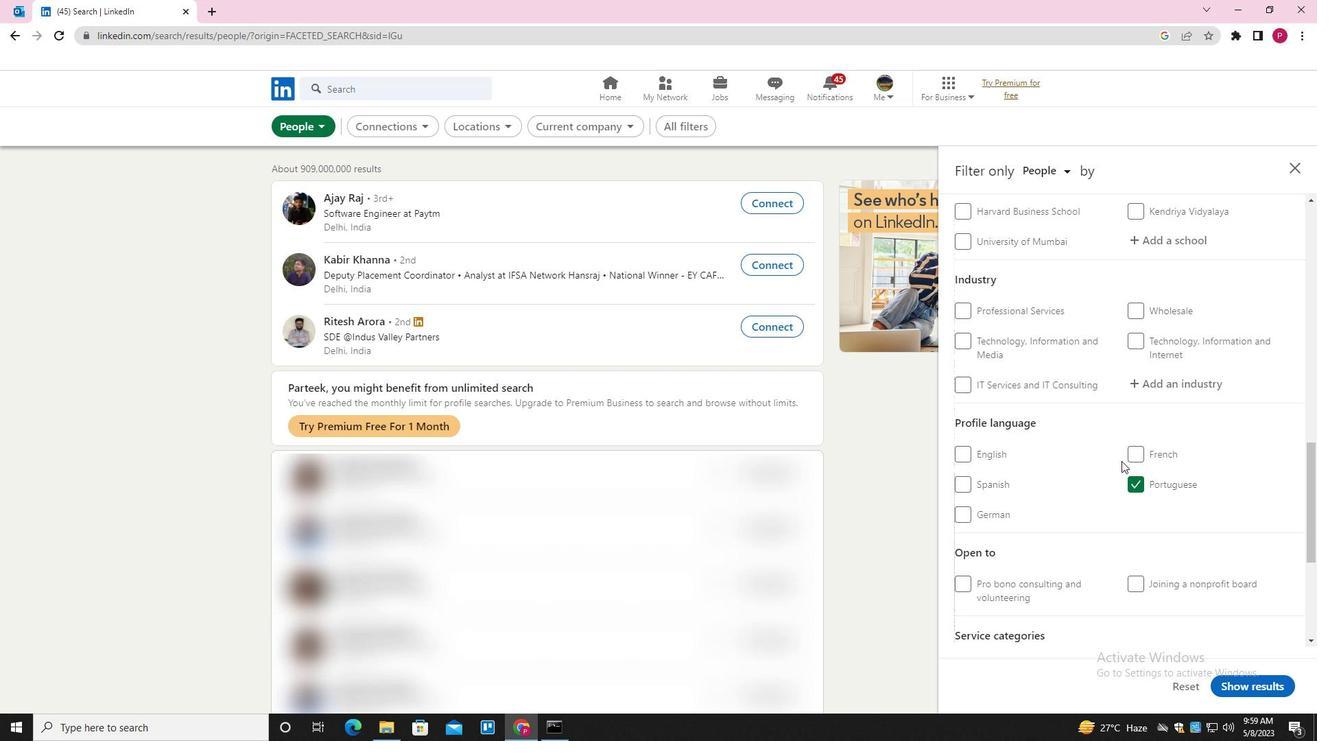 
Action: Mouse scrolled (1122, 461) with delta (0, 0)
Screenshot: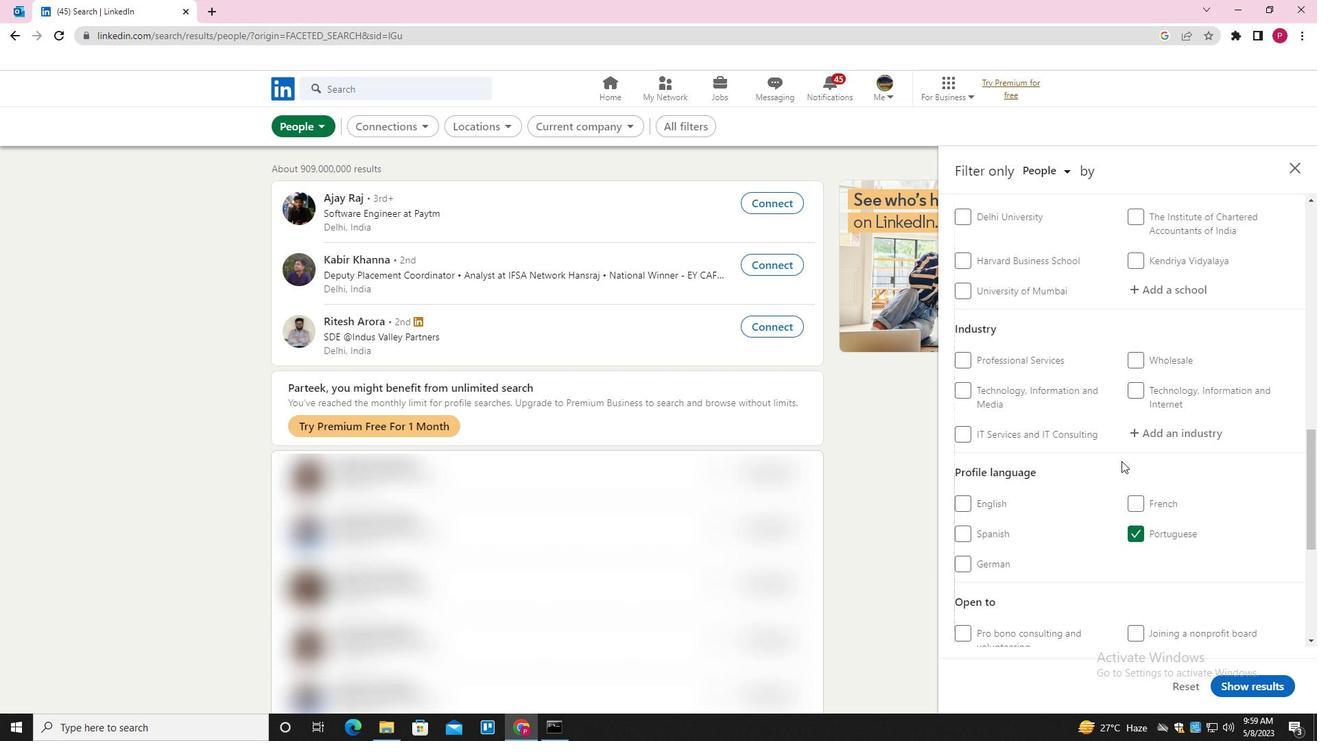 
Action: Mouse scrolled (1122, 461) with delta (0, 0)
Screenshot: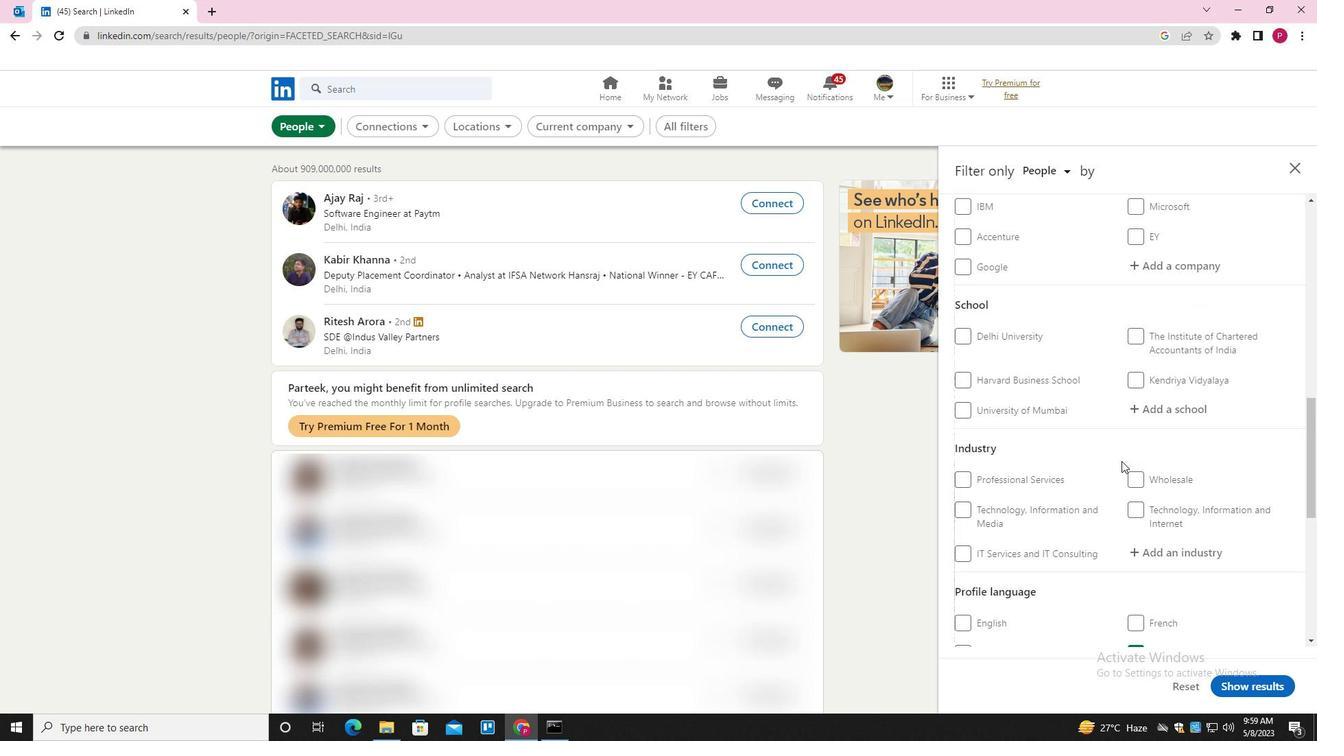 
Action: Mouse scrolled (1122, 461) with delta (0, 0)
Screenshot: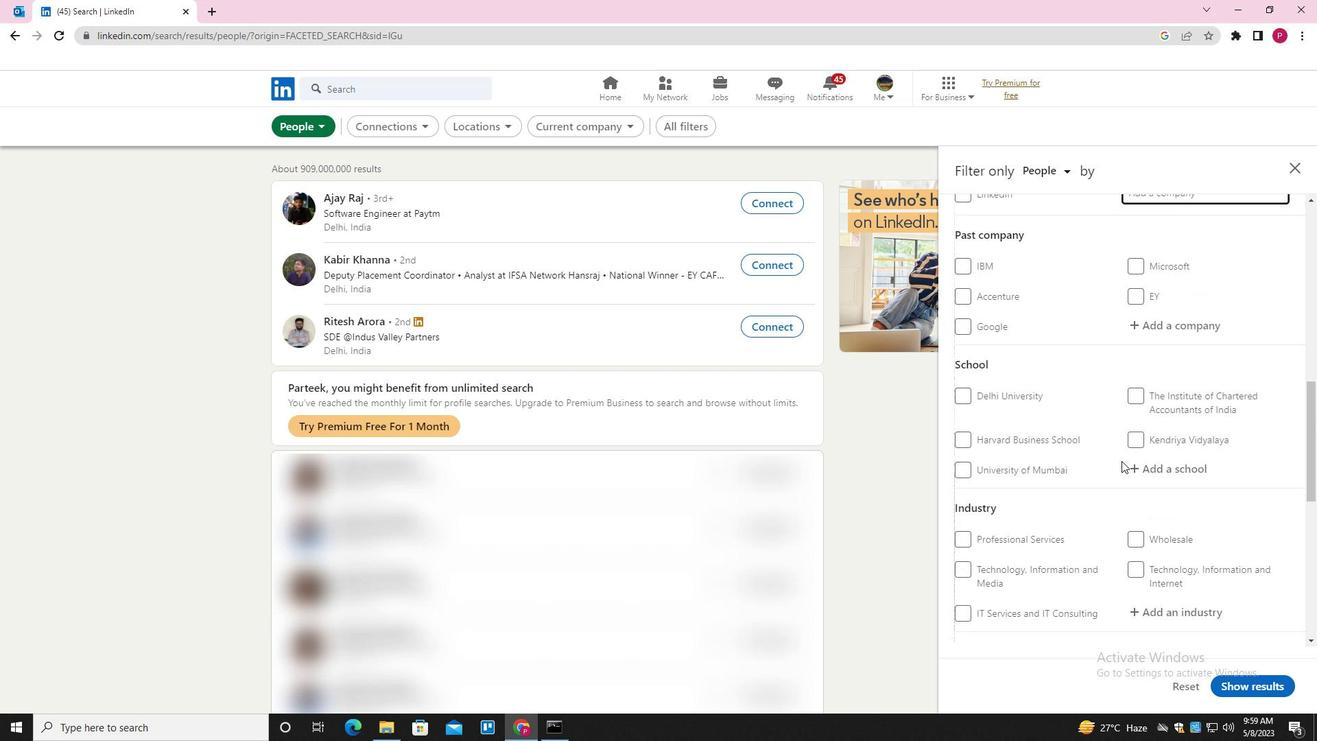 
Action: Mouse moved to (1175, 373)
Screenshot: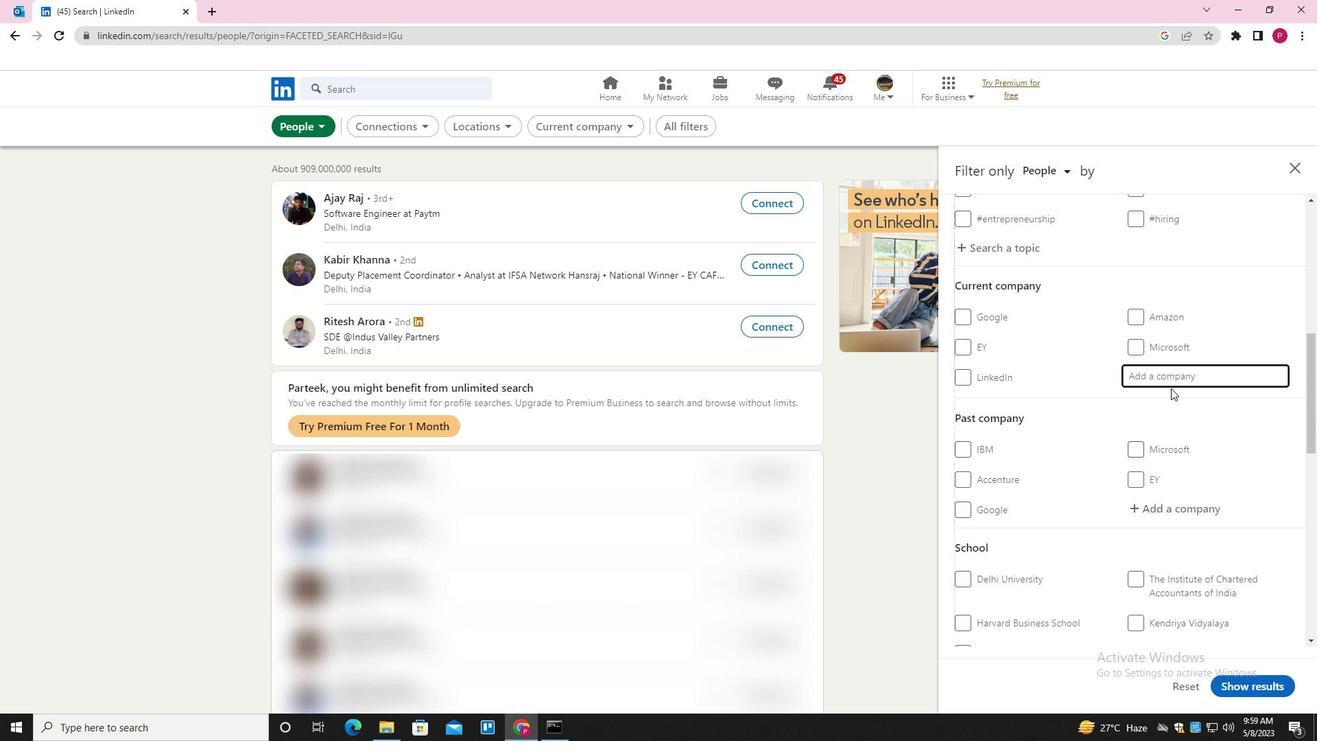 
Action: Mouse pressed left at (1175, 373)
Screenshot: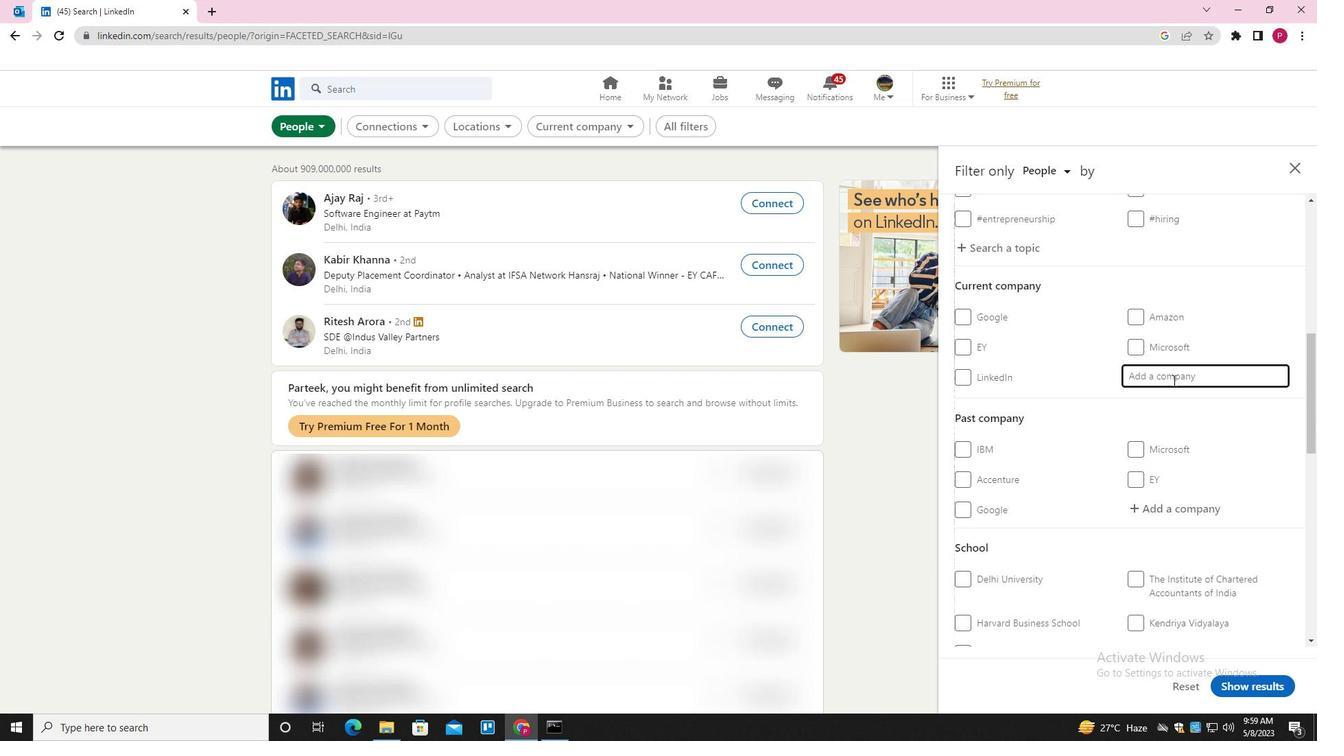 
Action: Key pressed <Key.shift>ATUL<Key.space><Key.shift>LTD<Key.down><Key.enter>
Screenshot: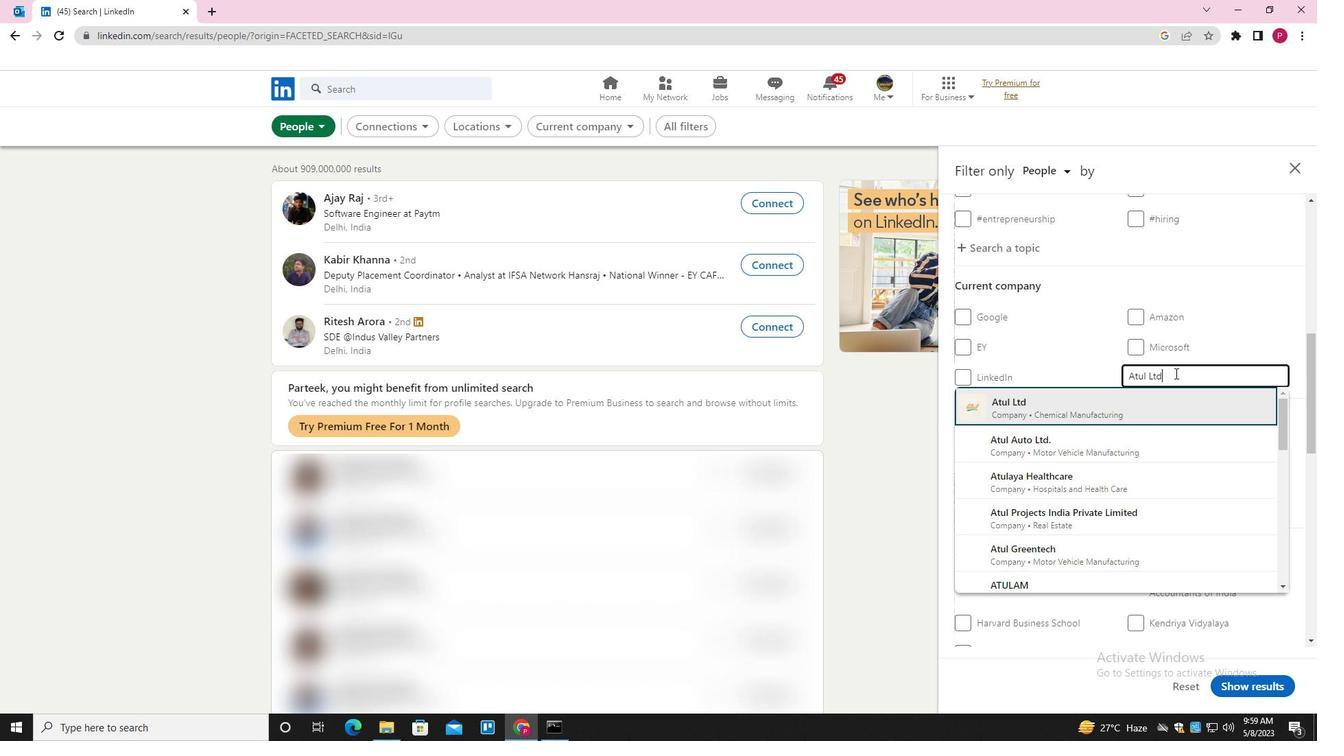 
Action: Mouse moved to (1179, 392)
Screenshot: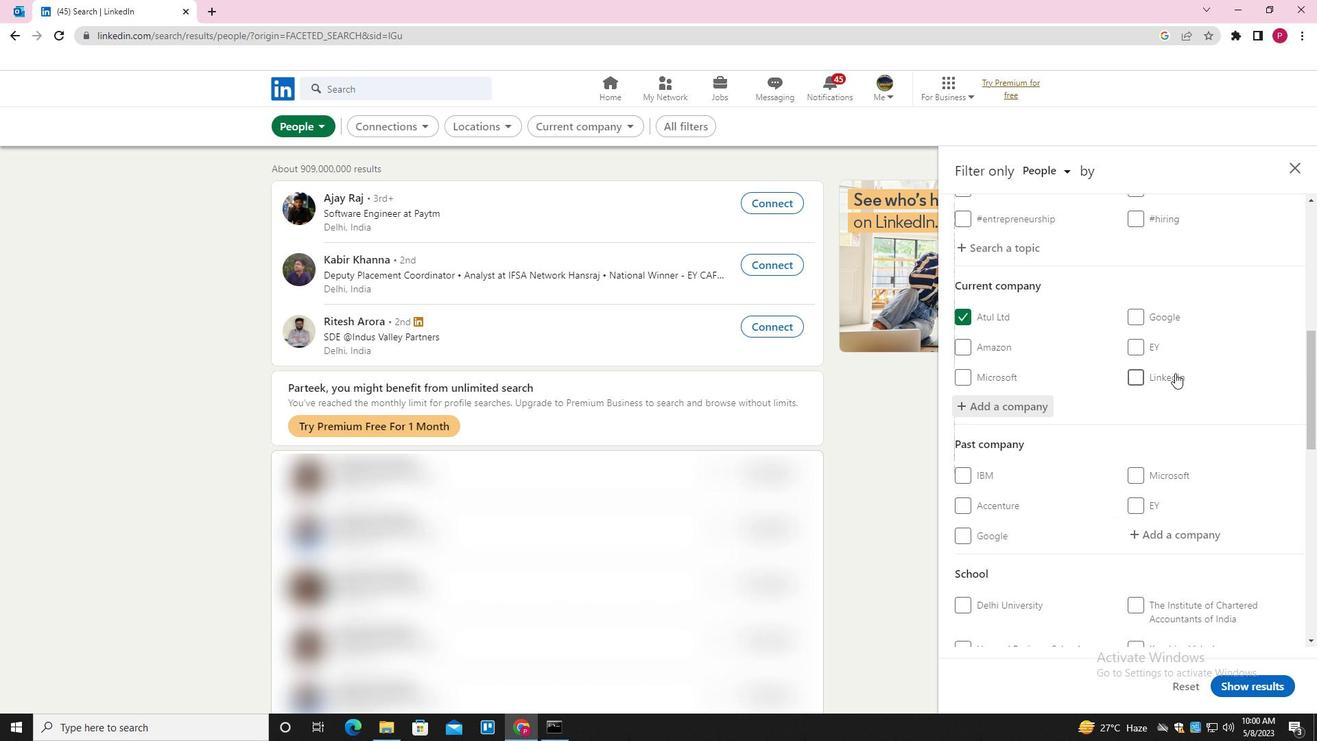 
Action: Mouse scrolled (1179, 391) with delta (0, 0)
Screenshot: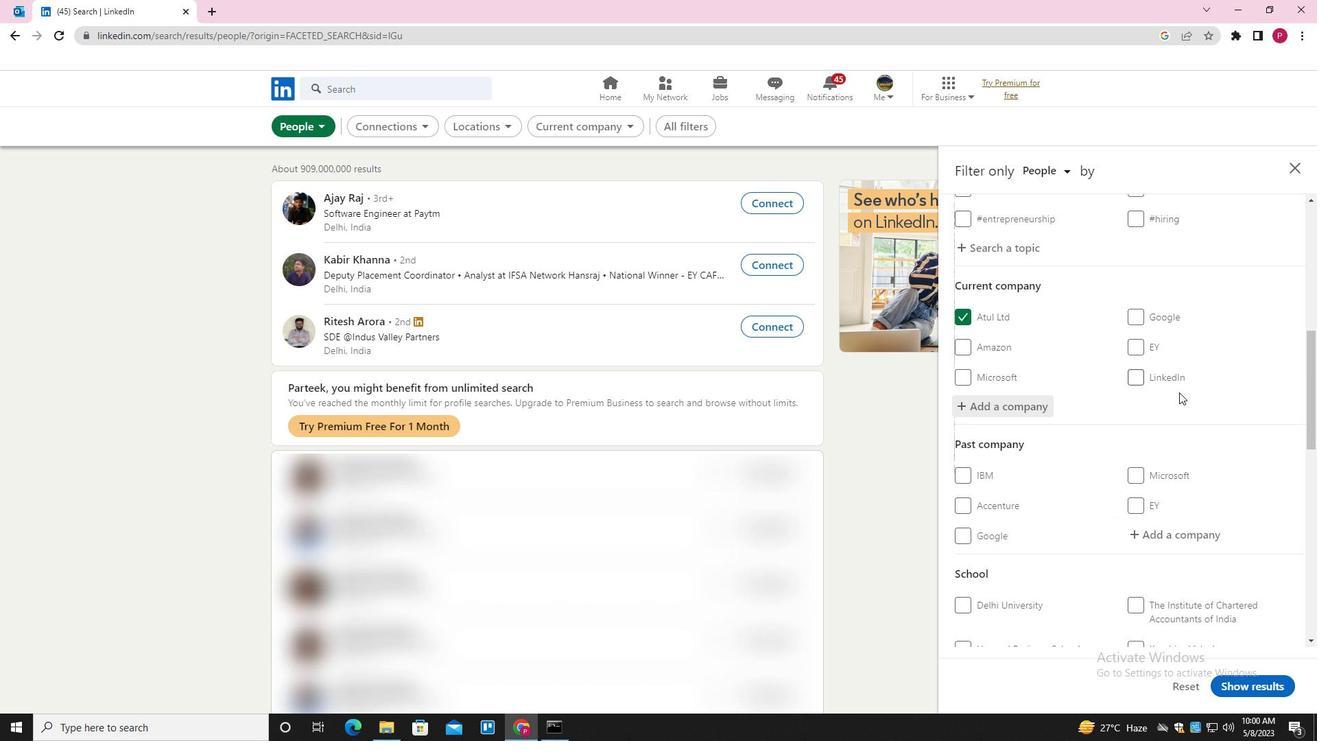 
Action: Mouse moved to (1179, 393)
Screenshot: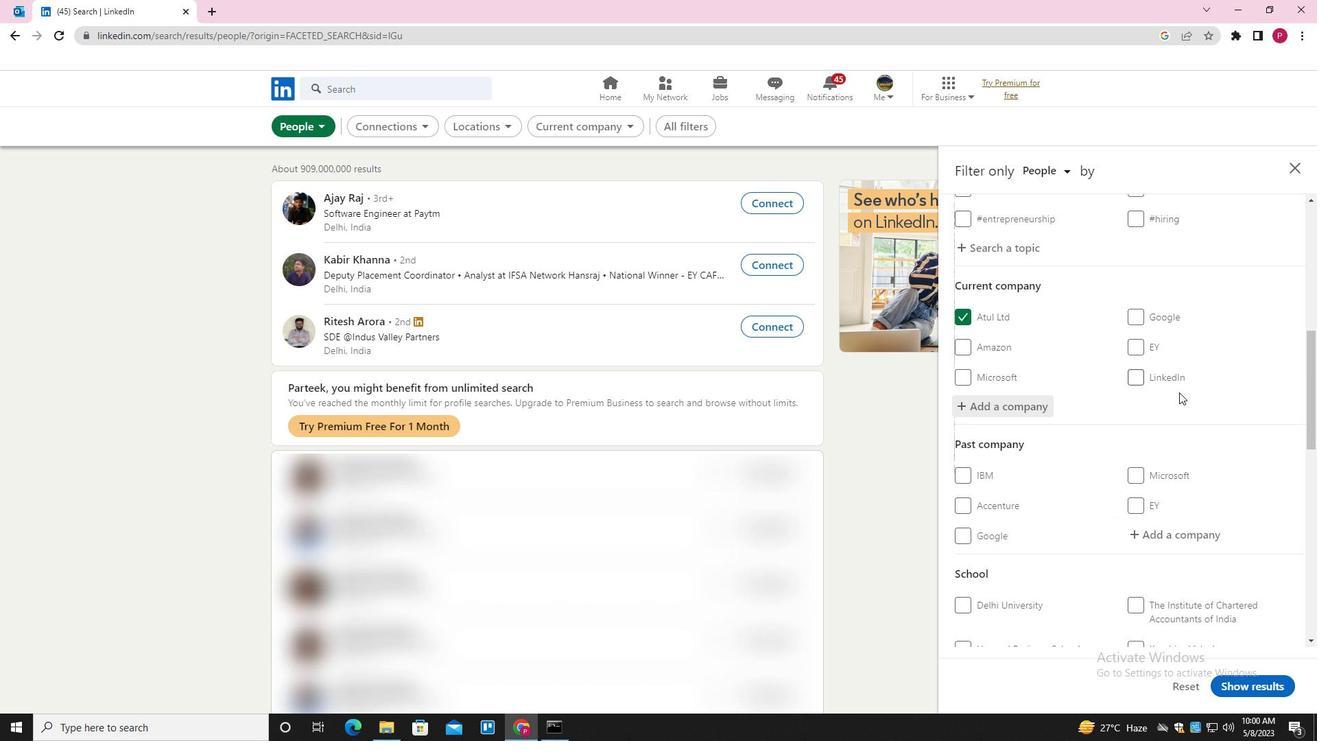 
Action: Mouse scrolled (1179, 392) with delta (0, 0)
Screenshot: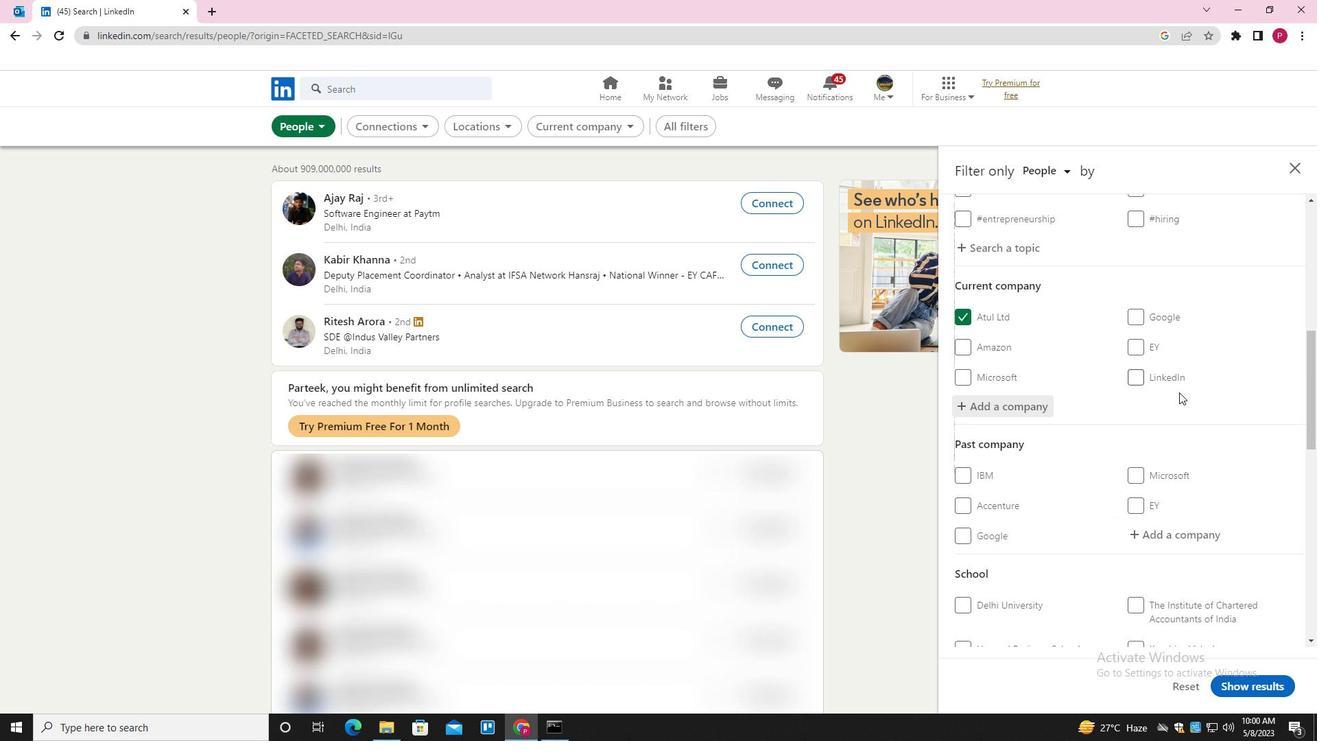 
Action: Mouse moved to (1176, 395)
Screenshot: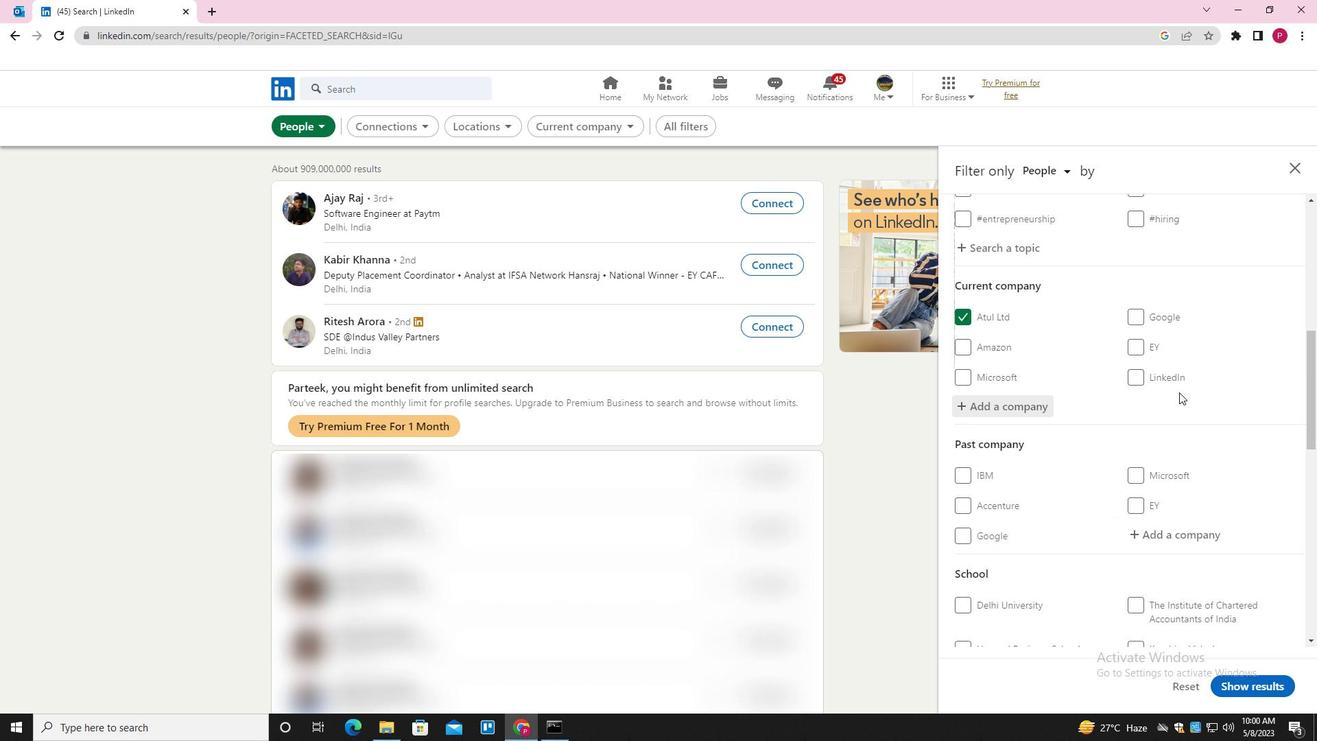 
Action: Mouse scrolled (1176, 394) with delta (0, 0)
Screenshot: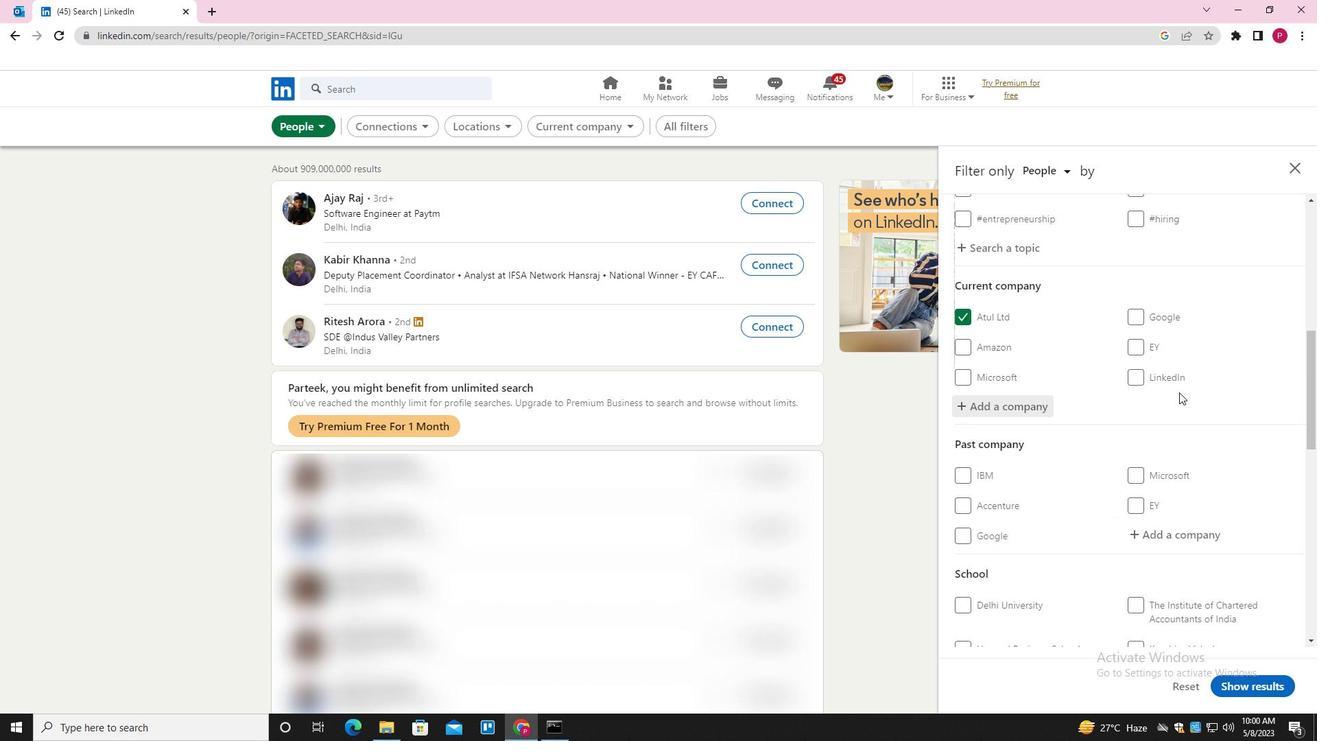 
Action: Mouse moved to (1175, 395)
Screenshot: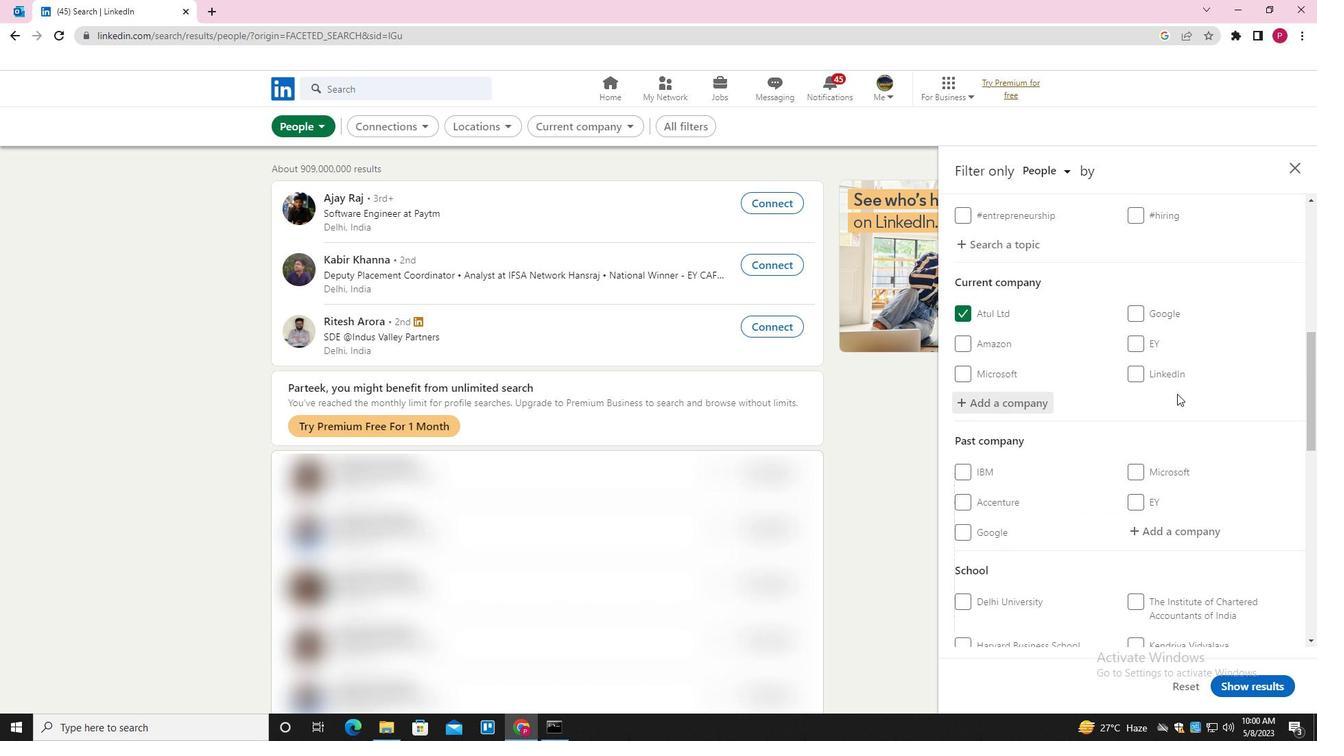 
Action: Mouse scrolled (1175, 395) with delta (0, 0)
Screenshot: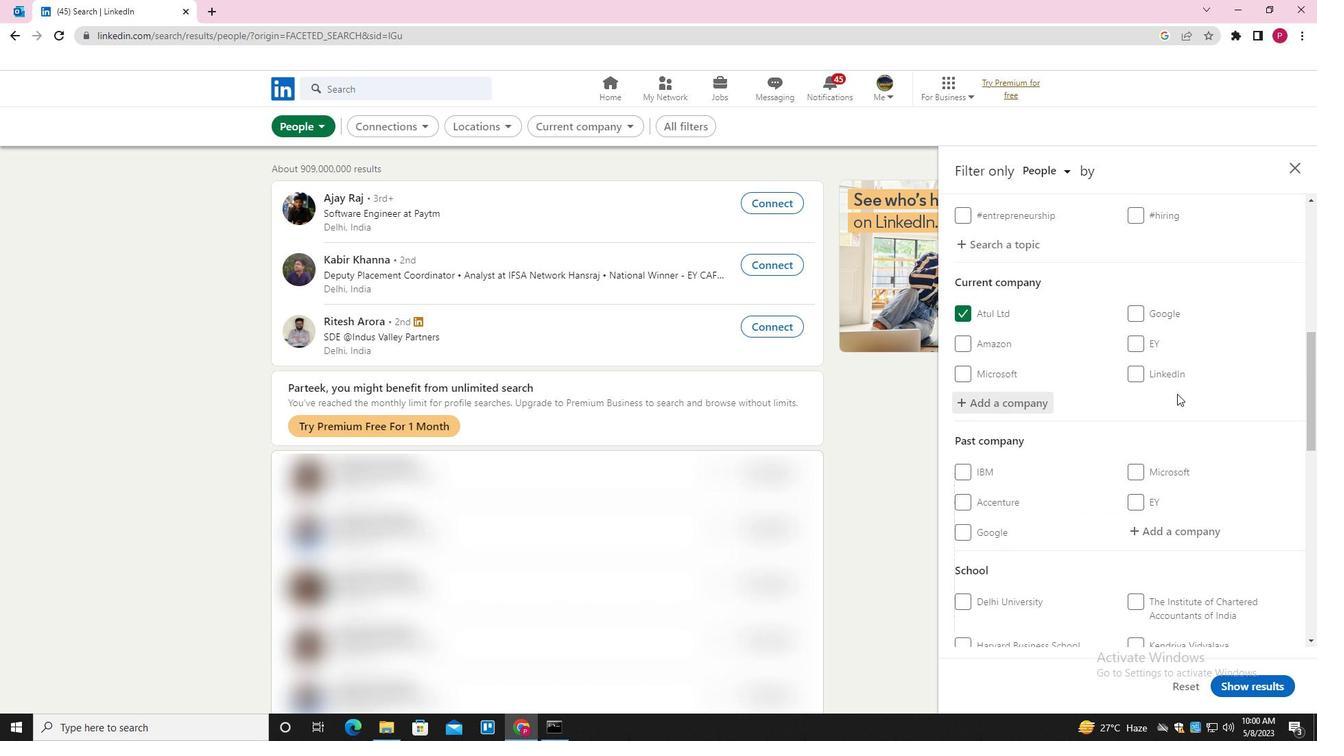 
Action: Mouse moved to (1174, 396)
Screenshot: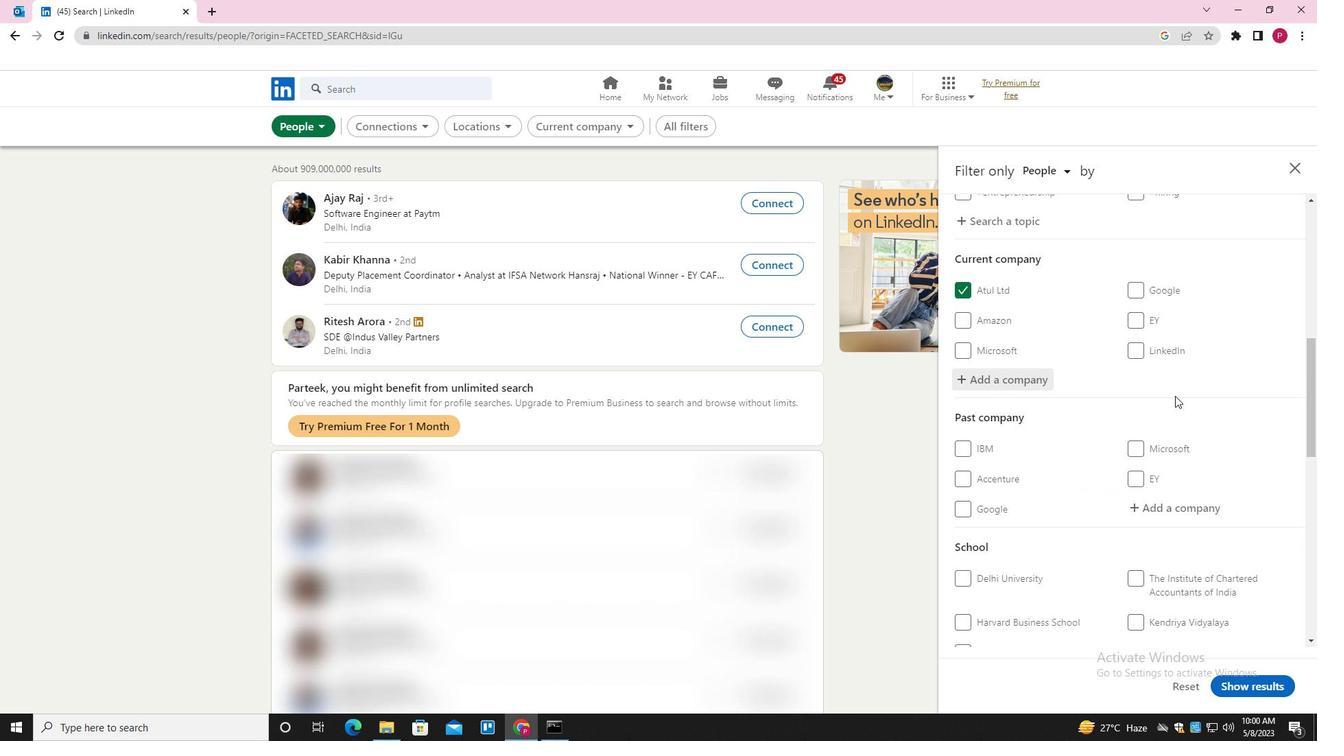 
Action: Mouse scrolled (1174, 395) with delta (0, 0)
Screenshot: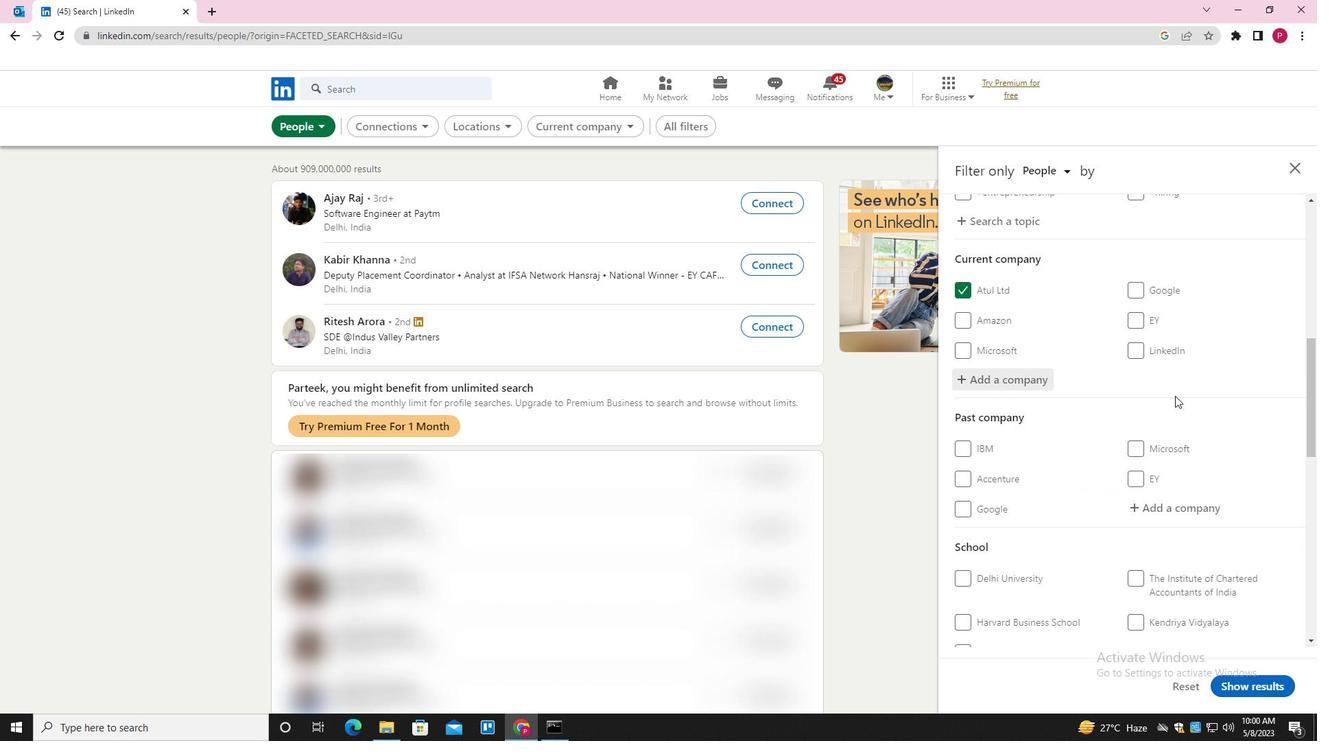 
Action: Mouse moved to (1170, 334)
Screenshot: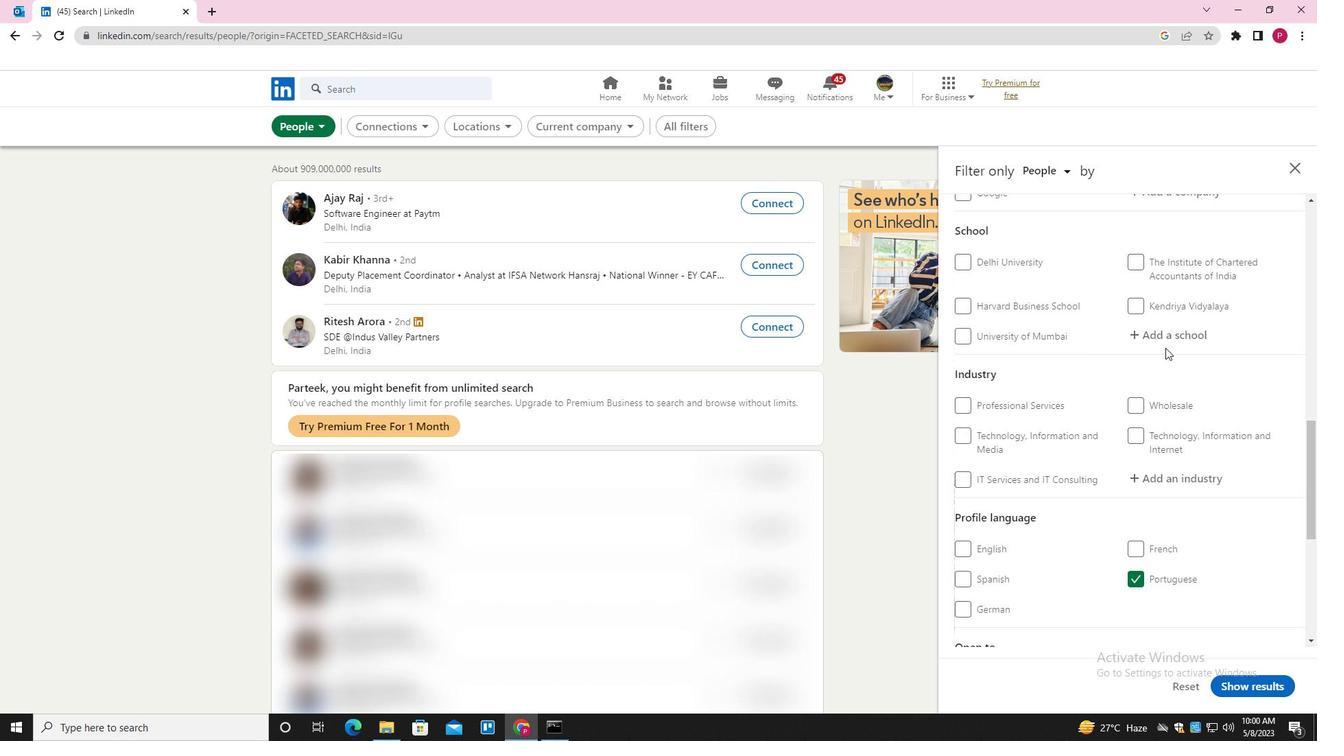 
Action: Mouse pressed left at (1170, 334)
Screenshot: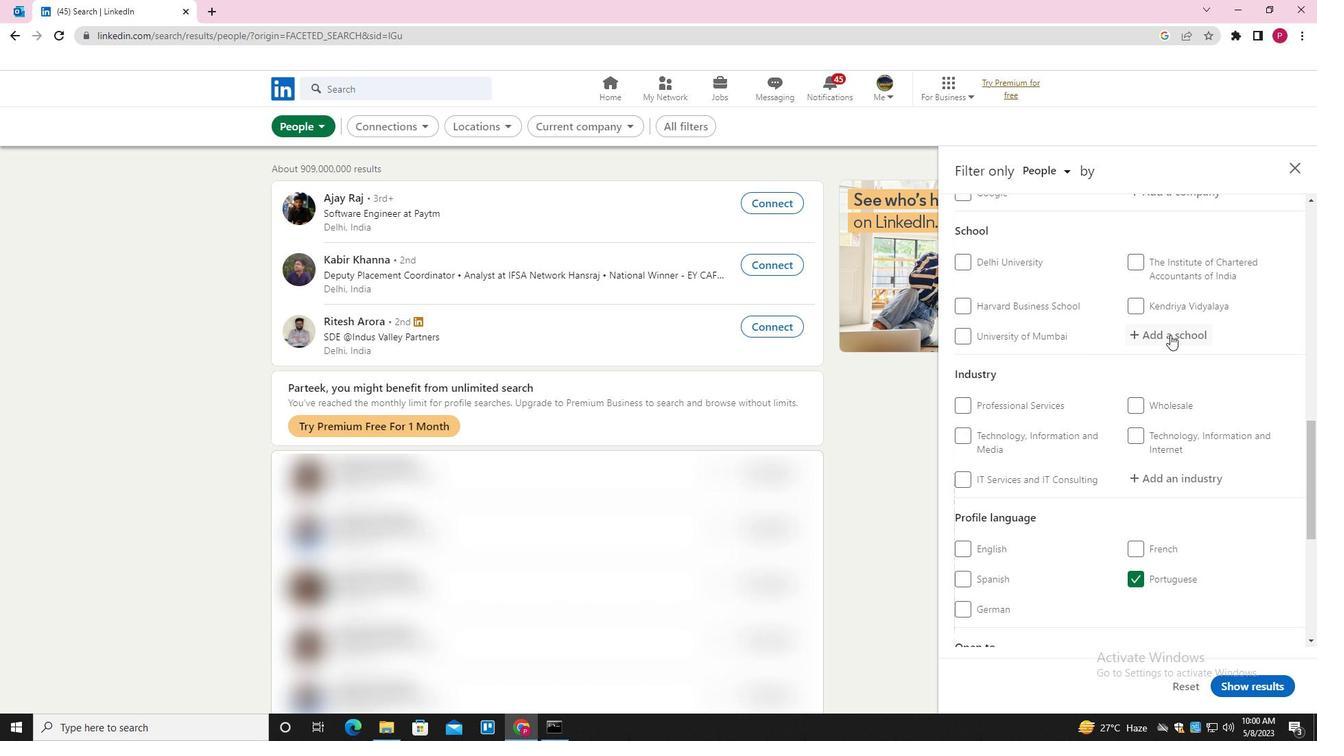 
Action: Mouse moved to (1171, 334)
Screenshot: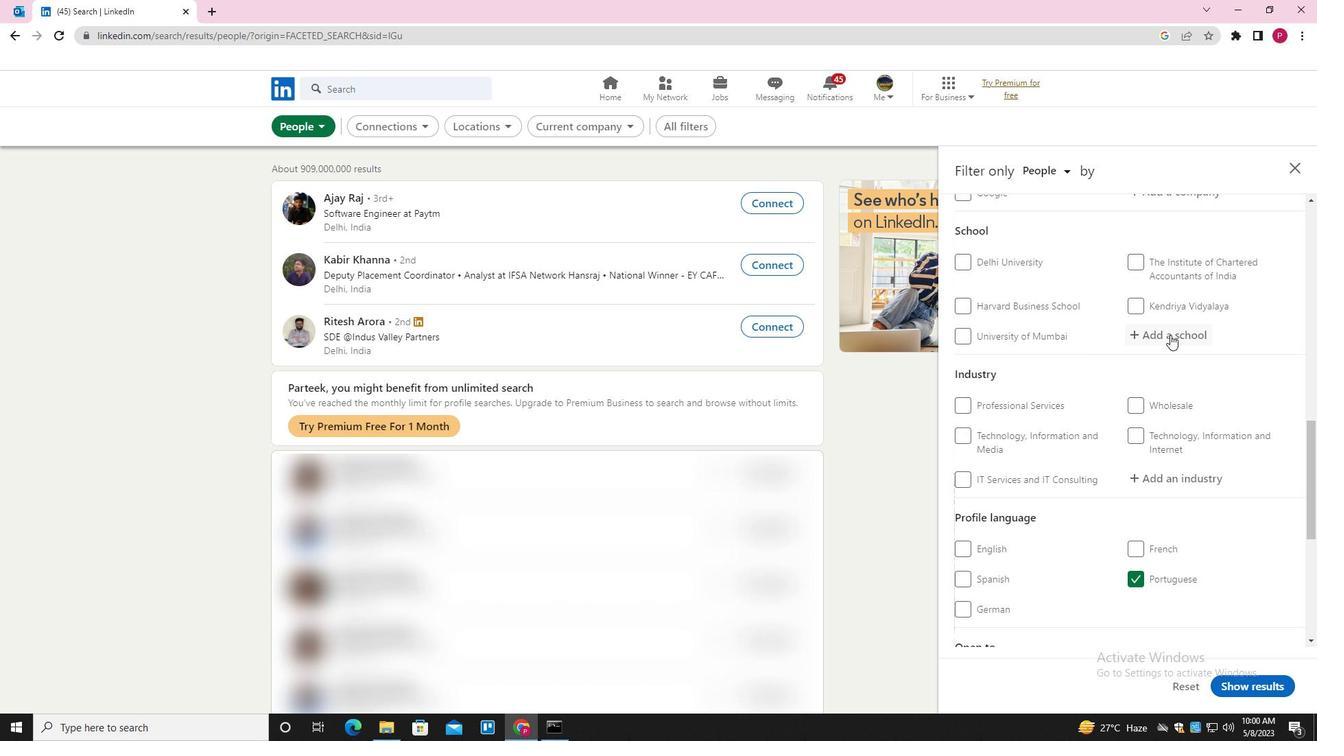 
Action: Key pressed <Key.shift>ASSAM<Key.space><Key.shift>JOBS<Key.down><Key.enter>
Screenshot: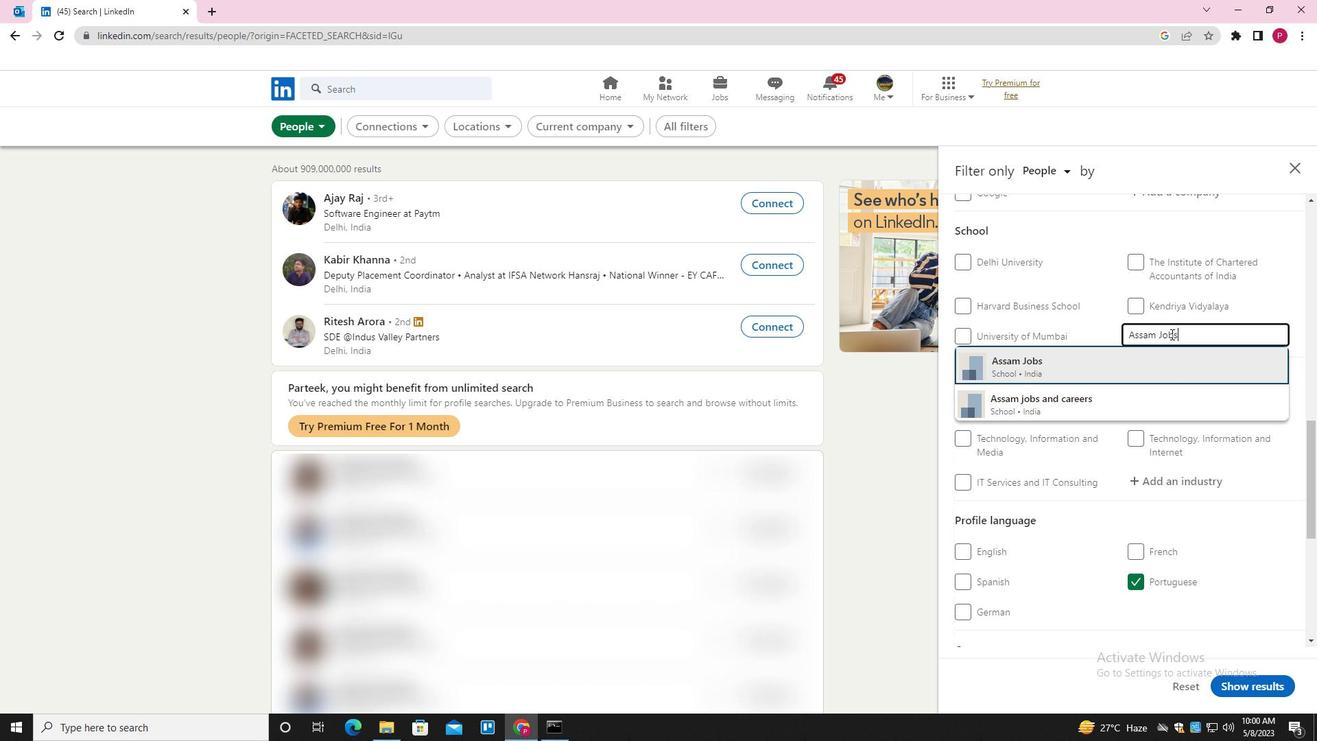 
Action: Mouse moved to (1167, 335)
Screenshot: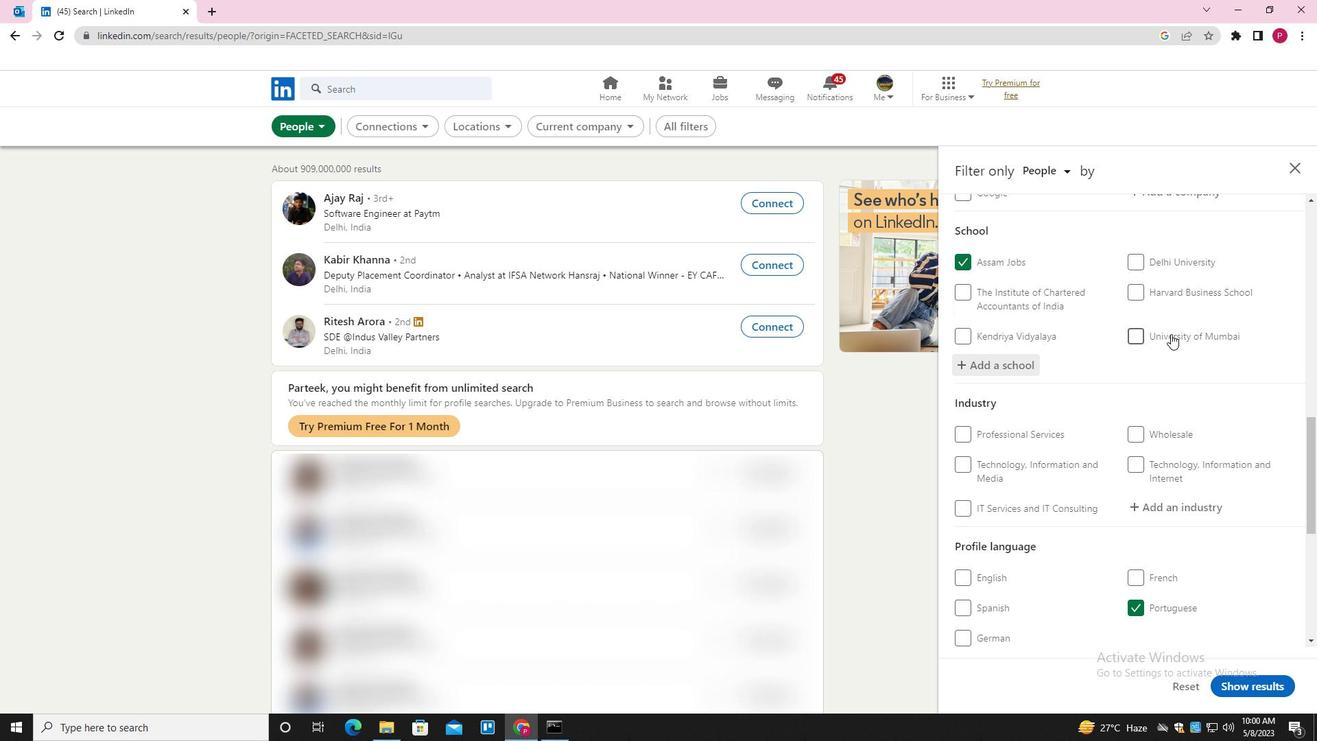 
Action: Mouse scrolled (1167, 334) with delta (0, 0)
Screenshot: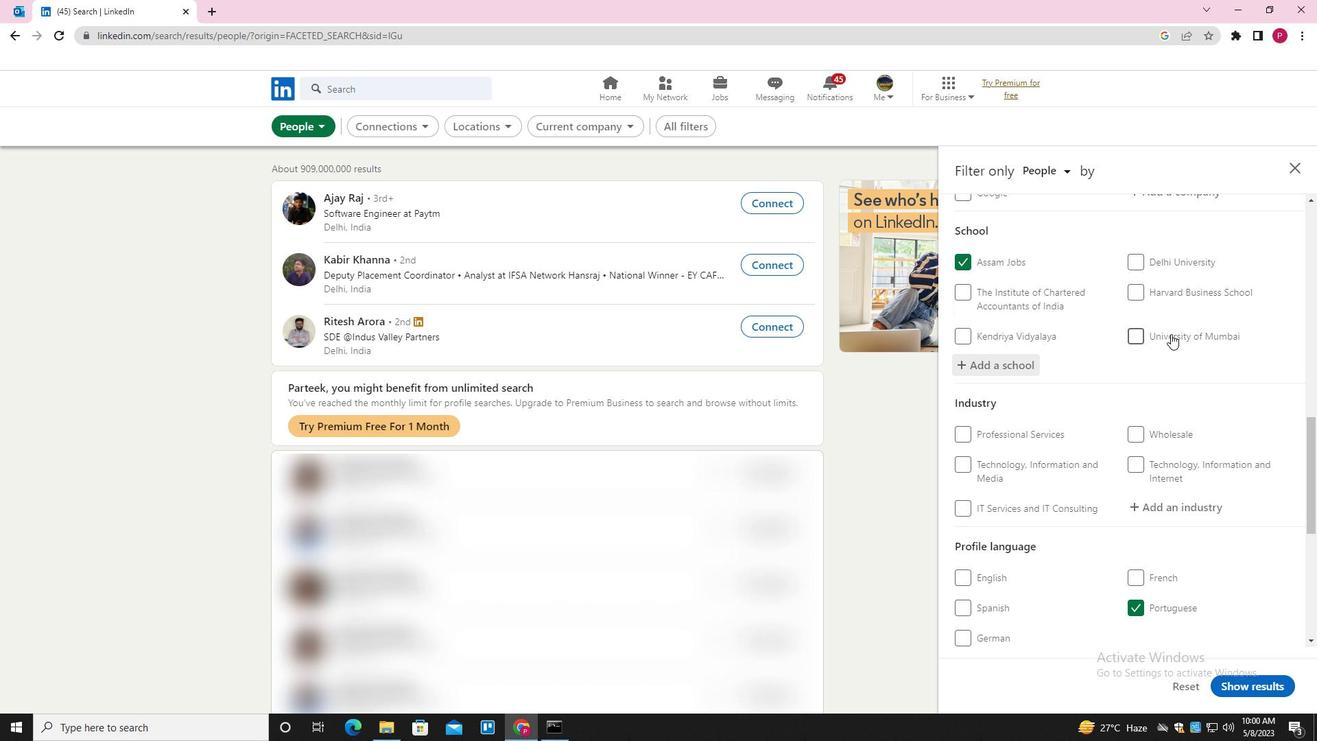 
Action: Mouse scrolled (1167, 334) with delta (0, 0)
Screenshot: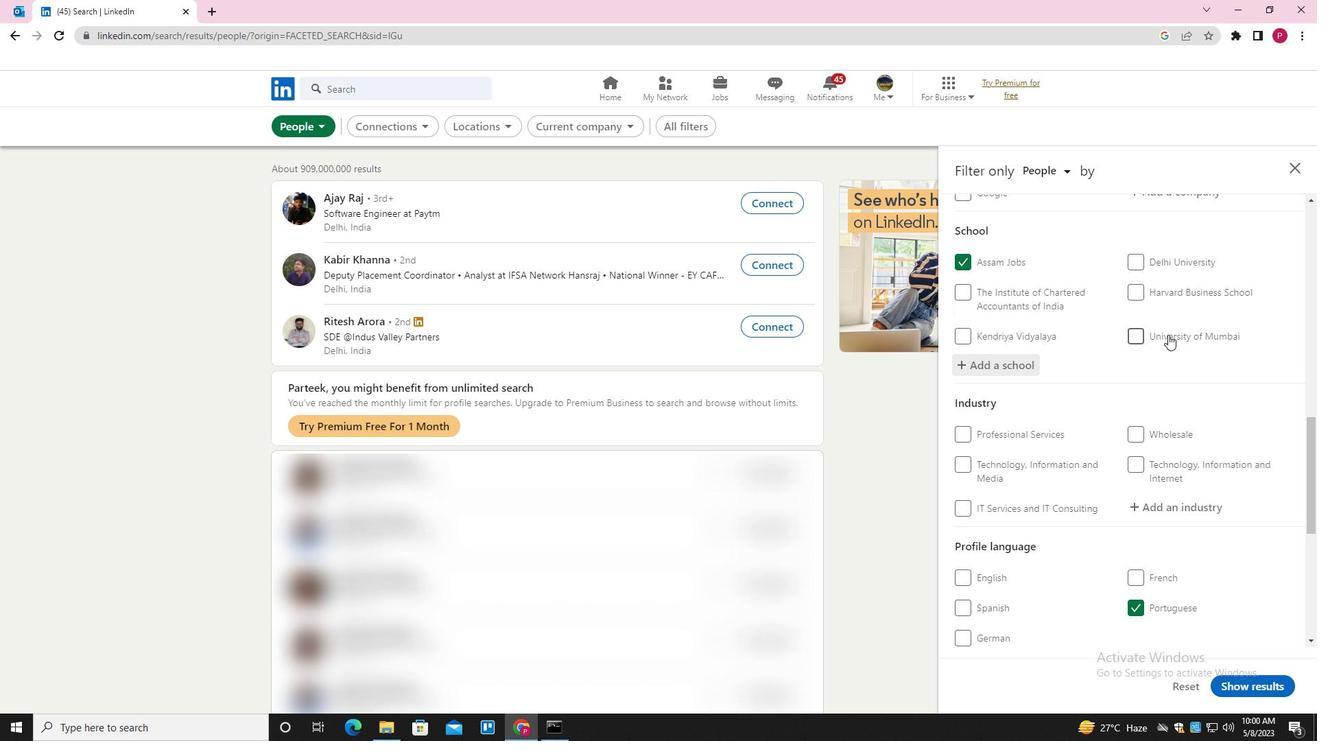 
Action: Mouse moved to (1167, 338)
Screenshot: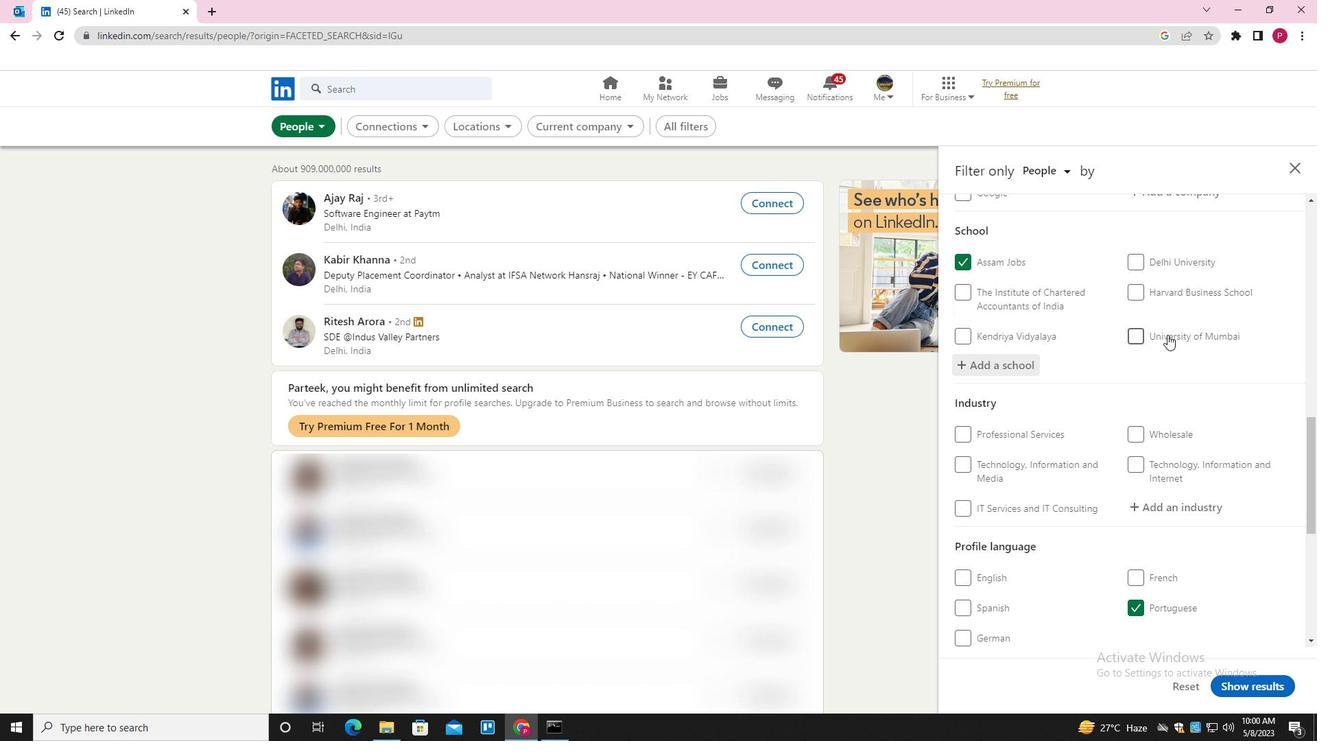 
Action: Mouse scrolled (1167, 337) with delta (0, 0)
Screenshot: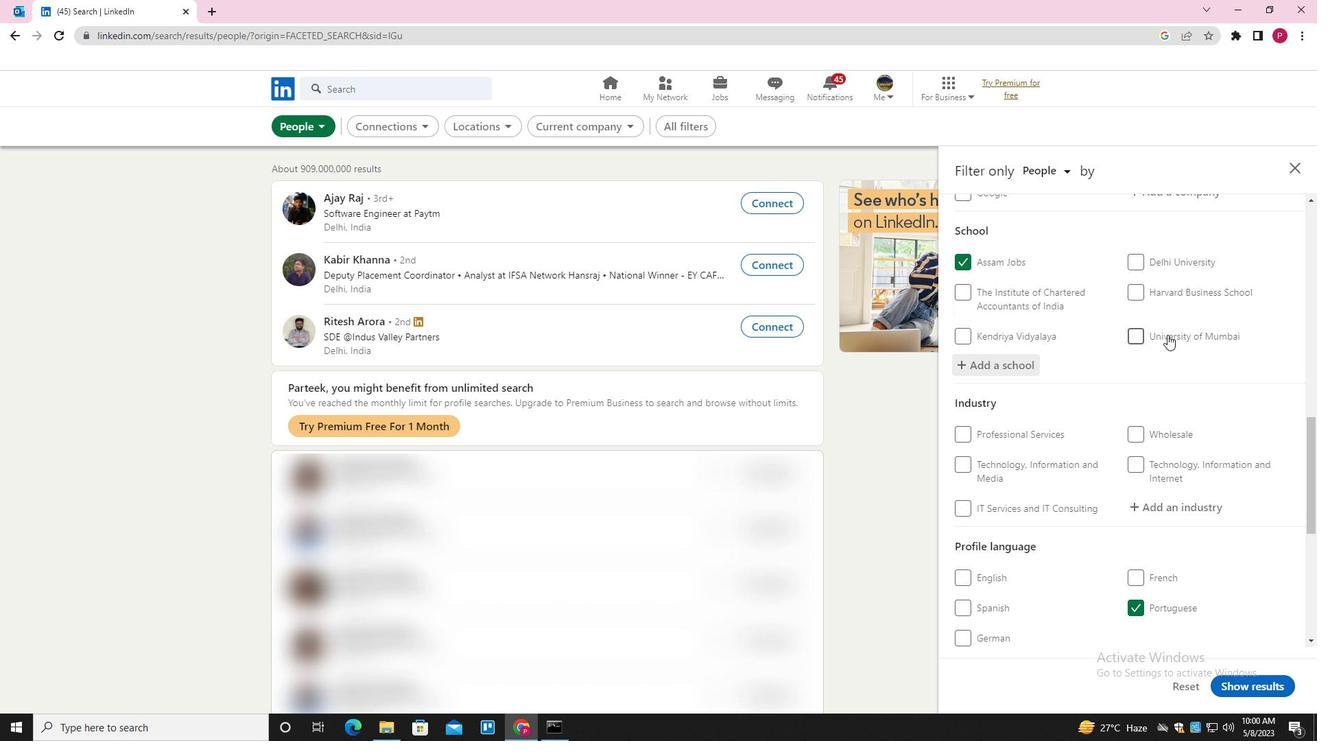 
Action: Mouse moved to (1167, 341)
Screenshot: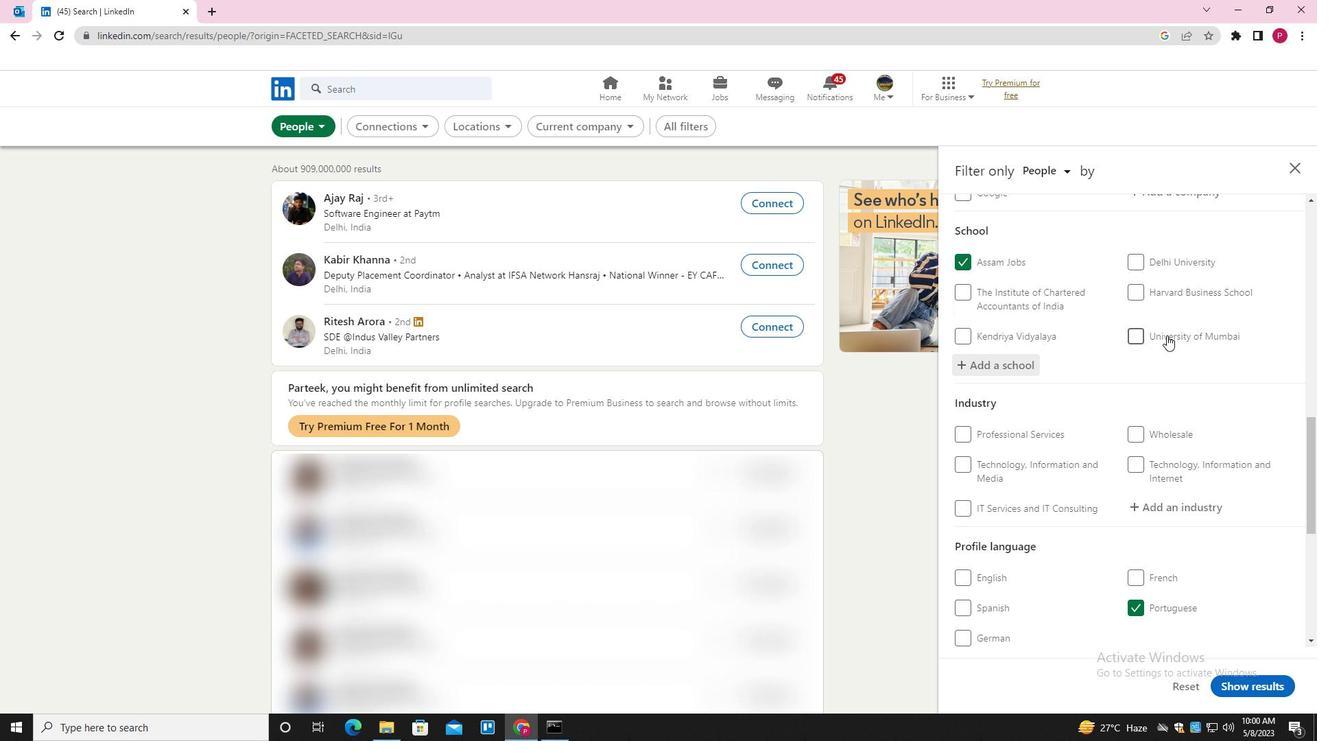 
Action: Mouse scrolled (1167, 341) with delta (0, 0)
Screenshot: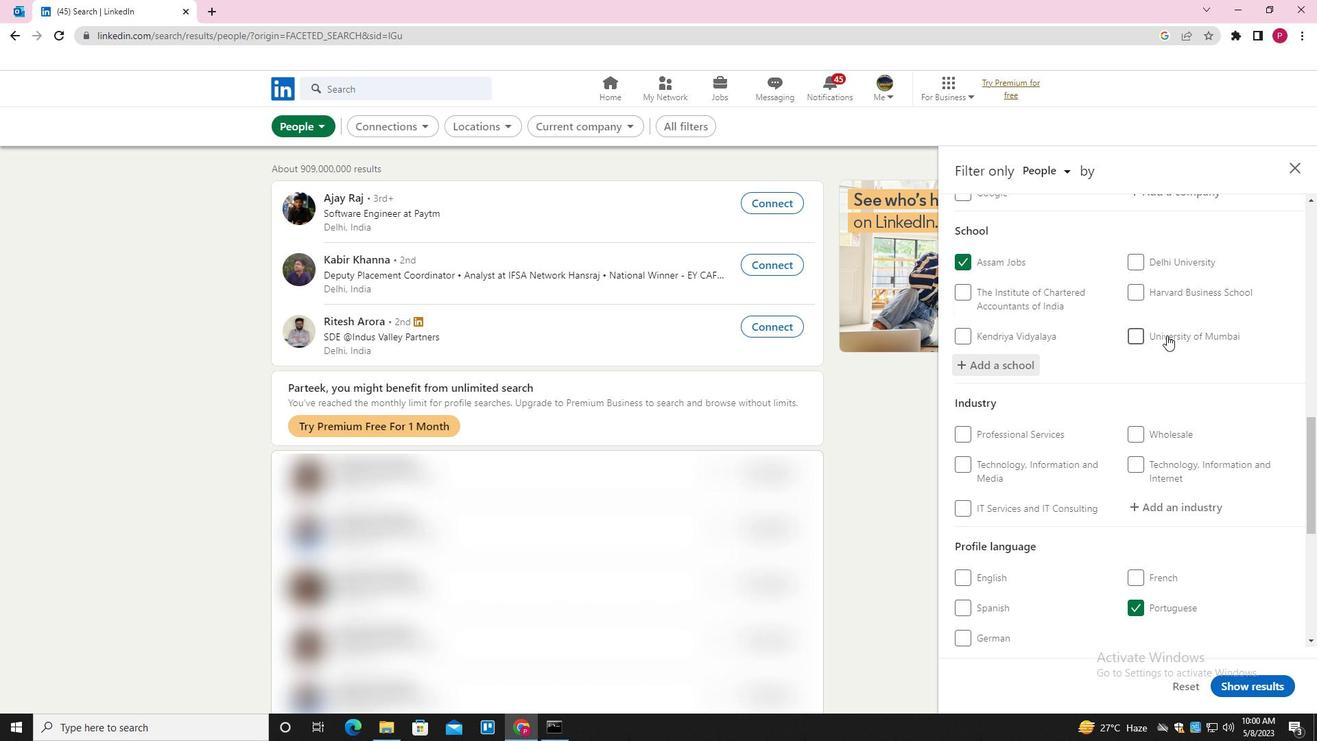 
Action: Mouse moved to (1167, 235)
Screenshot: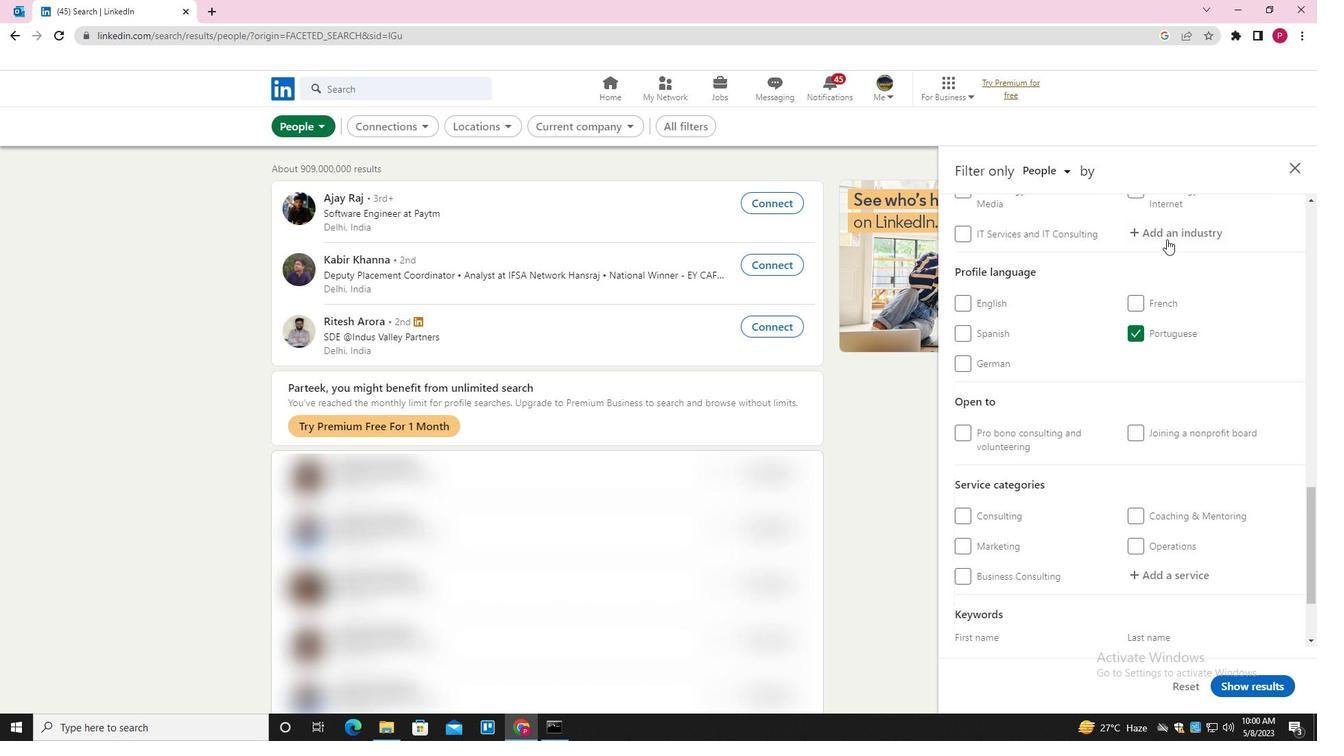
Action: Mouse pressed left at (1167, 235)
Screenshot: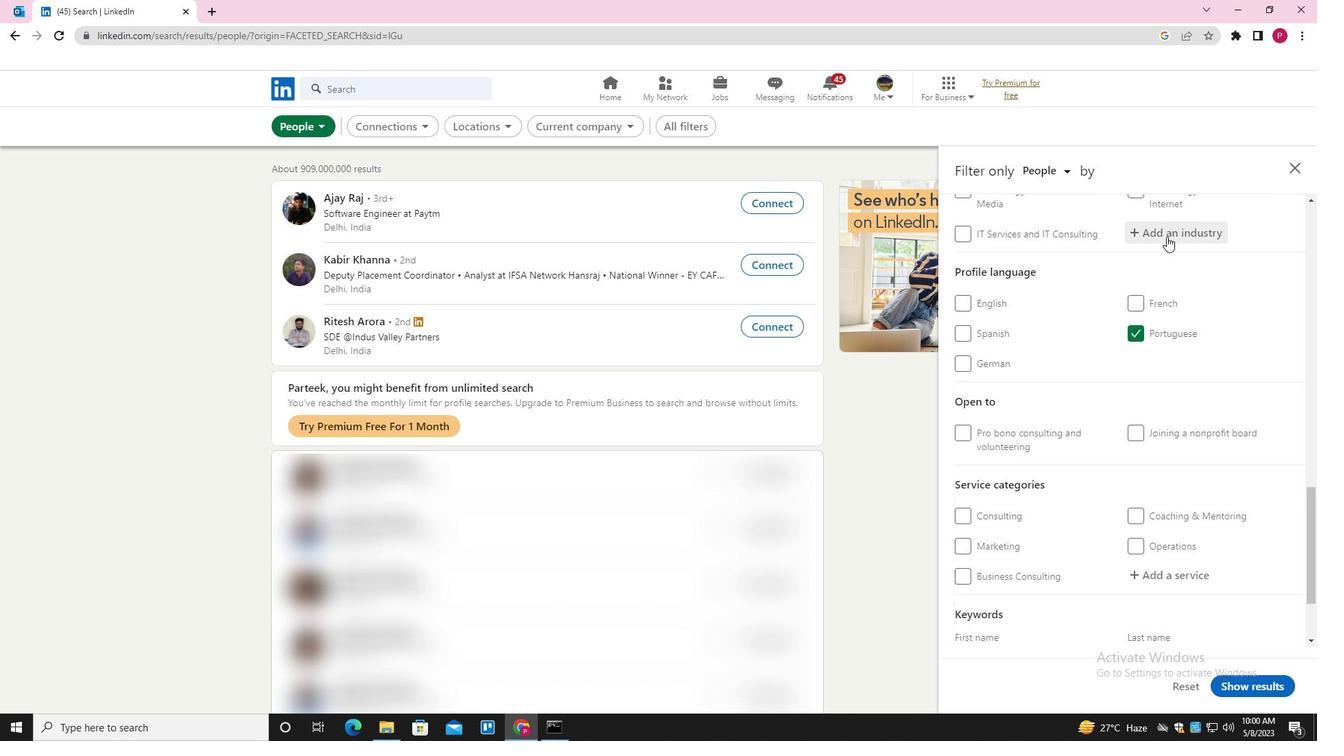 
Action: Key pressed <Key.shift>I<Key.shift>T<Key.space><Key.shift>SYSTEM<Key.space><Key.shift><Key.shift><Key.shift>TESTING<Key.space><Key.shift>AND<Key.space><Key.shift><Key.shift><Key.shift><Key.shift><Key.shift><Key.shift><Key.shift><Key.shift><Key.shift><Key.shift><Key.shift>EVALUATION<Key.down><Key.enter>
Screenshot: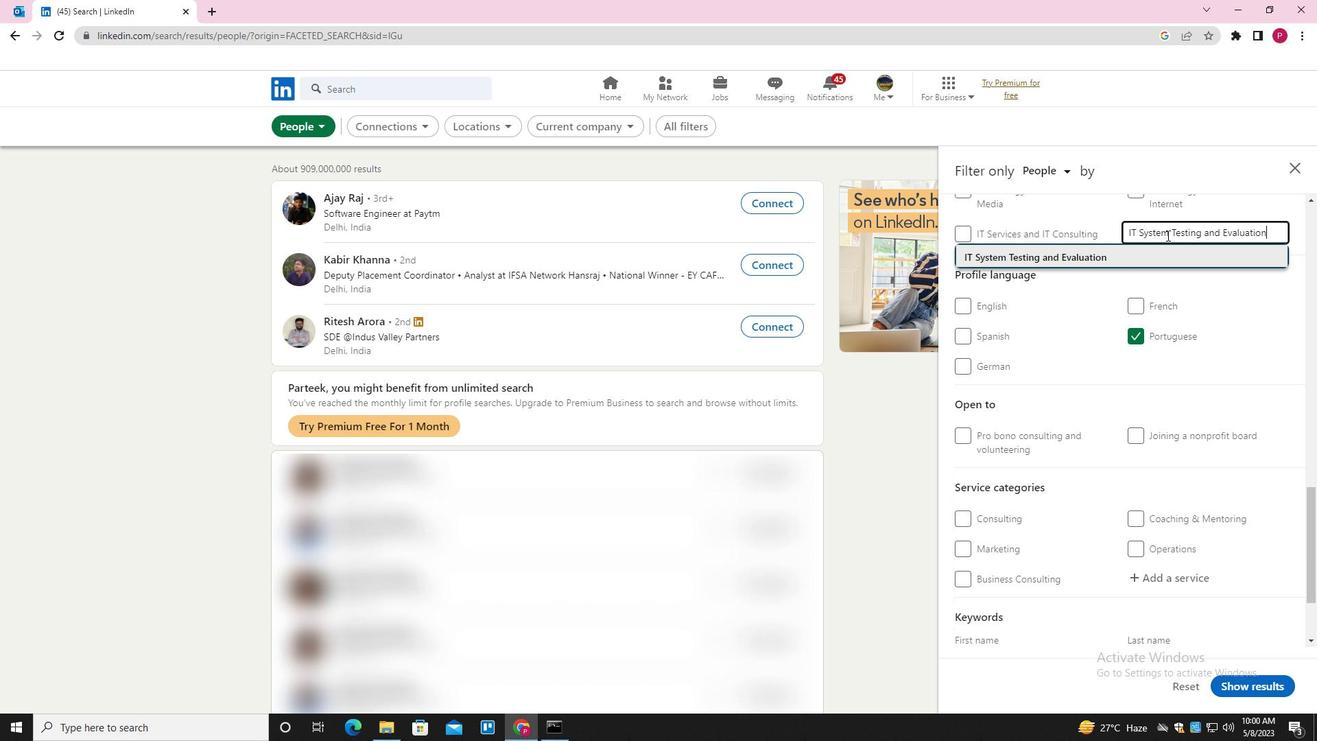 
Action: Mouse moved to (1151, 374)
Screenshot: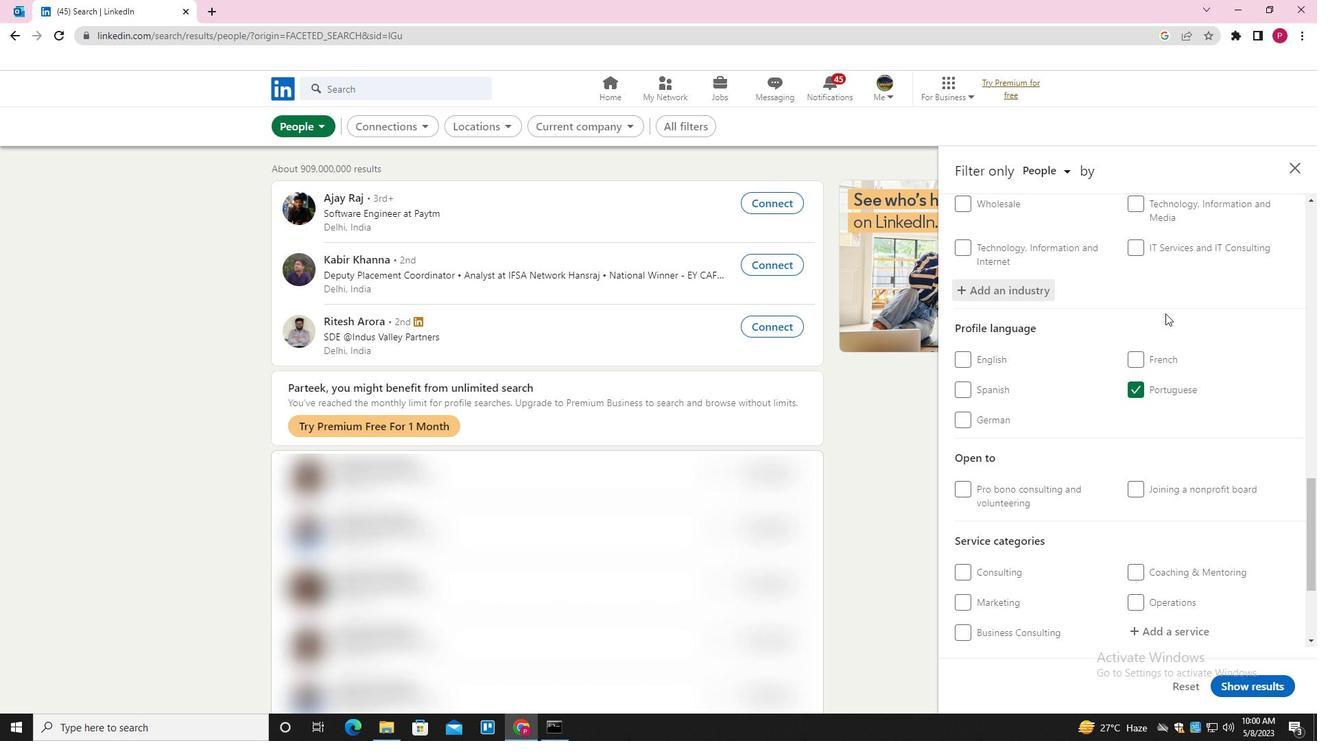
Action: Mouse scrolled (1151, 374) with delta (0, 0)
Screenshot: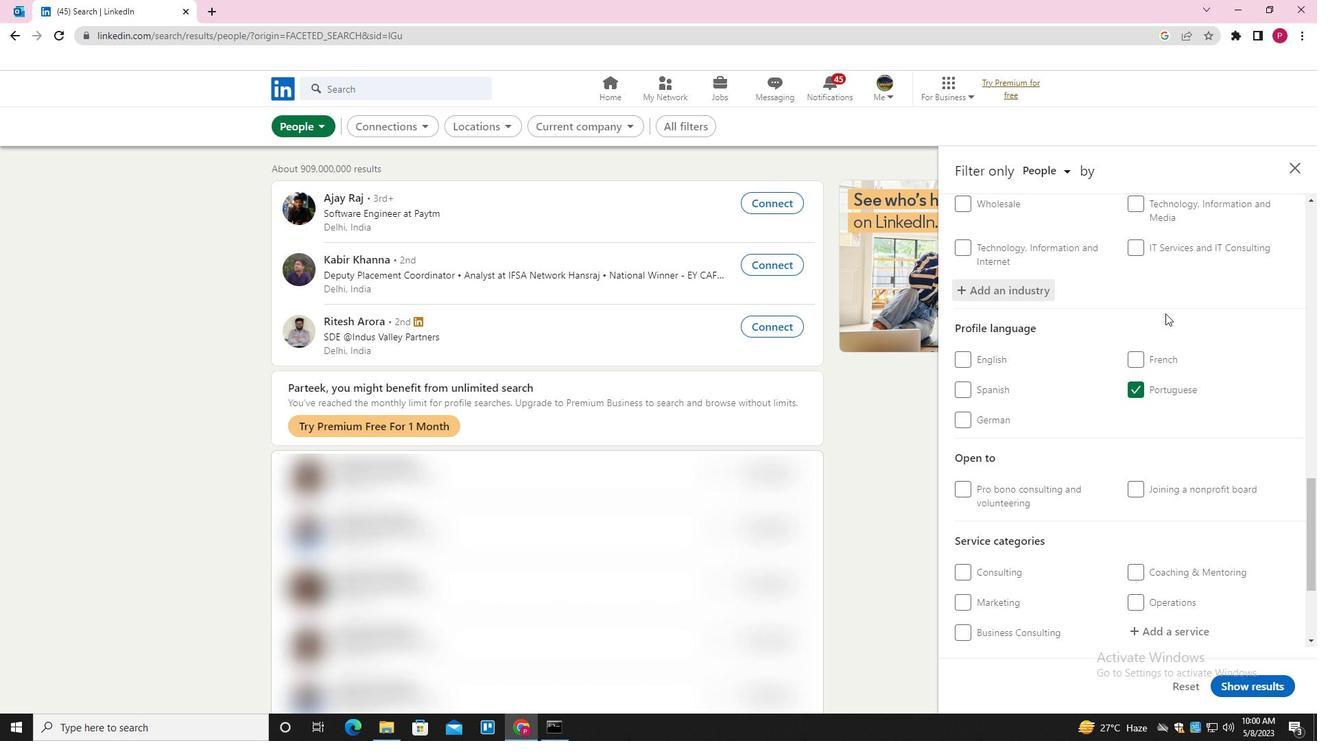
Action: Mouse moved to (1151, 385)
Screenshot: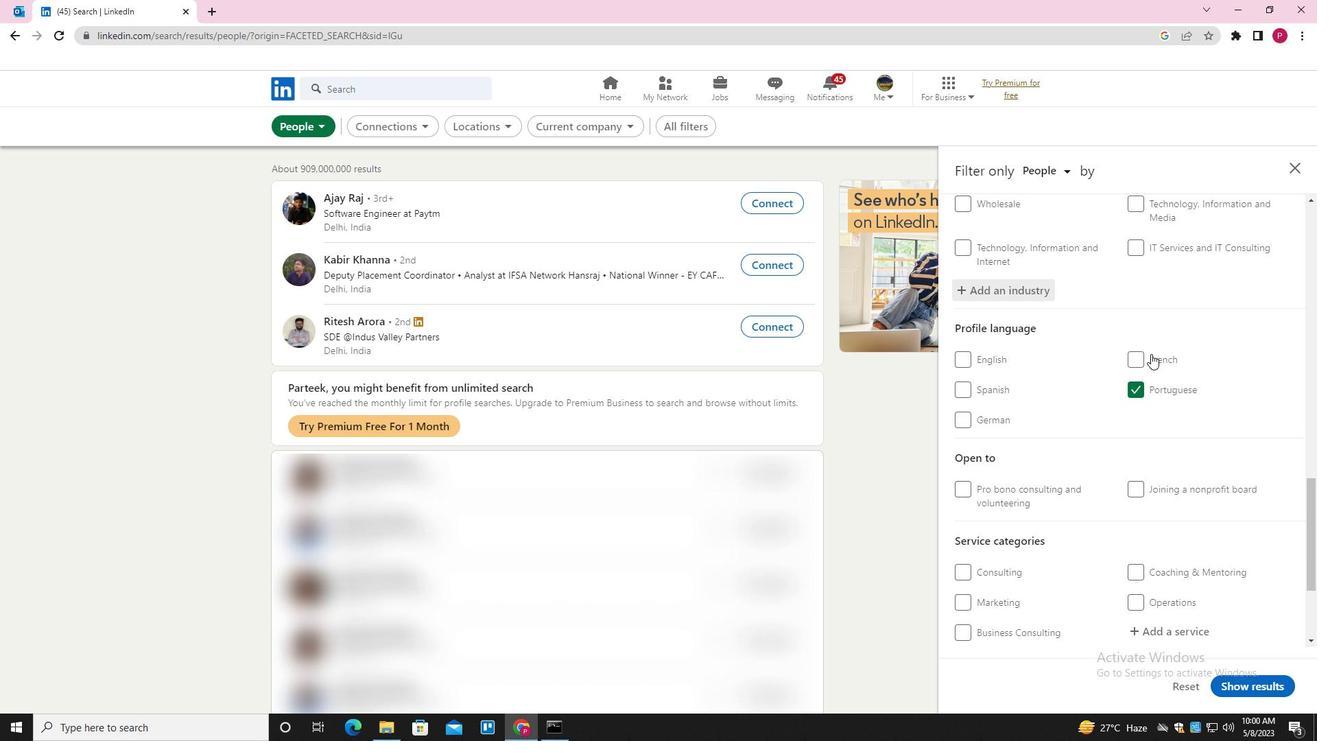 
Action: Mouse scrolled (1151, 385) with delta (0, 0)
Screenshot: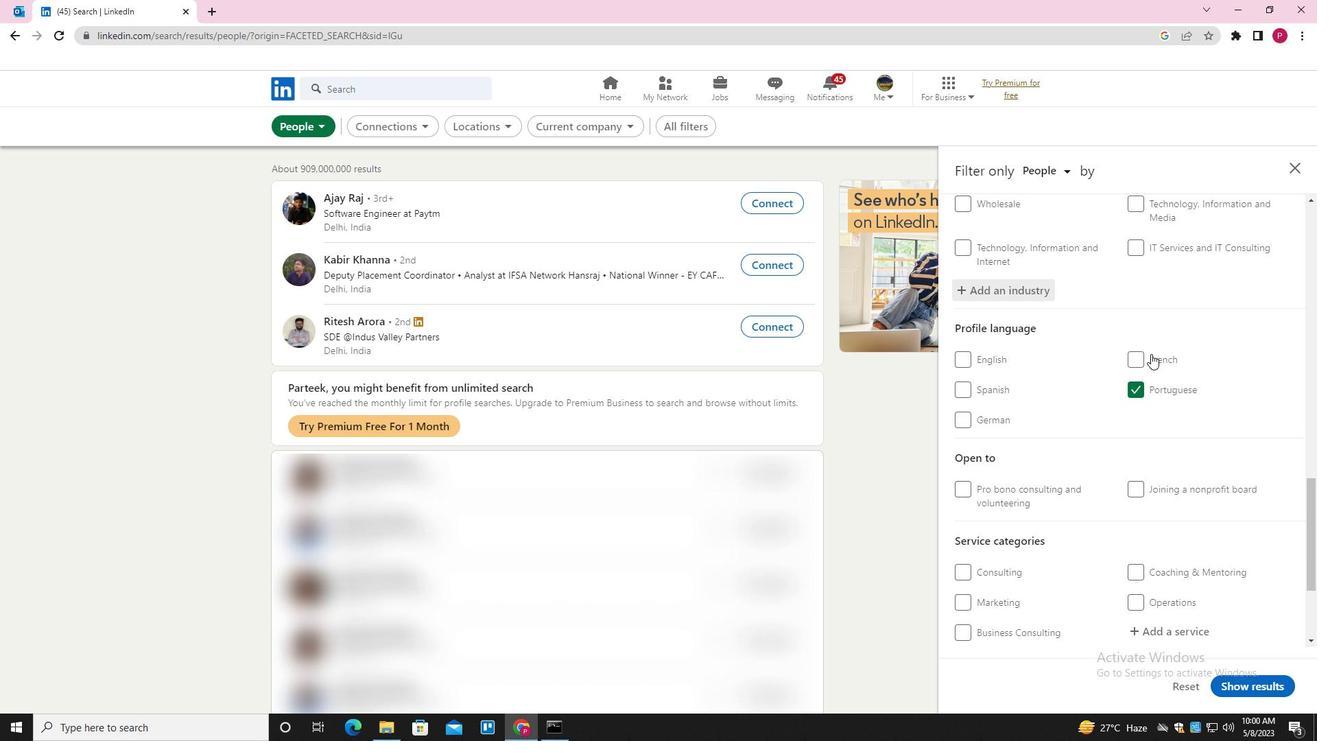 
Action: Mouse moved to (1151, 391)
Screenshot: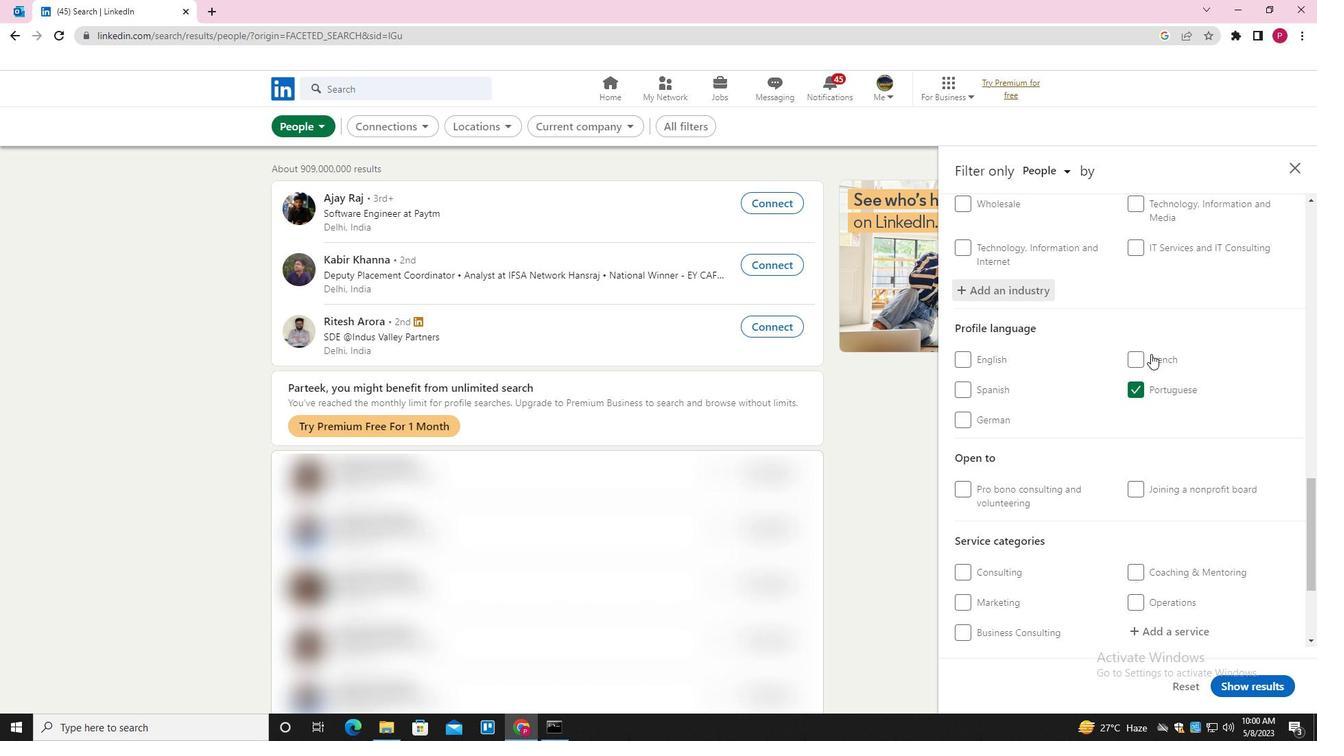 
Action: Mouse scrolled (1151, 391) with delta (0, 0)
Screenshot: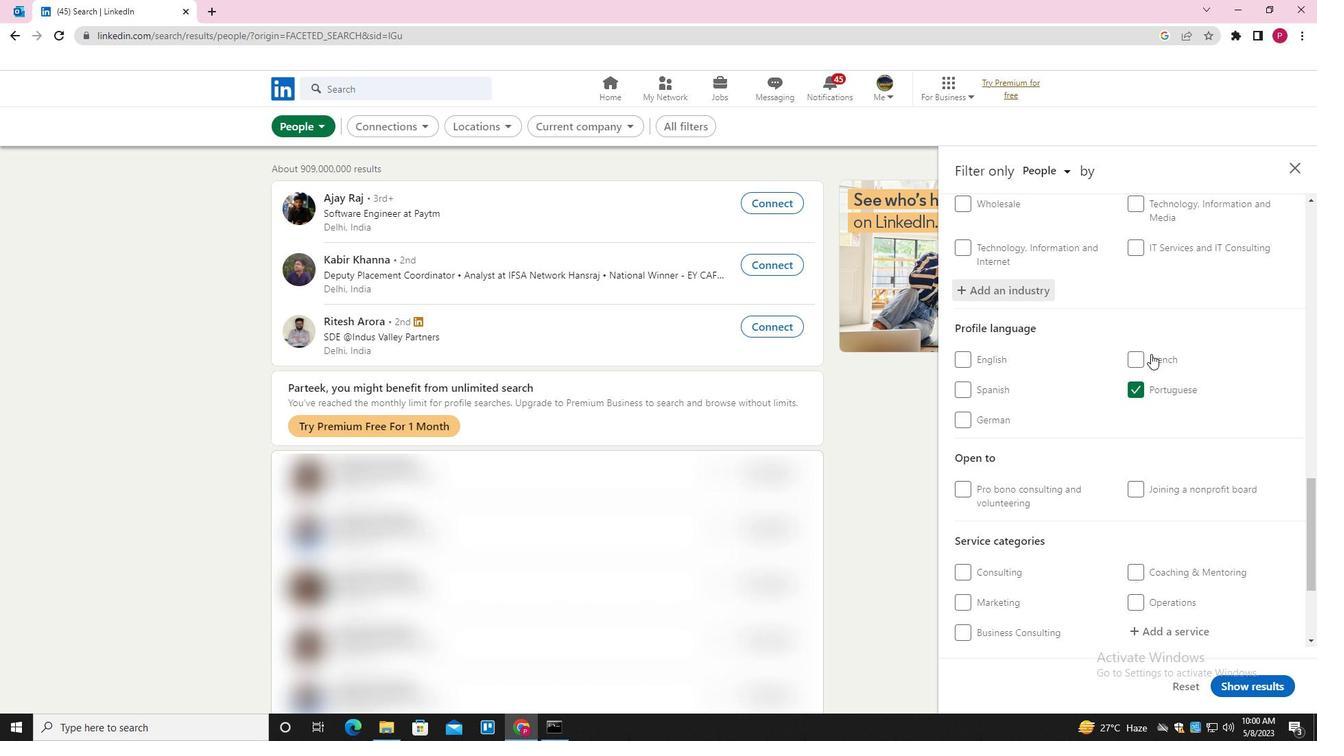 
Action: Mouse moved to (1151, 395)
Screenshot: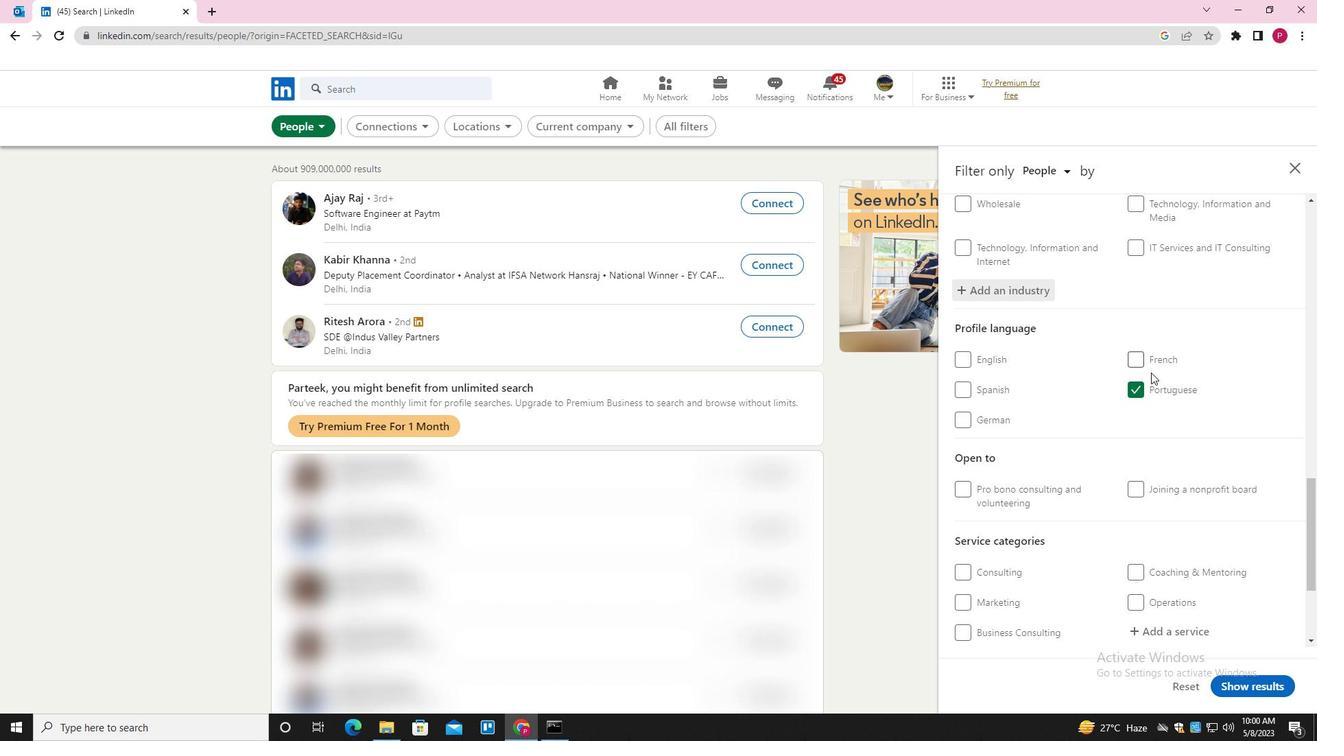 
Action: Mouse scrolled (1151, 395) with delta (0, 0)
Screenshot: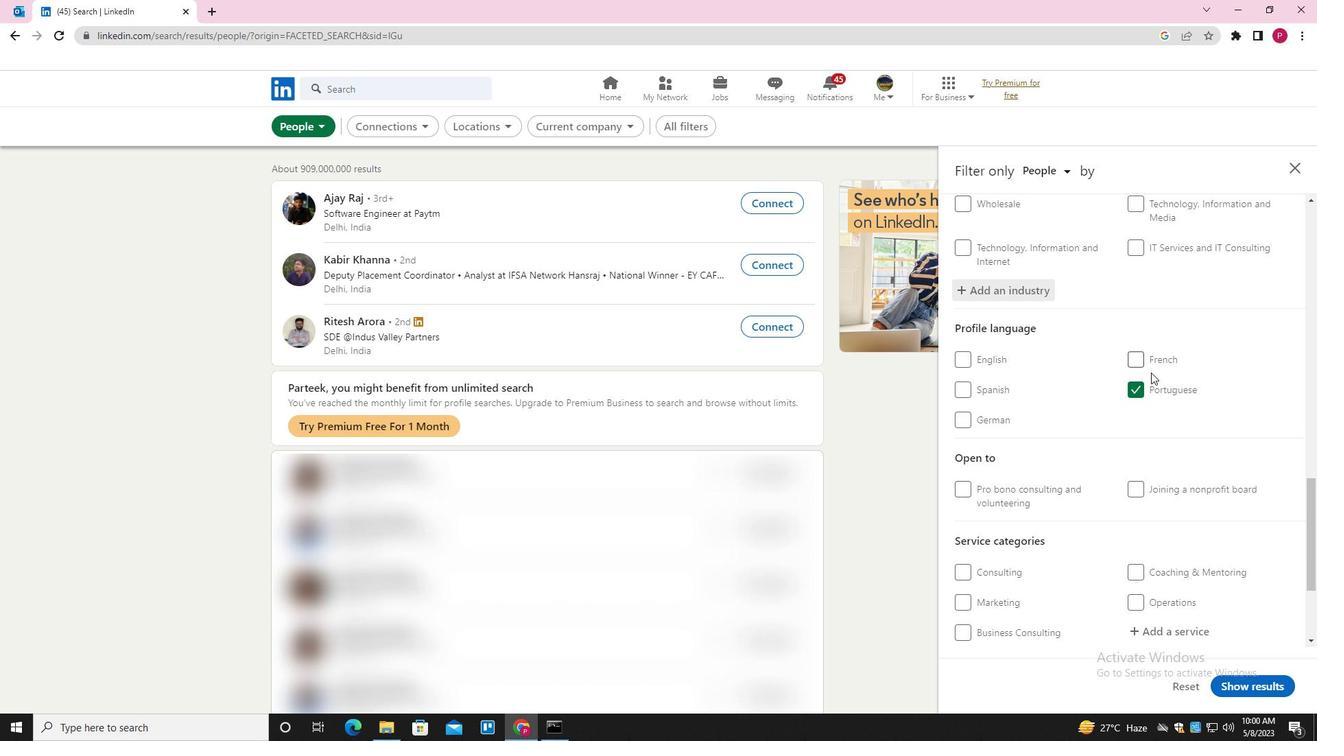 
Action: Mouse moved to (1175, 456)
Screenshot: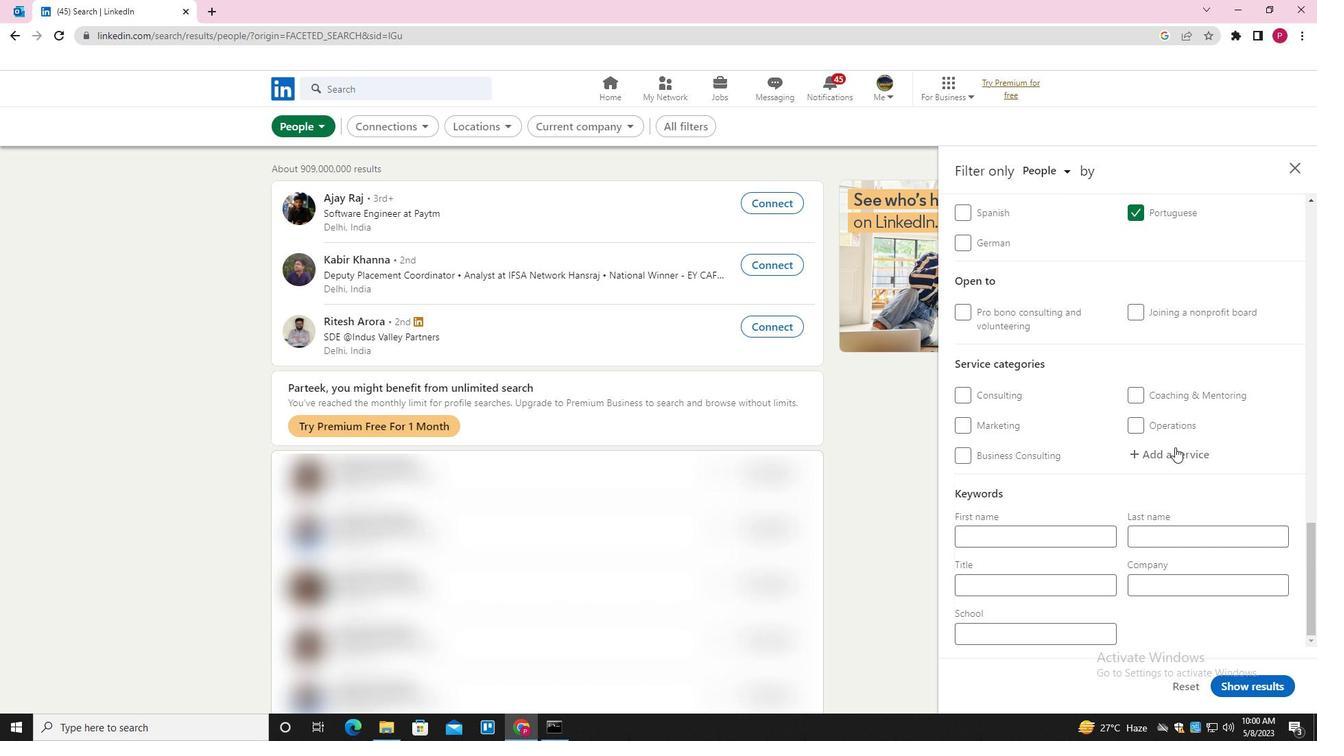 
Action: Mouse pressed left at (1175, 456)
Screenshot: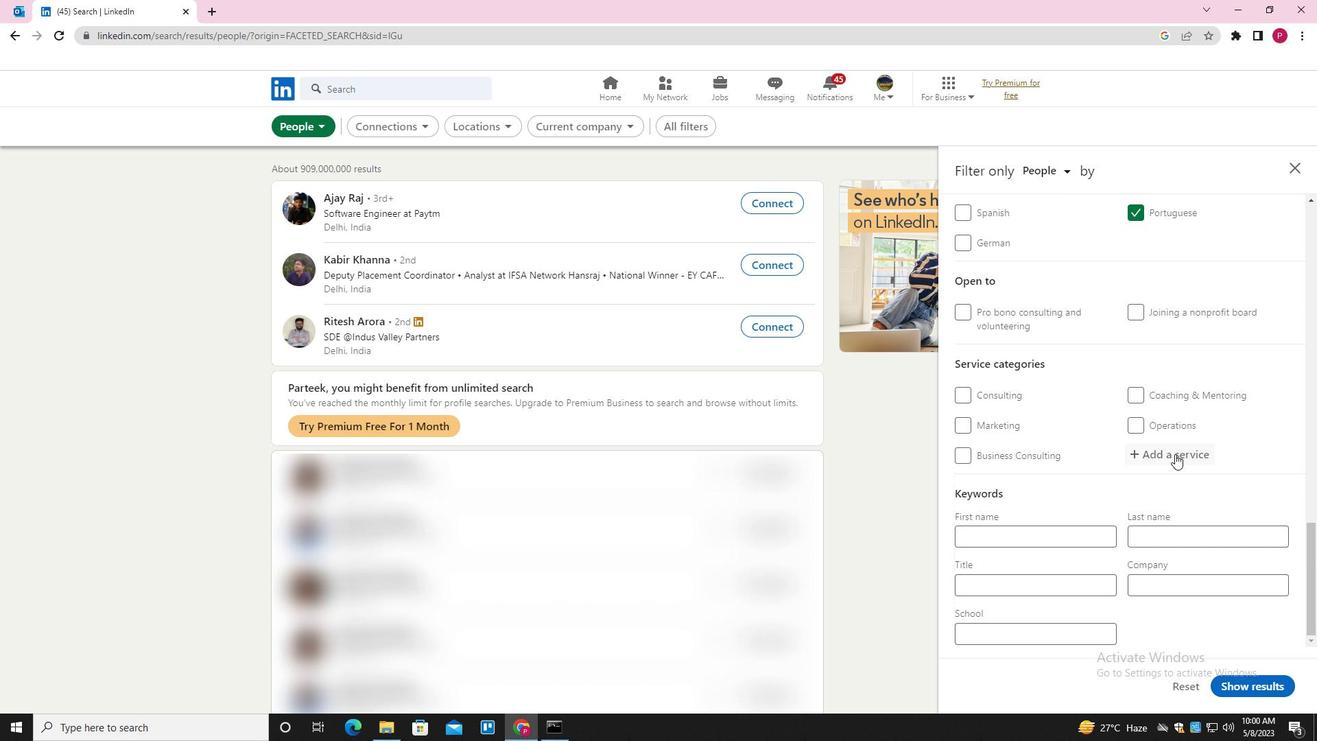 
Action: Mouse moved to (1175, 456)
Screenshot: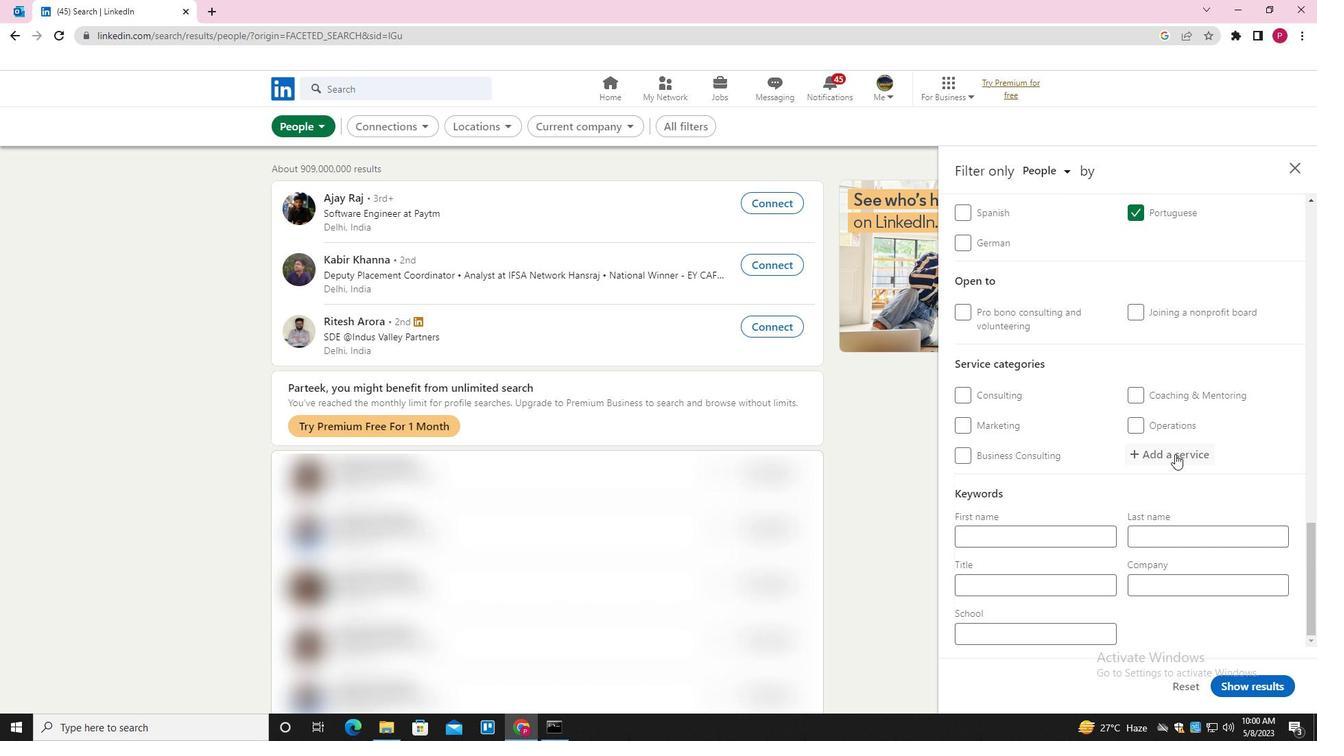 
Action: Key pressed <Key.shift><Key.shift>FINANCIAL<Key.space><Key.shift>ANALYSIS<Key.down><Key.enter>
Screenshot: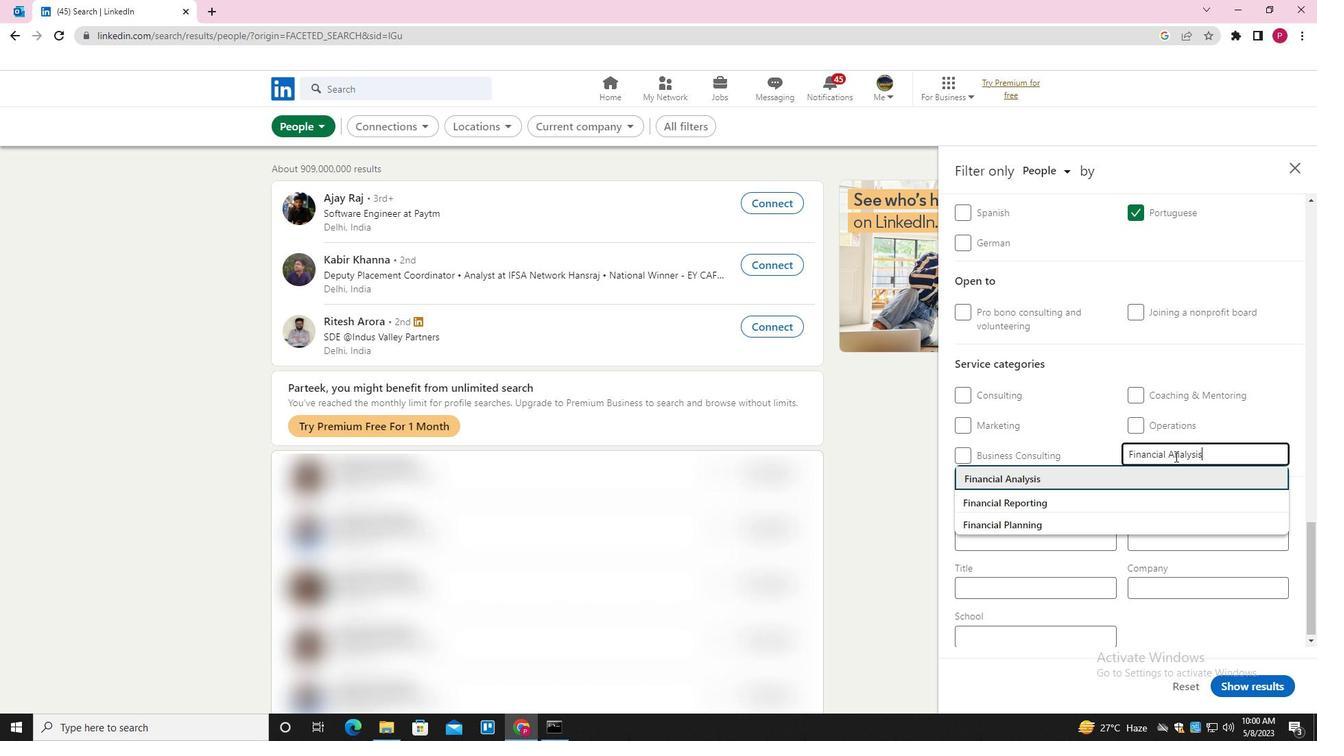 
Action: Mouse scrolled (1175, 455) with delta (0, 0)
Screenshot: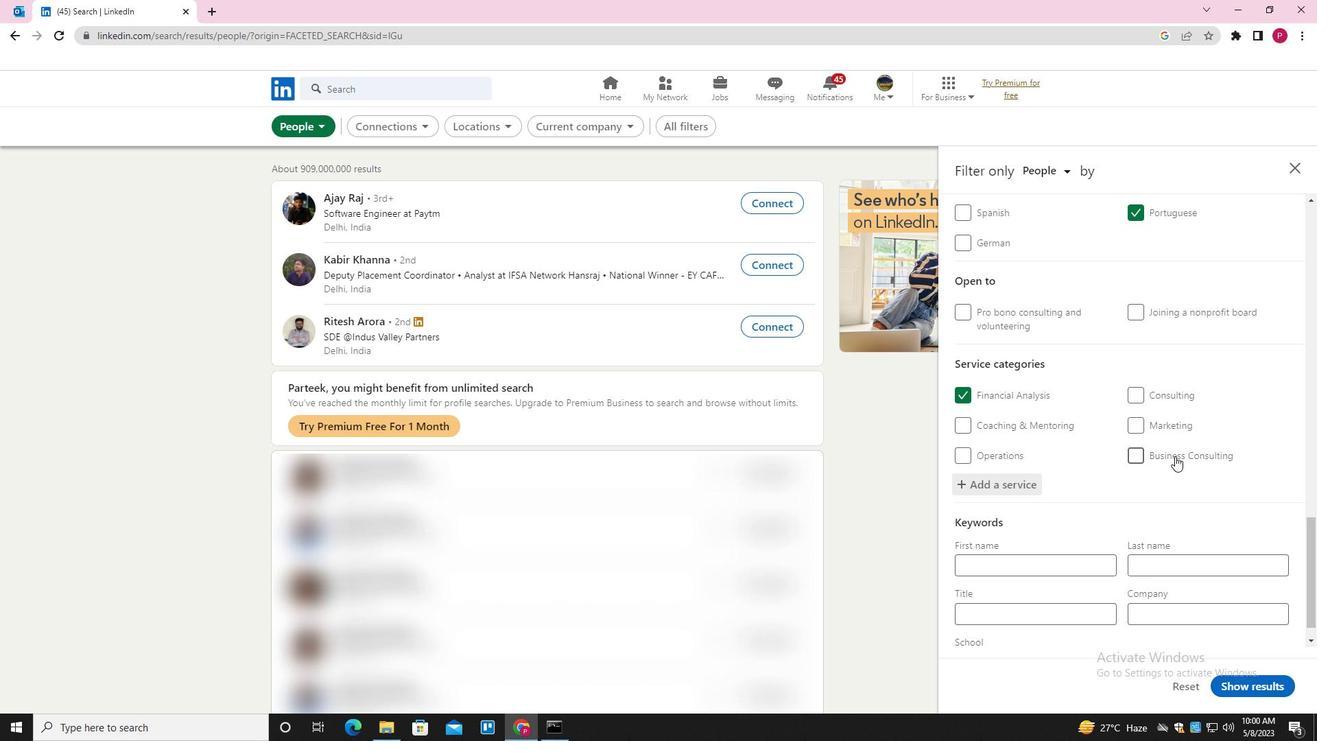 
Action: Mouse scrolled (1175, 455) with delta (0, 0)
Screenshot: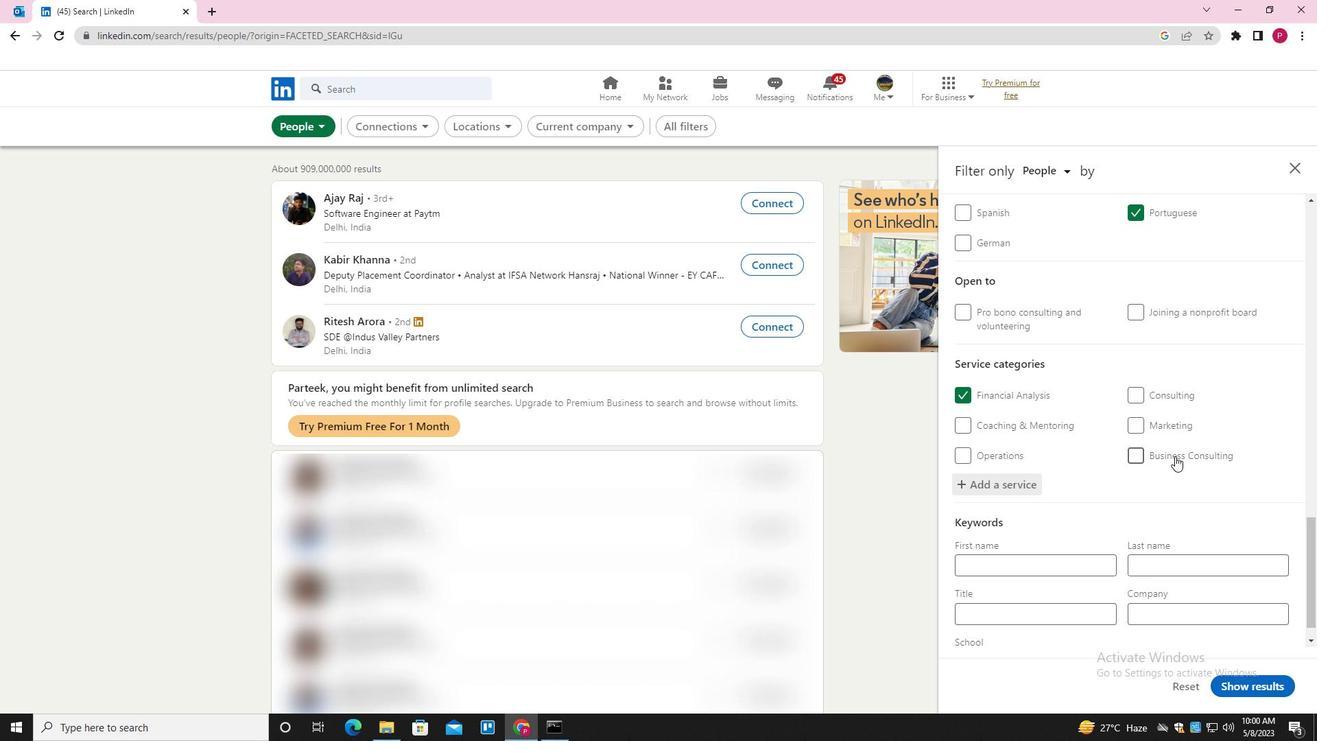 
Action: Mouse moved to (1172, 457)
Screenshot: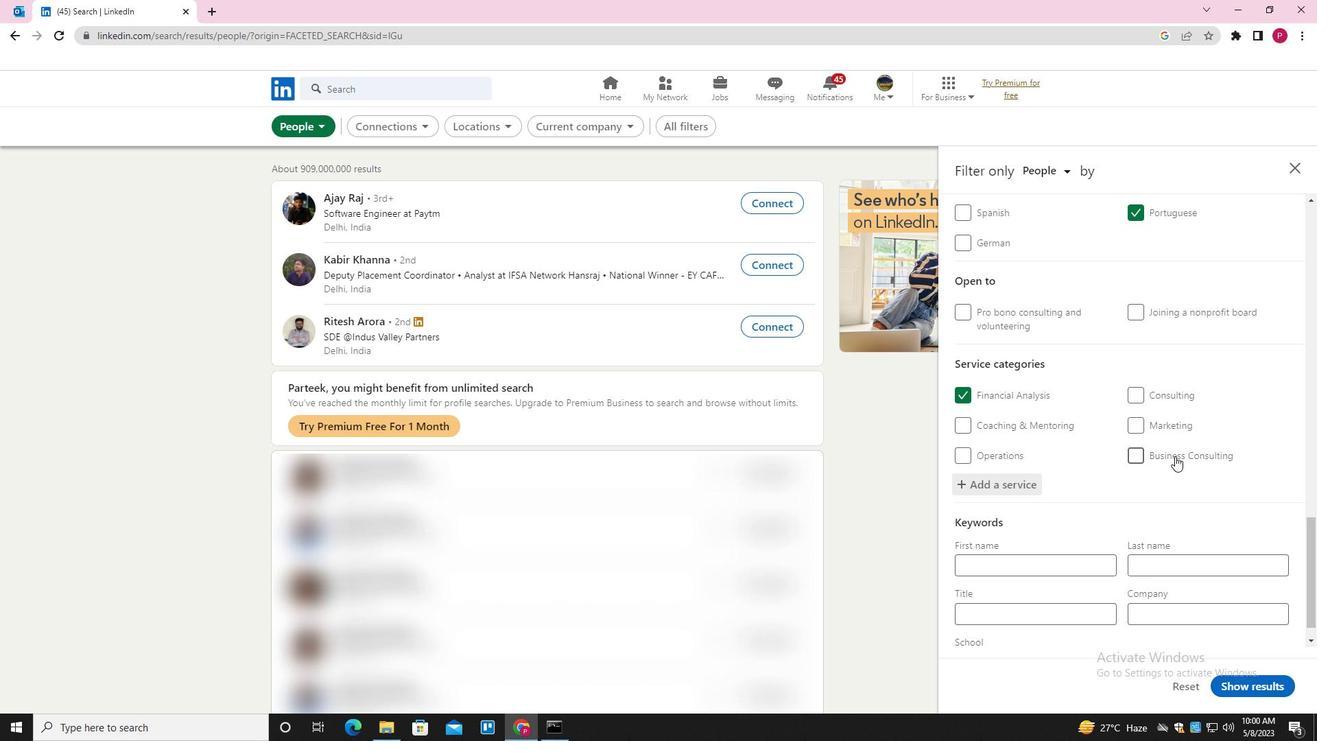 
Action: Mouse scrolled (1172, 457) with delta (0, 0)
Screenshot: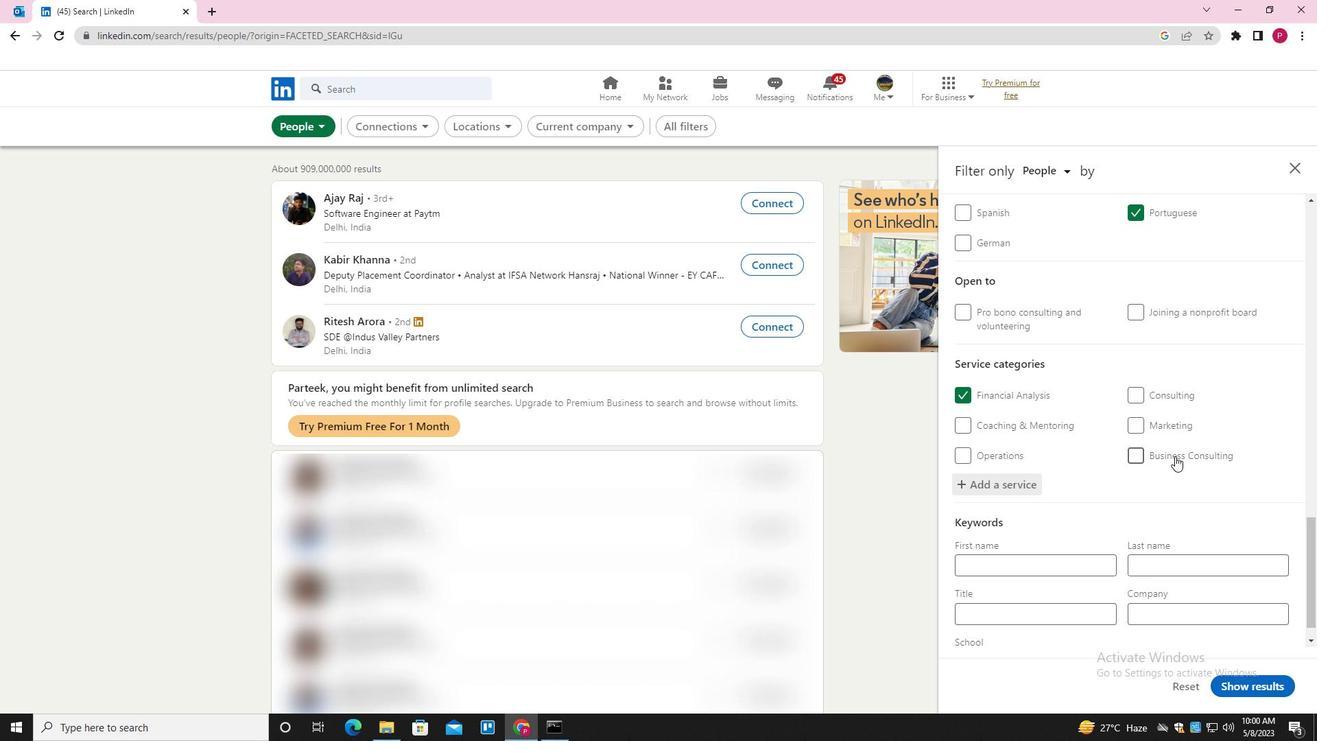 
Action: Mouse moved to (1163, 467)
Screenshot: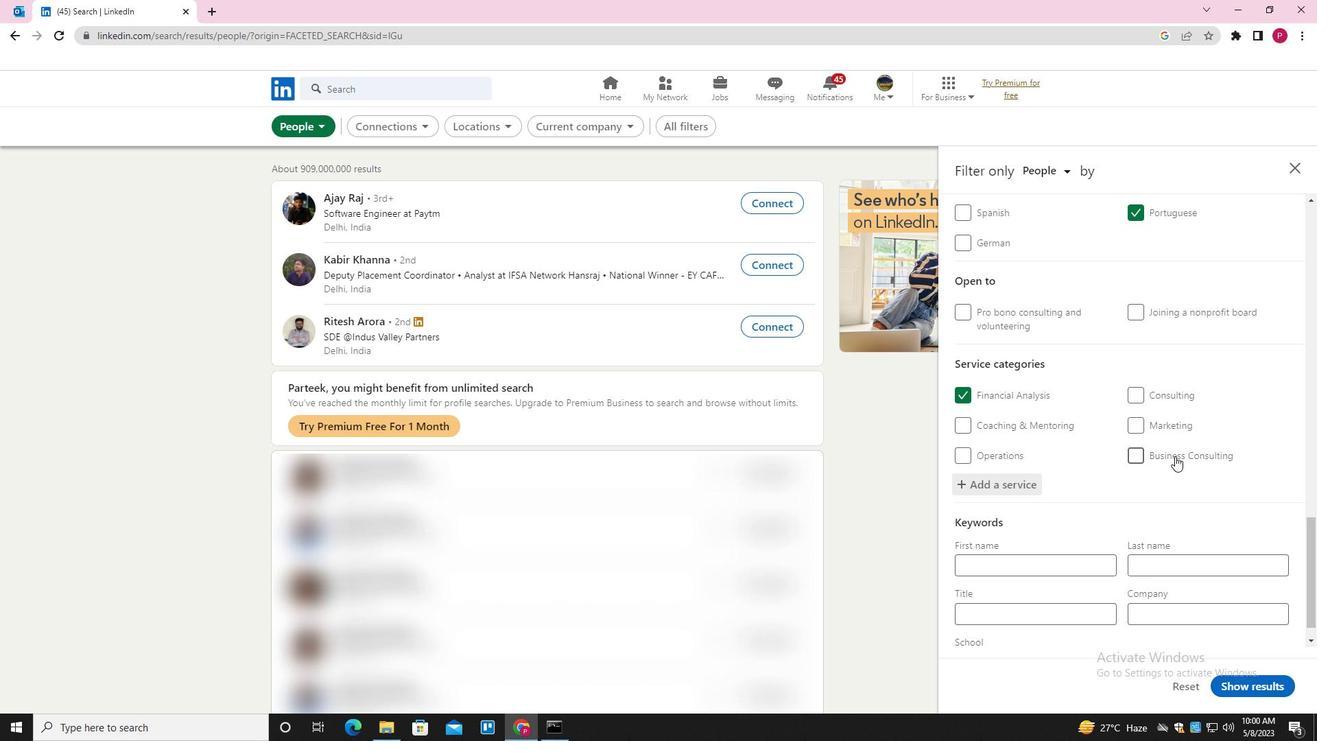 
Action: Mouse scrolled (1163, 466) with delta (0, 0)
Screenshot: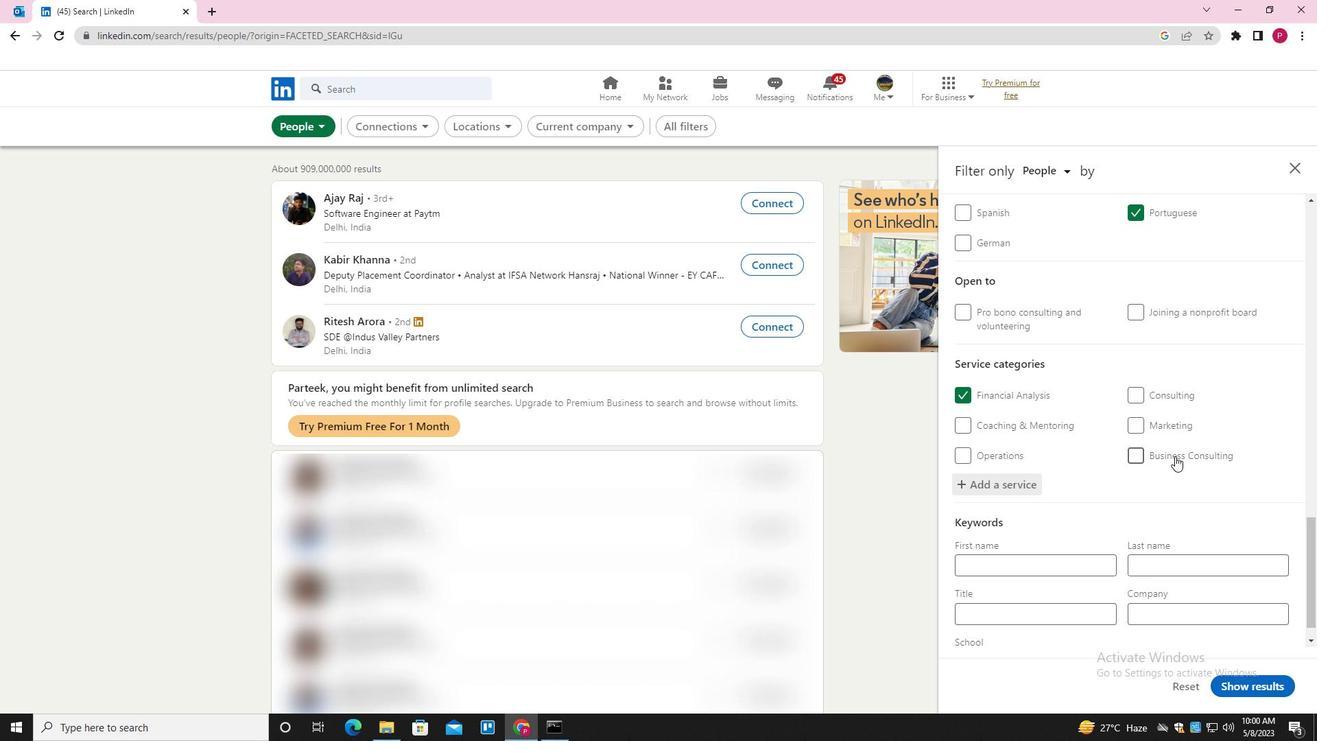 
Action: Mouse moved to (1143, 483)
Screenshot: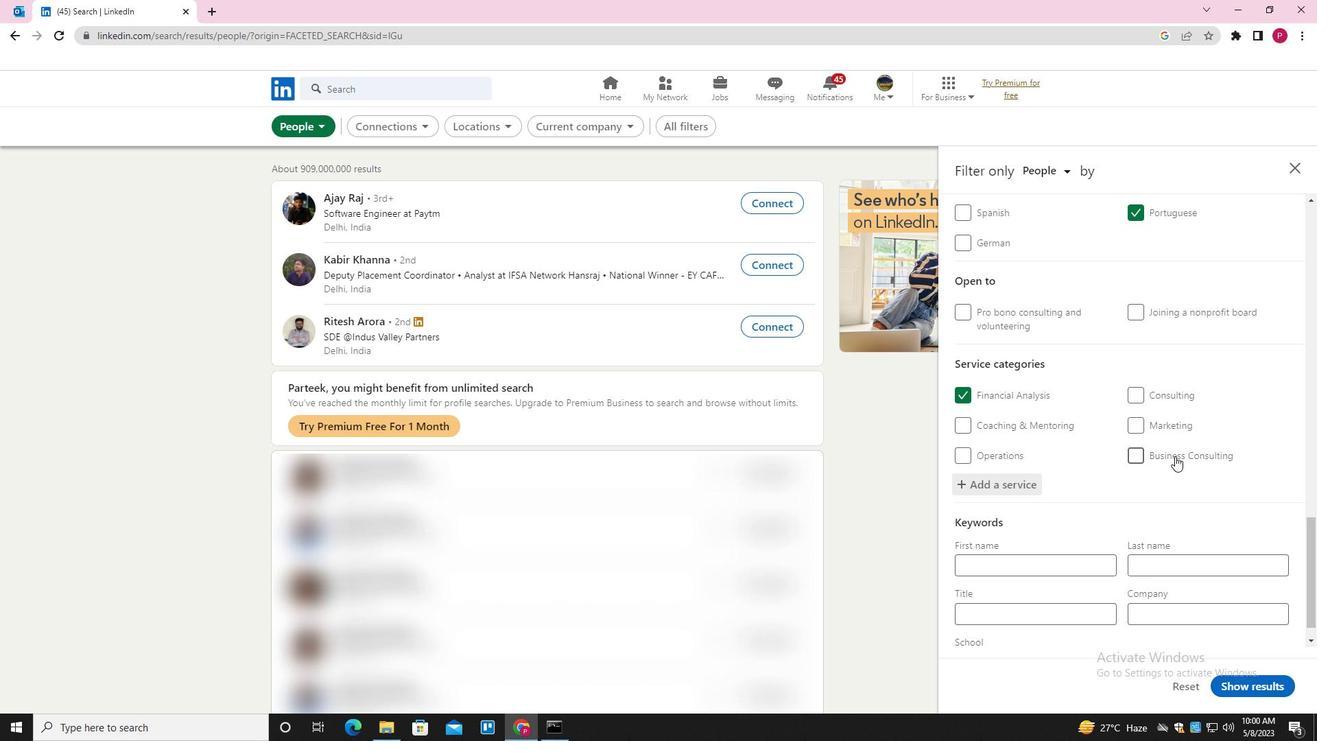 
Action: Mouse scrolled (1143, 482) with delta (0, 0)
Screenshot: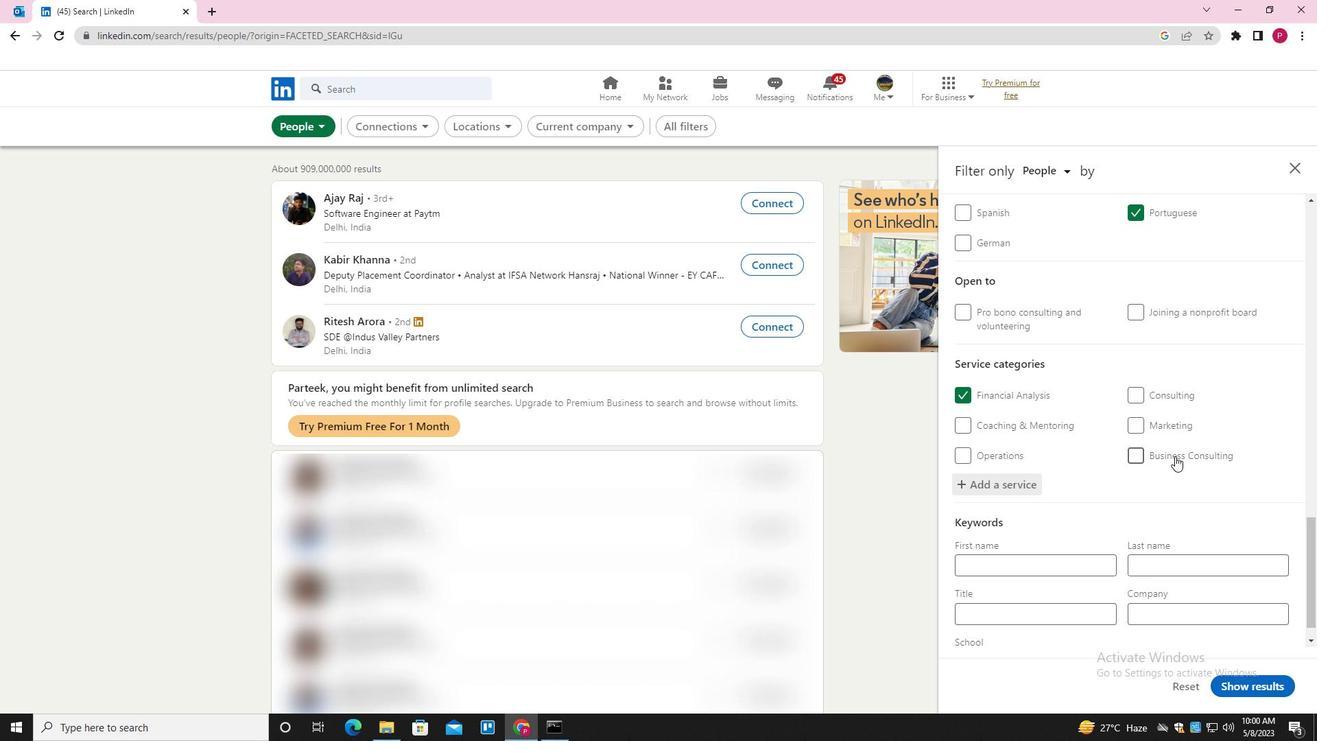 
Action: Mouse moved to (1004, 579)
Screenshot: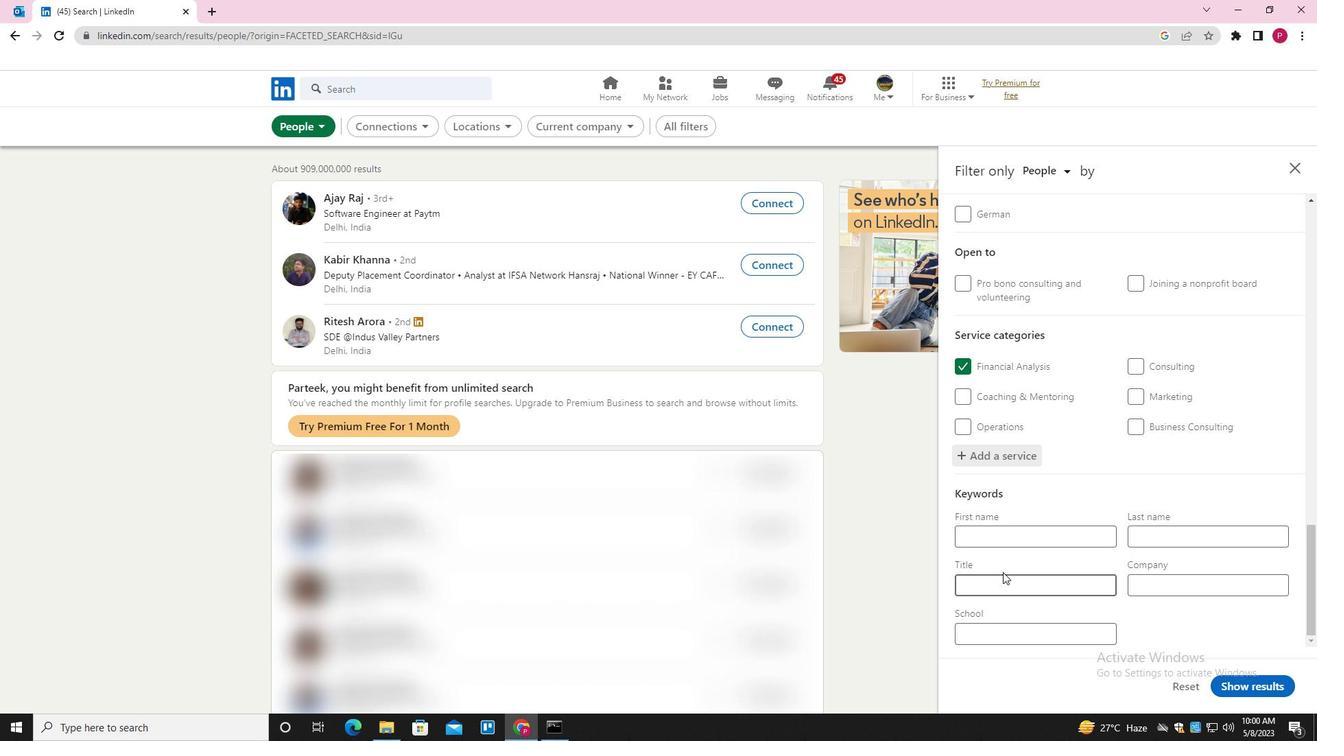 
Action: Mouse pressed left at (1004, 579)
Screenshot: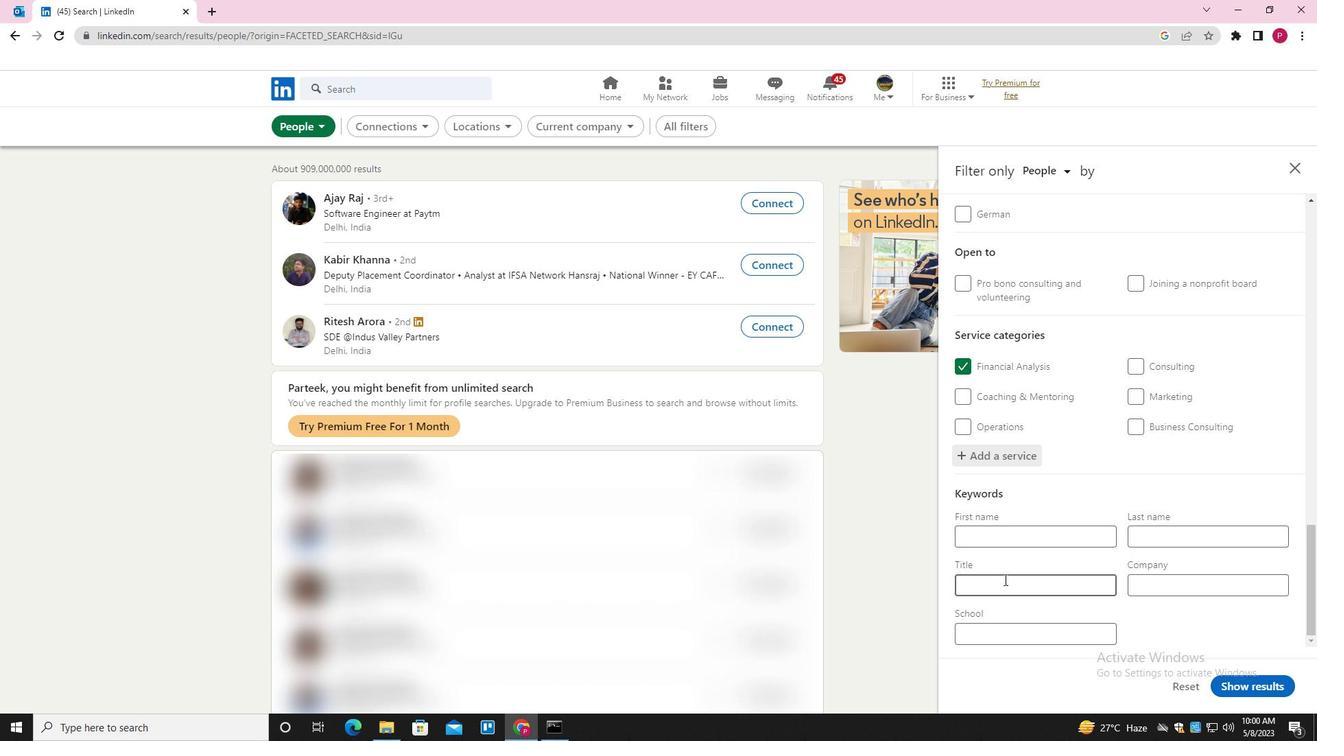 
Action: Key pressed <Key.shift>FRONT<Key.space><Key.shift>DOOR<Key.space><Key.shift><Key.shift><Key.shift><Key.shift><Key.shift><Key.shift>GREETER
Screenshot: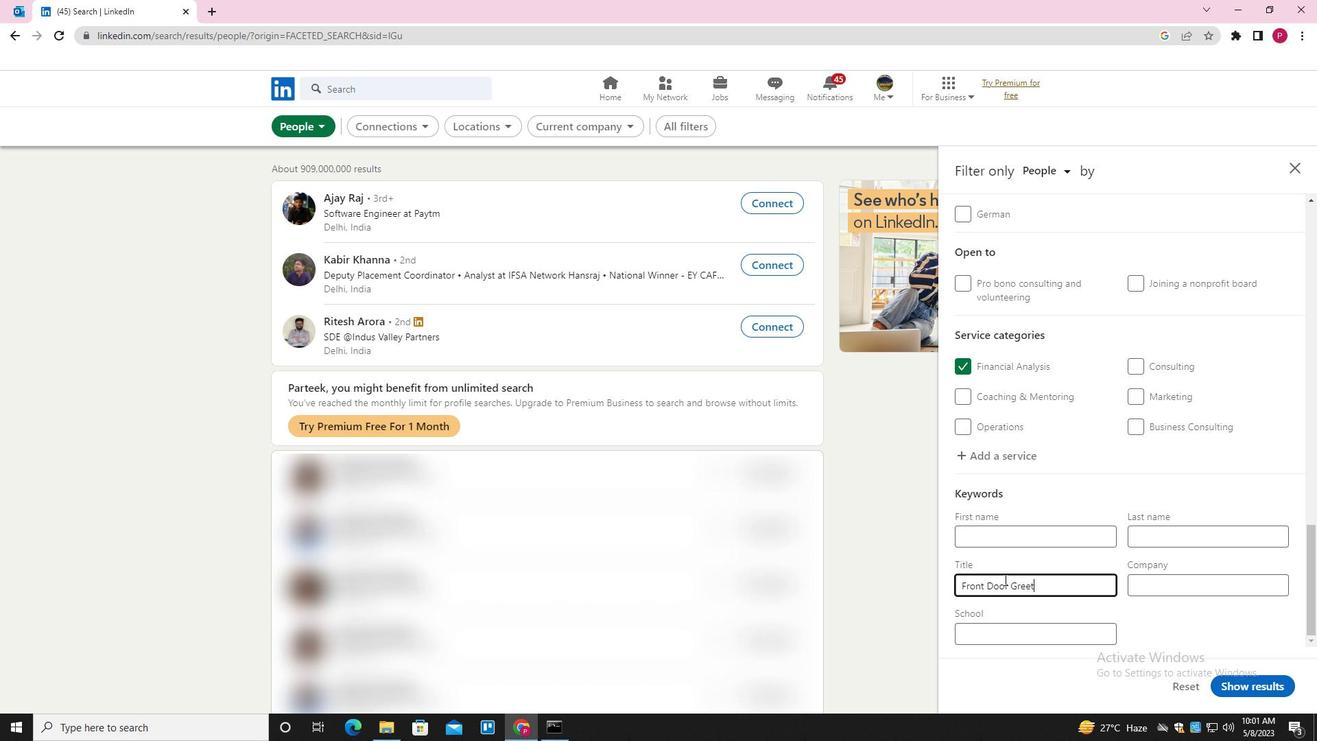 
Action: Mouse moved to (1255, 691)
Screenshot: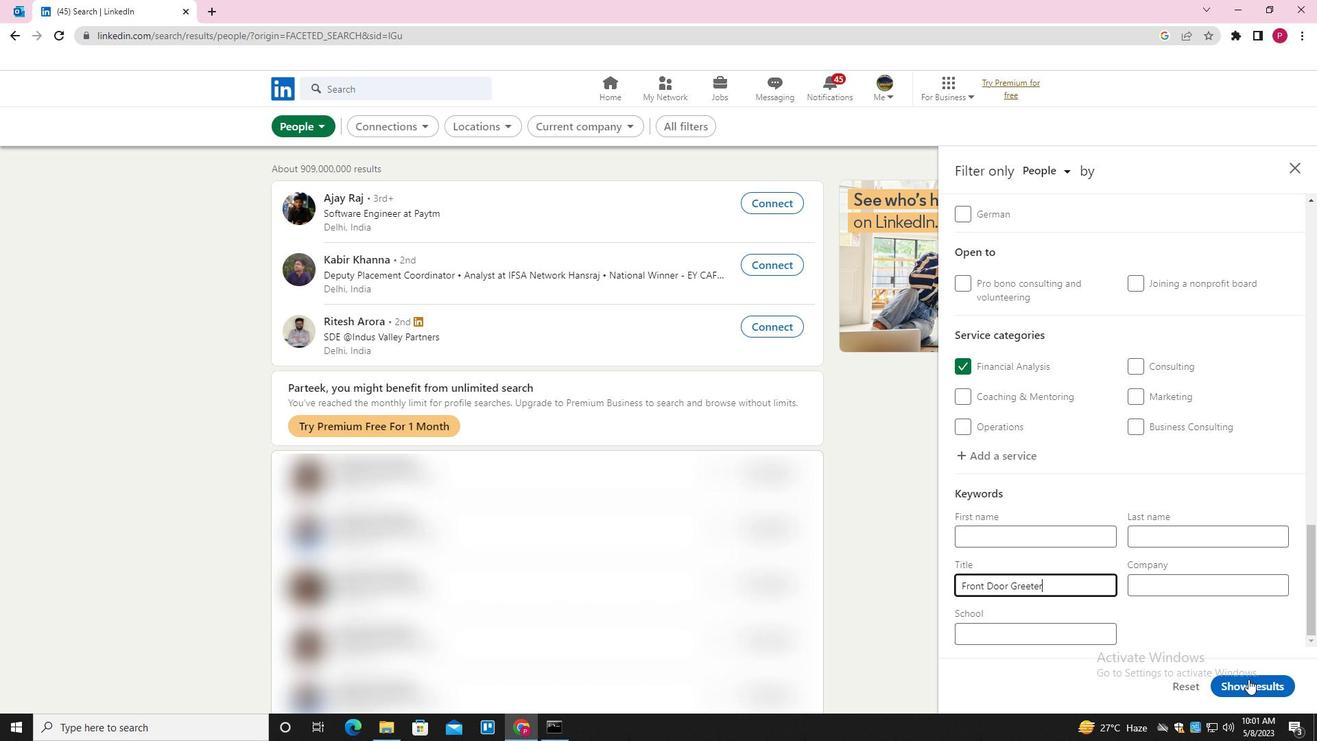 
Action: Mouse pressed left at (1255, 691)
Screenshot: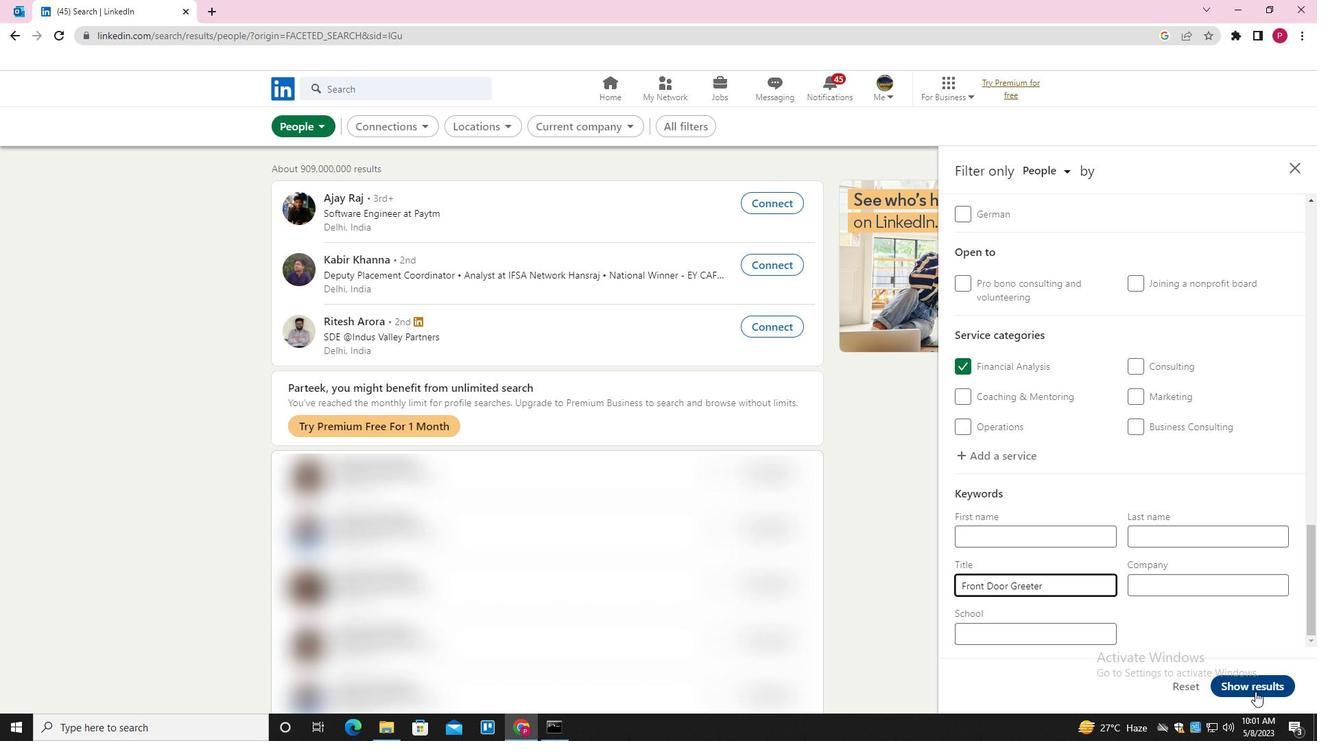 
Action: Mouse moved to (511, 287)
Screenshot: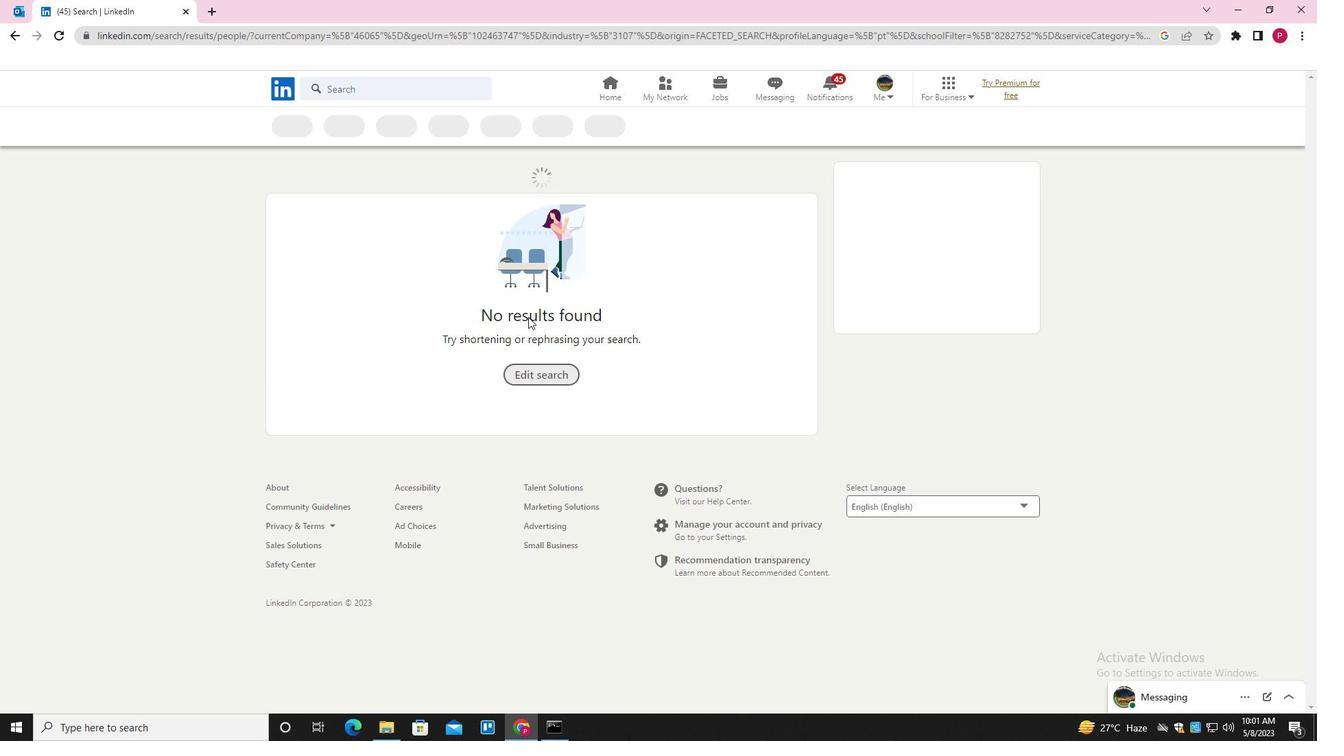
